 Task: Find connections with filter location Dibba Al-Fujairah with filter topic #Entrepreneurshipwith filter profile language French with filter current company IBM with filter school Awadesh Pratap Singh University, Rewa with filter industry Hospitality with filter service category Auto Insurance with filter keywords title Marketing Consultant
Action: Mouse moved to (293, 231)
Screenshot: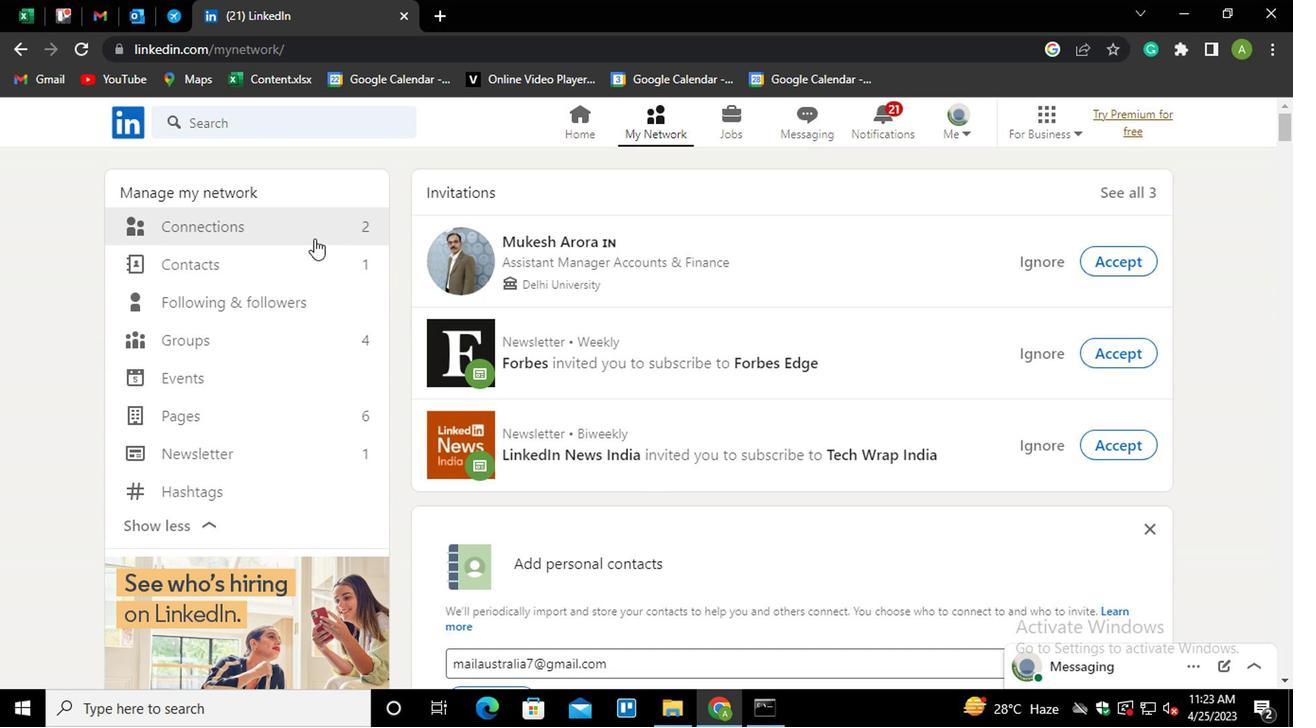 
Action: Mouse pressed left at (293, 231)
Screenshot: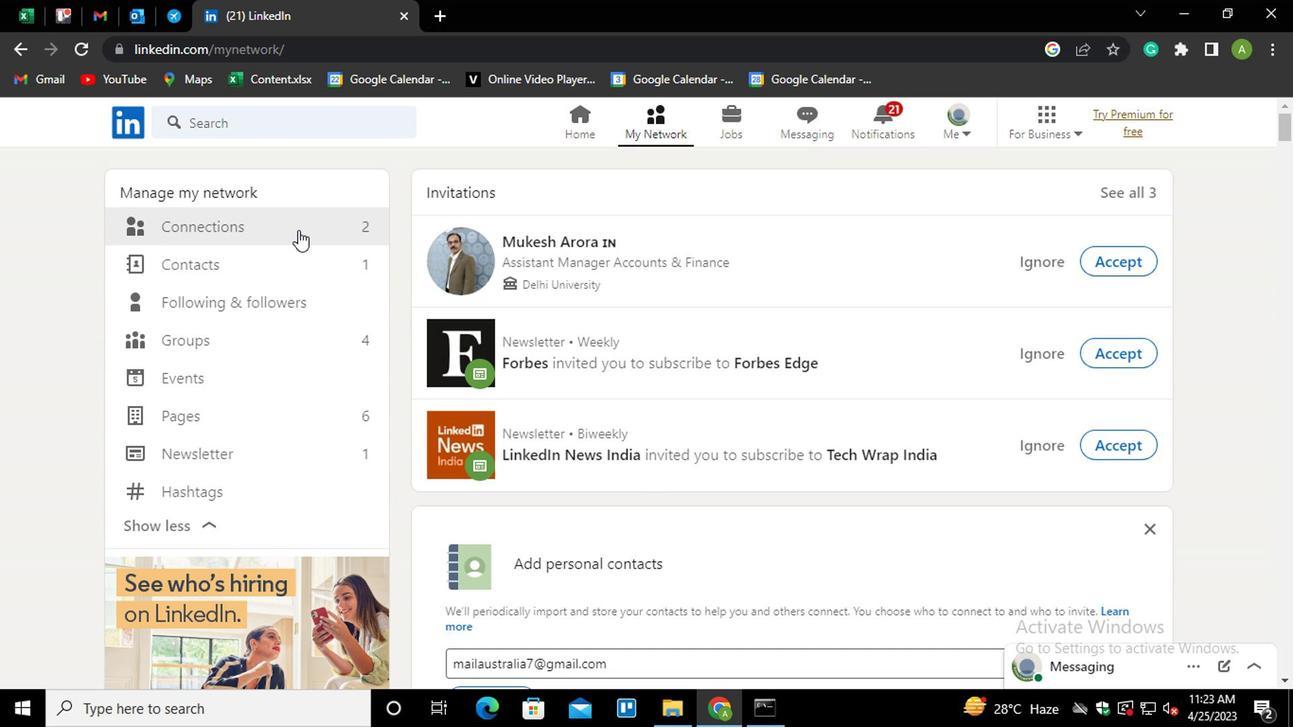 
Action: Mouse moved to (768, 226)
Screenshot: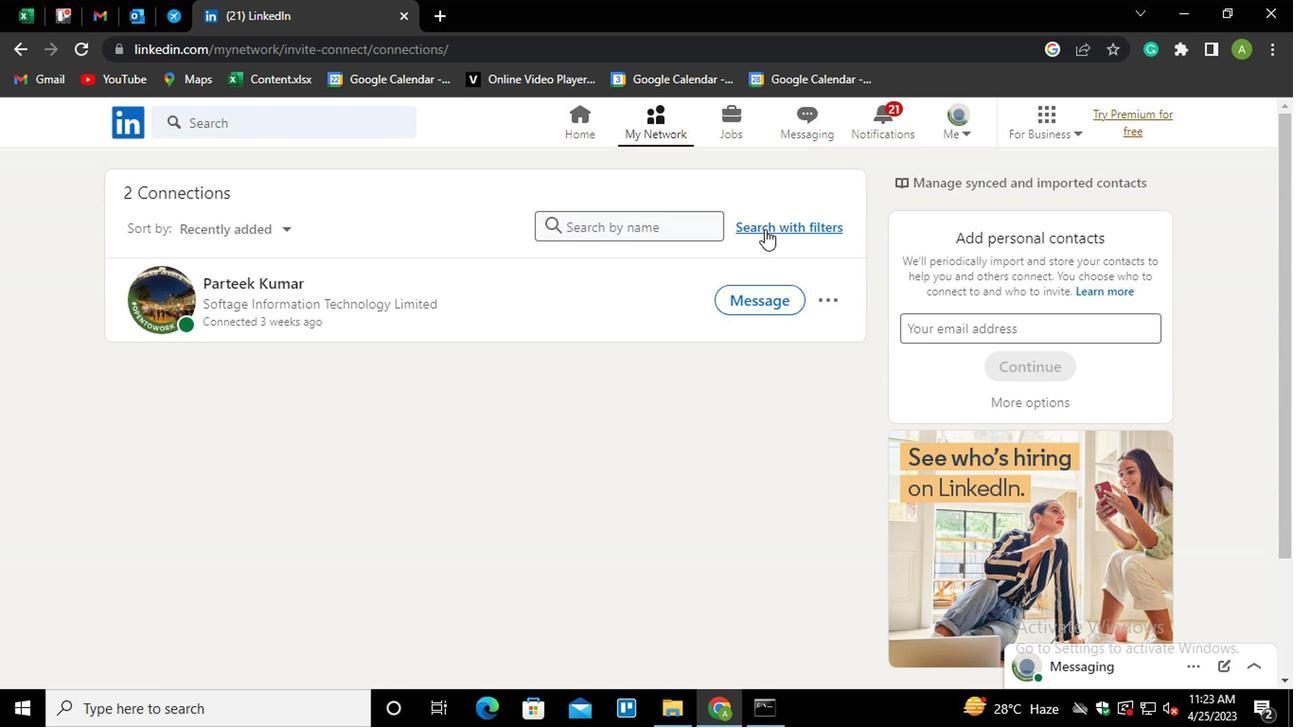 
Action: Mouse pressed left at (768, 226)
Screenshot: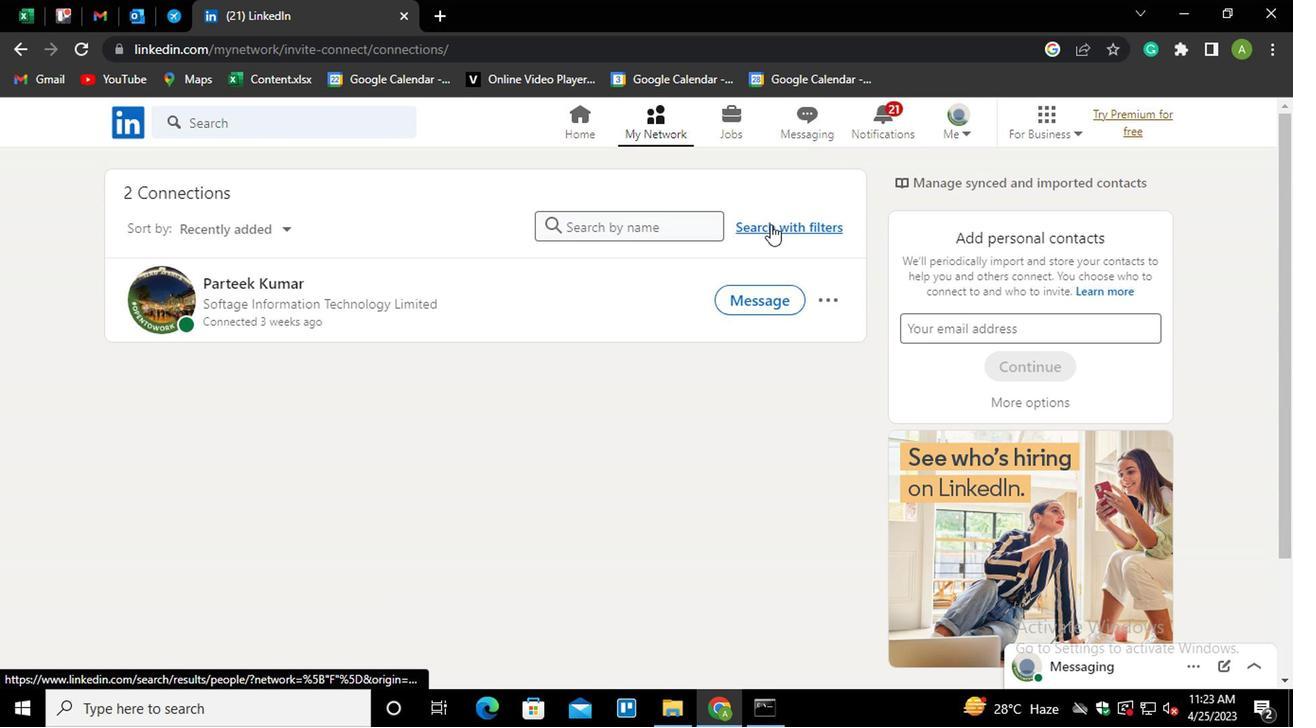 
Action: Mouse moved to (630, 179)
Screenshot: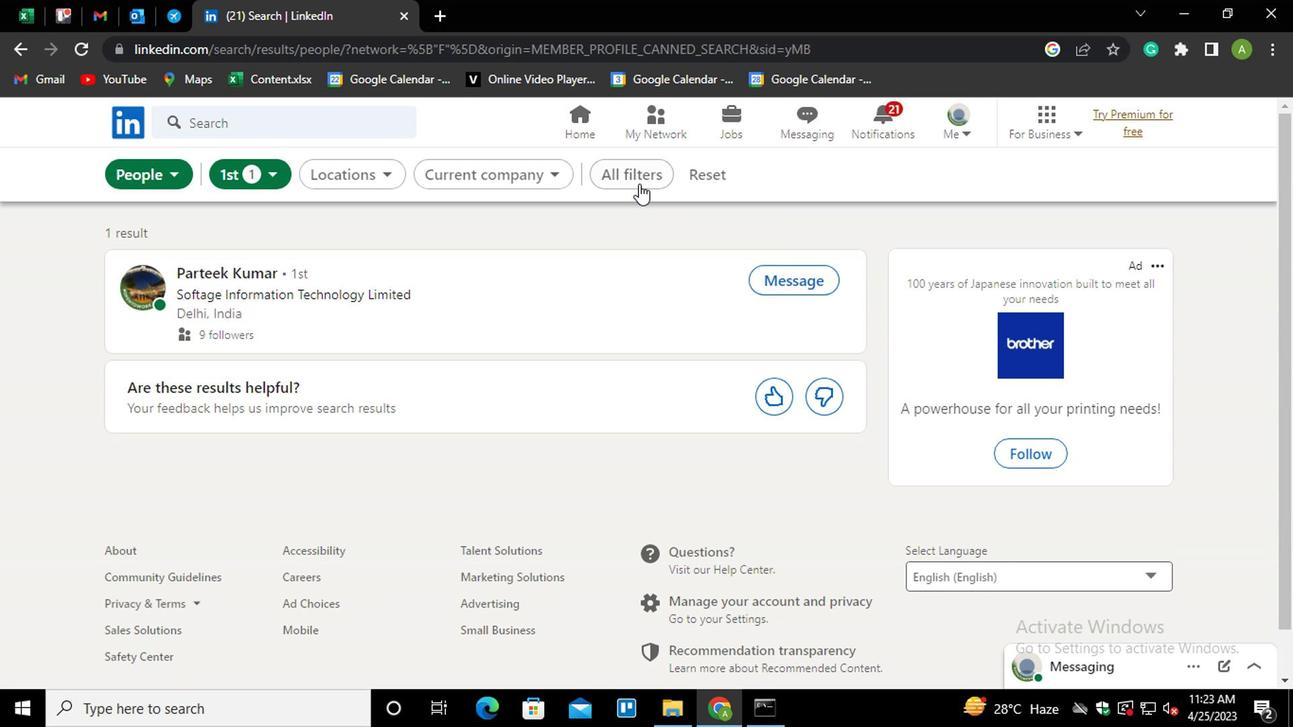 
Action: Mouse pressed left at (630, 179)
Screenshot: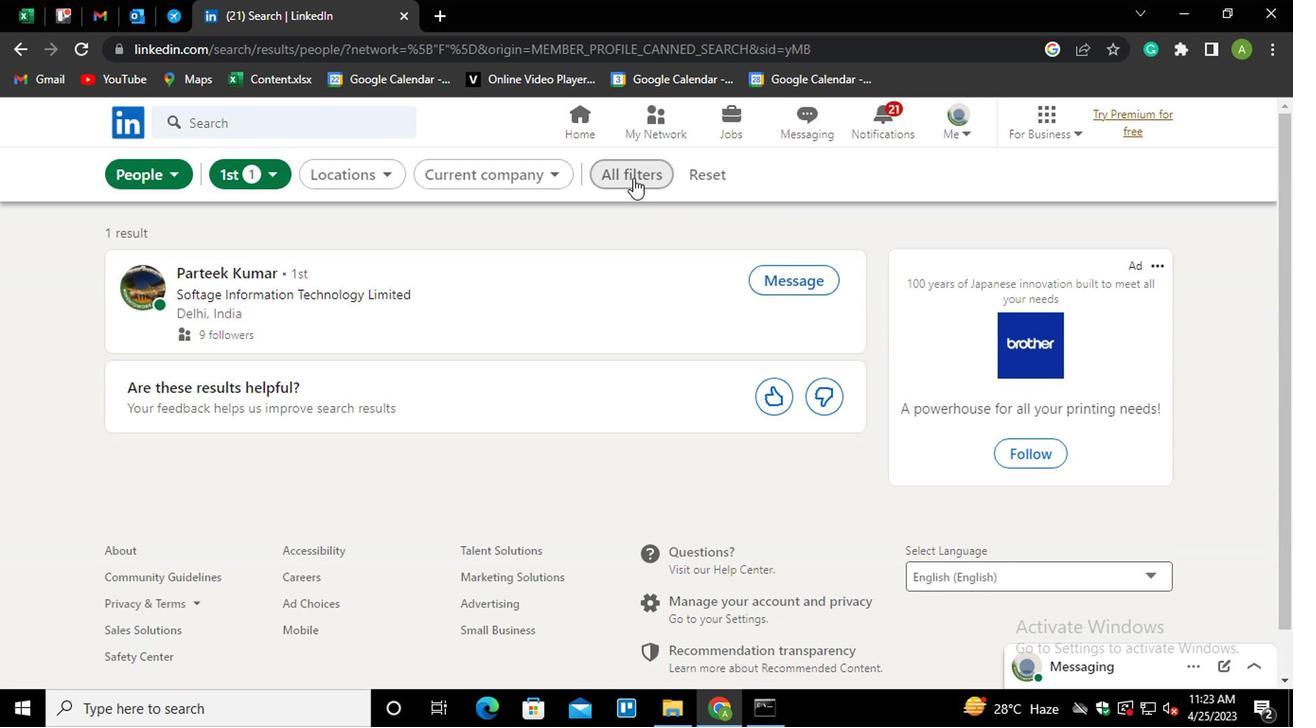 
Action: Mouse moved to (897, 462)
Screenshot: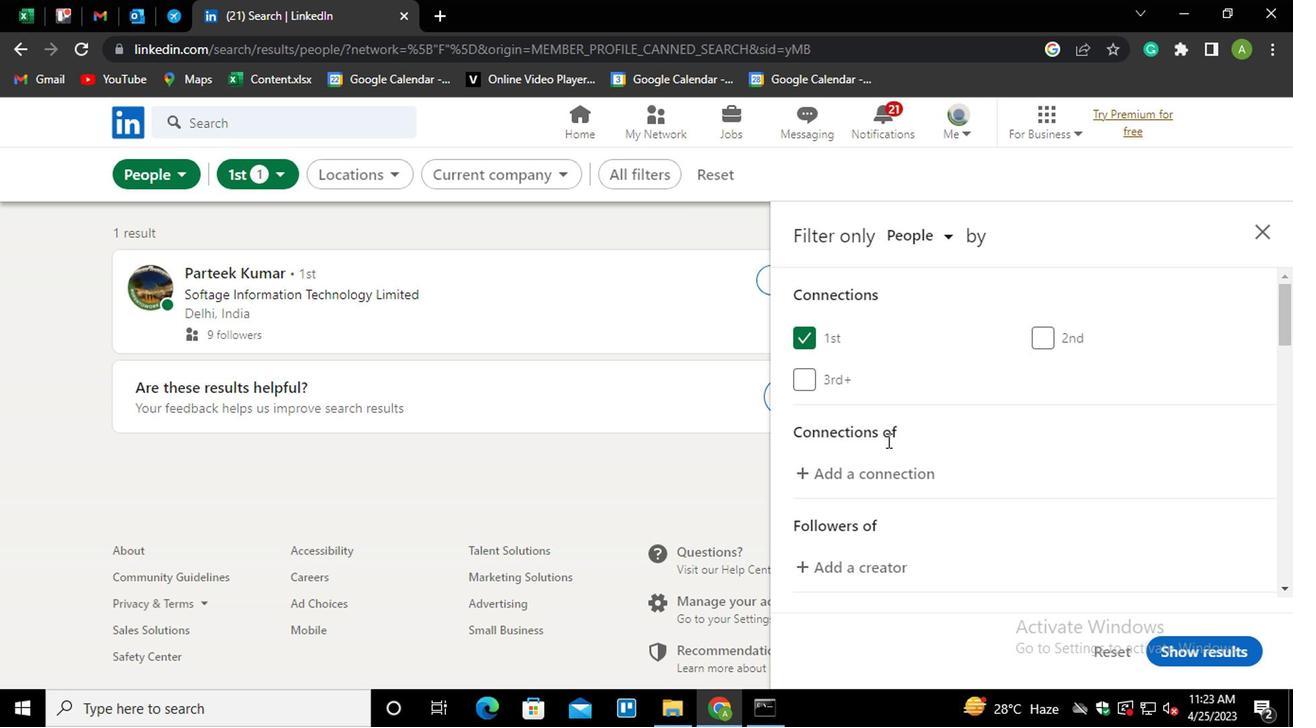 
Action: Mouse scrolled (897, 462) with delta (0, 0)
Screenshot: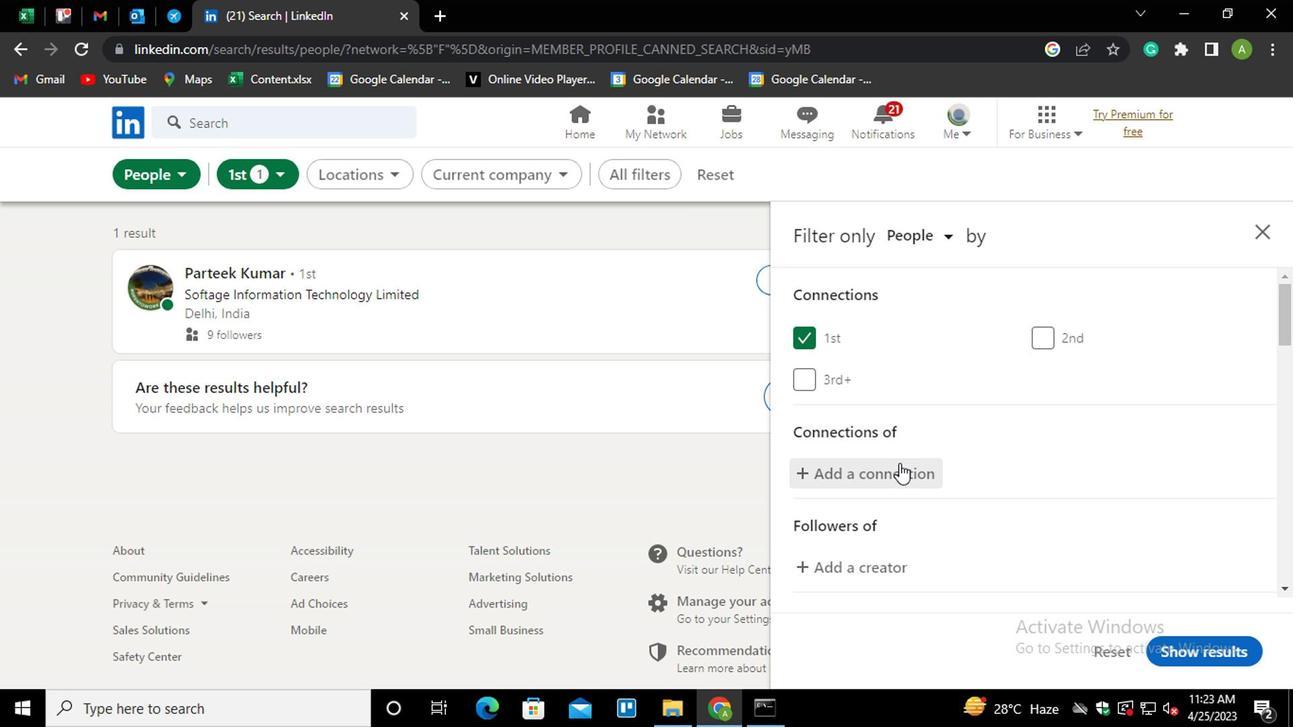 
Action: Mouse scrolled (897, 462) with delta (0, 0)
Screenshot: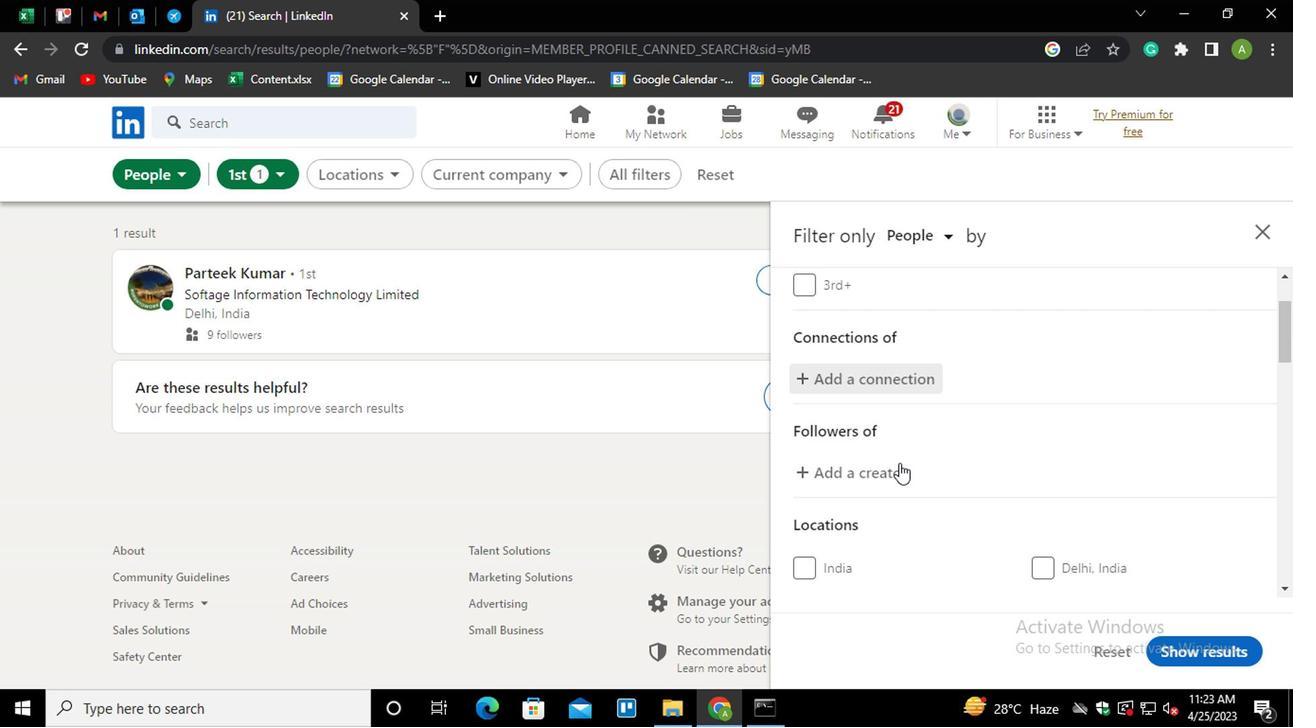 
Action: Mouse moved to (862, 553)
Screenshot: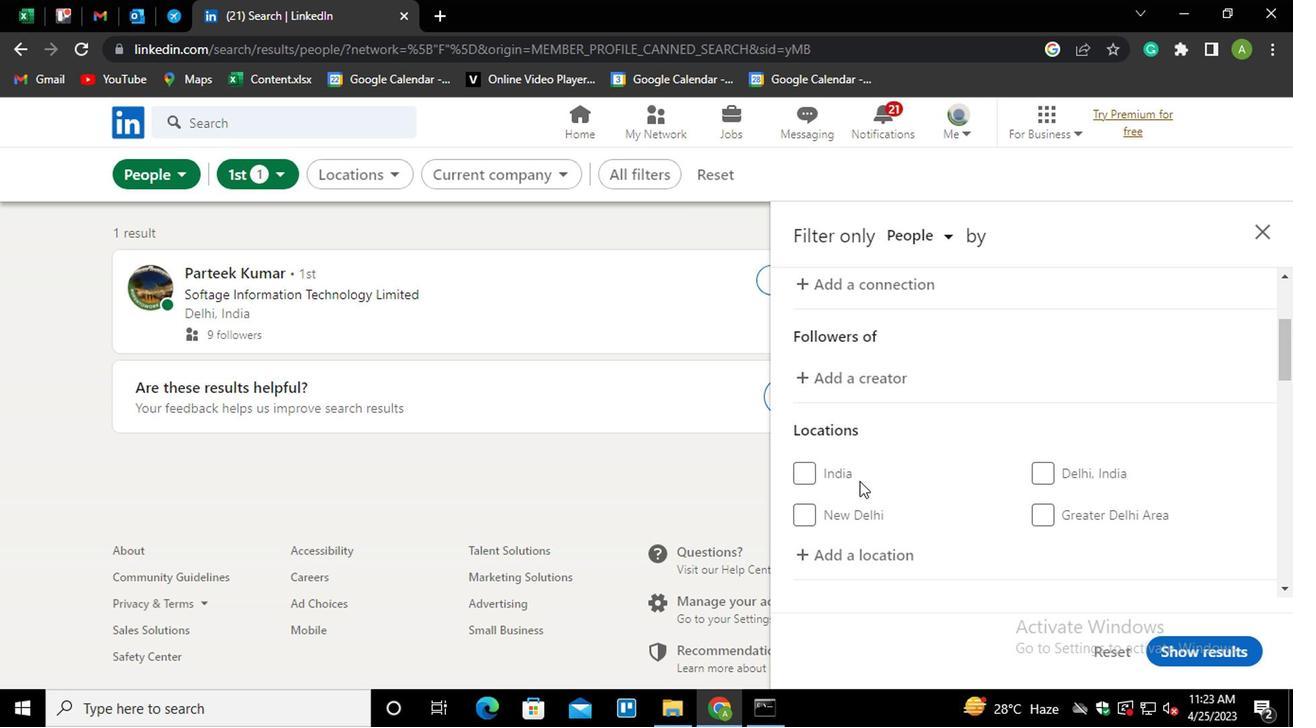 
Action: Mouse pressed left at (862, 553)
Screenshot: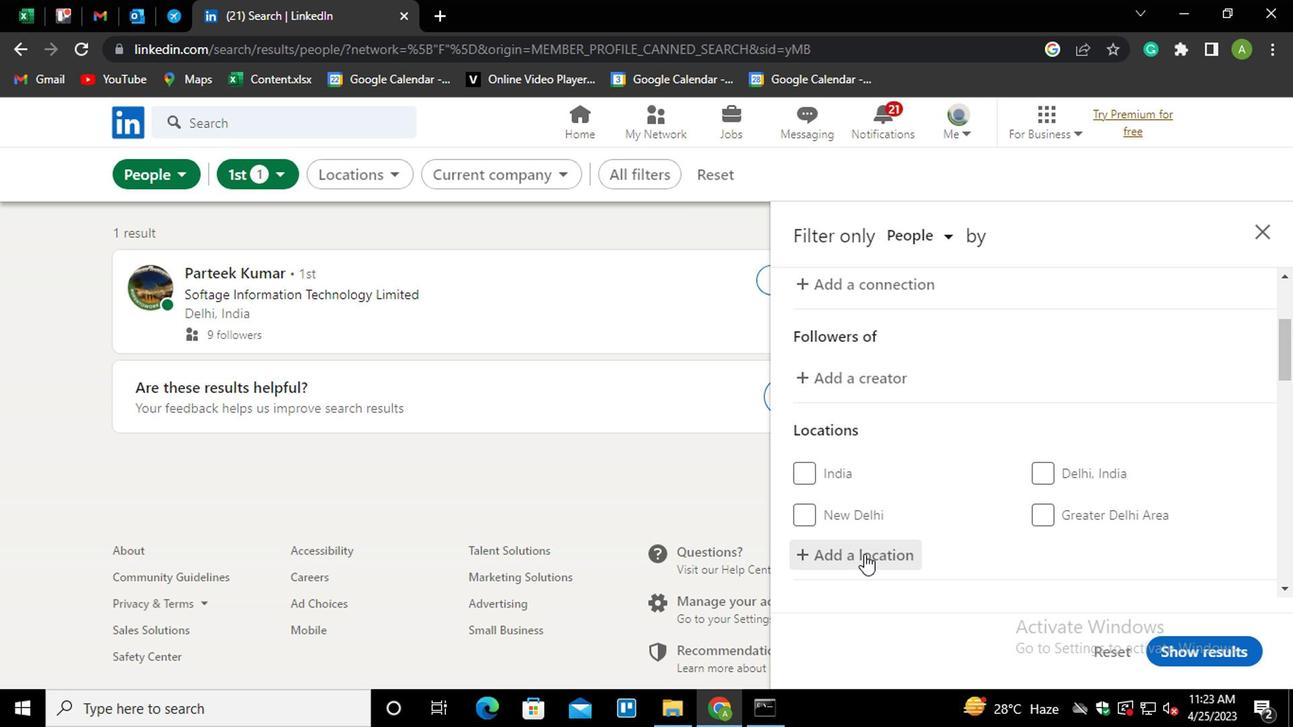 
Action: Key pressed <Key.shift>DUBA
Screenshot: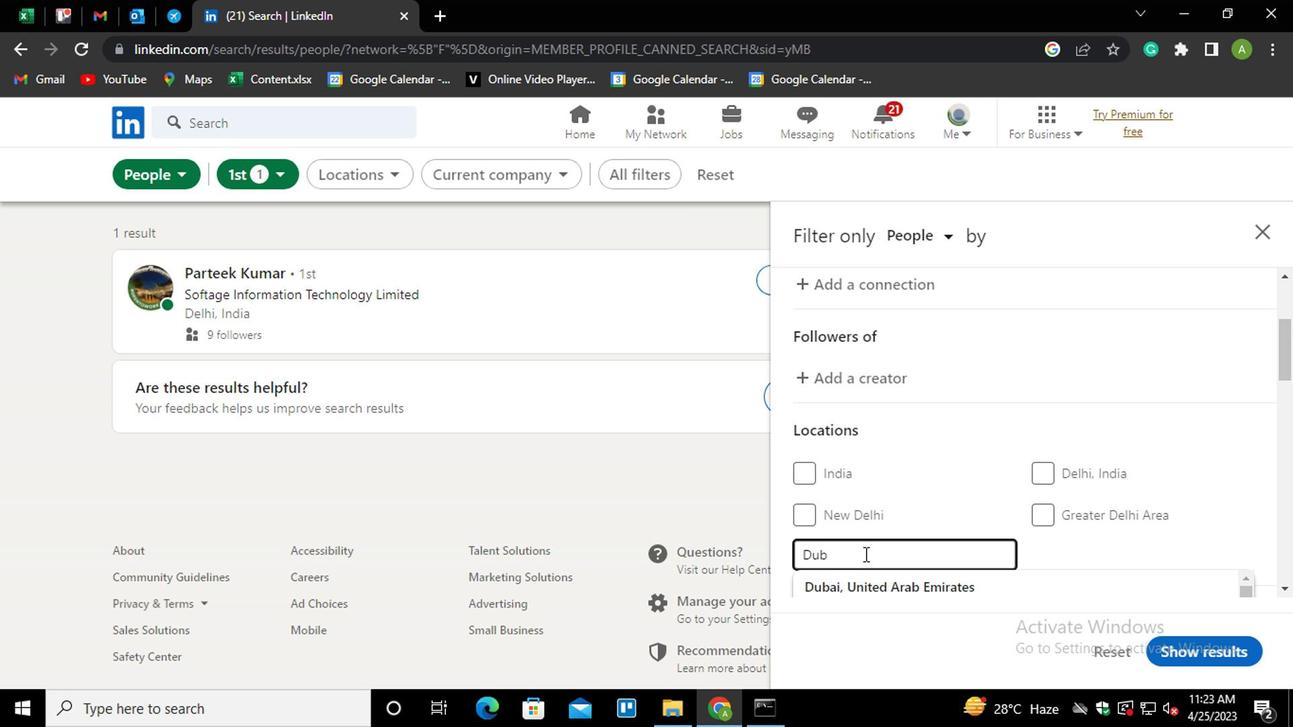 
Action: Mouse moved to (890, 539)
Screenshot: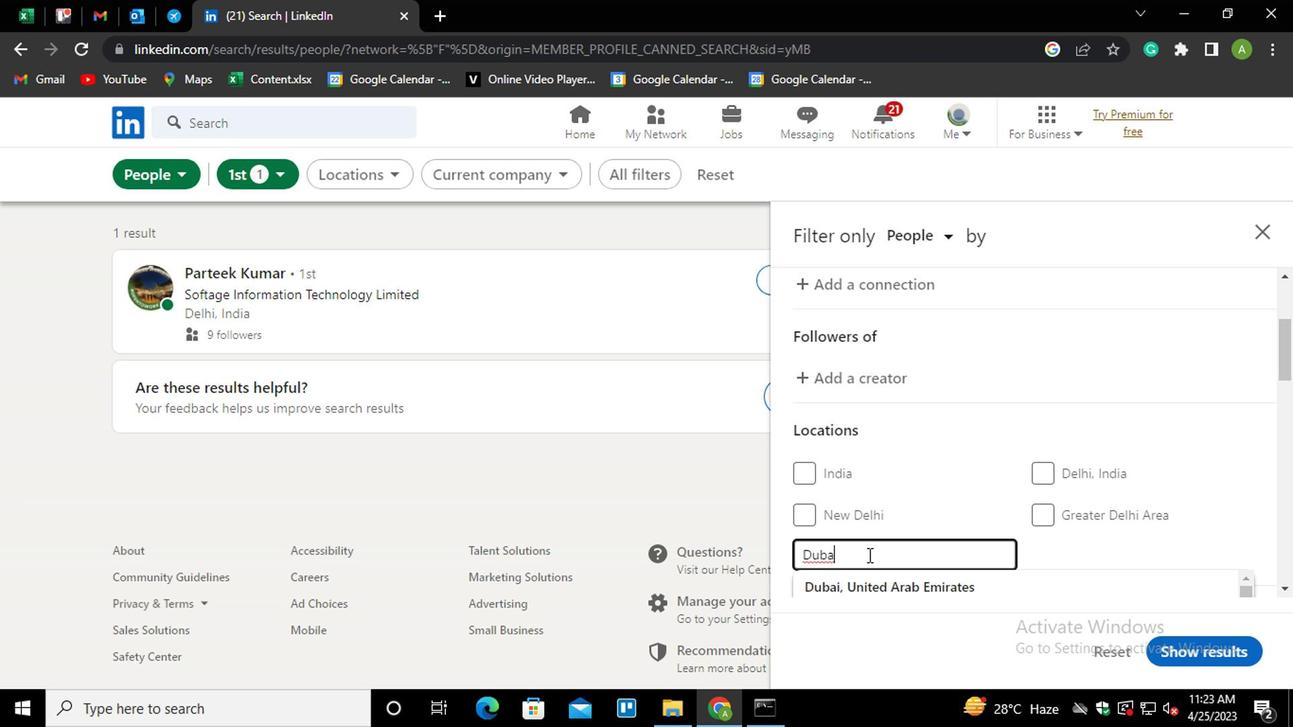 
Action: Mouse scrolled (890, 539) with delta (0, 0)
Screenshot: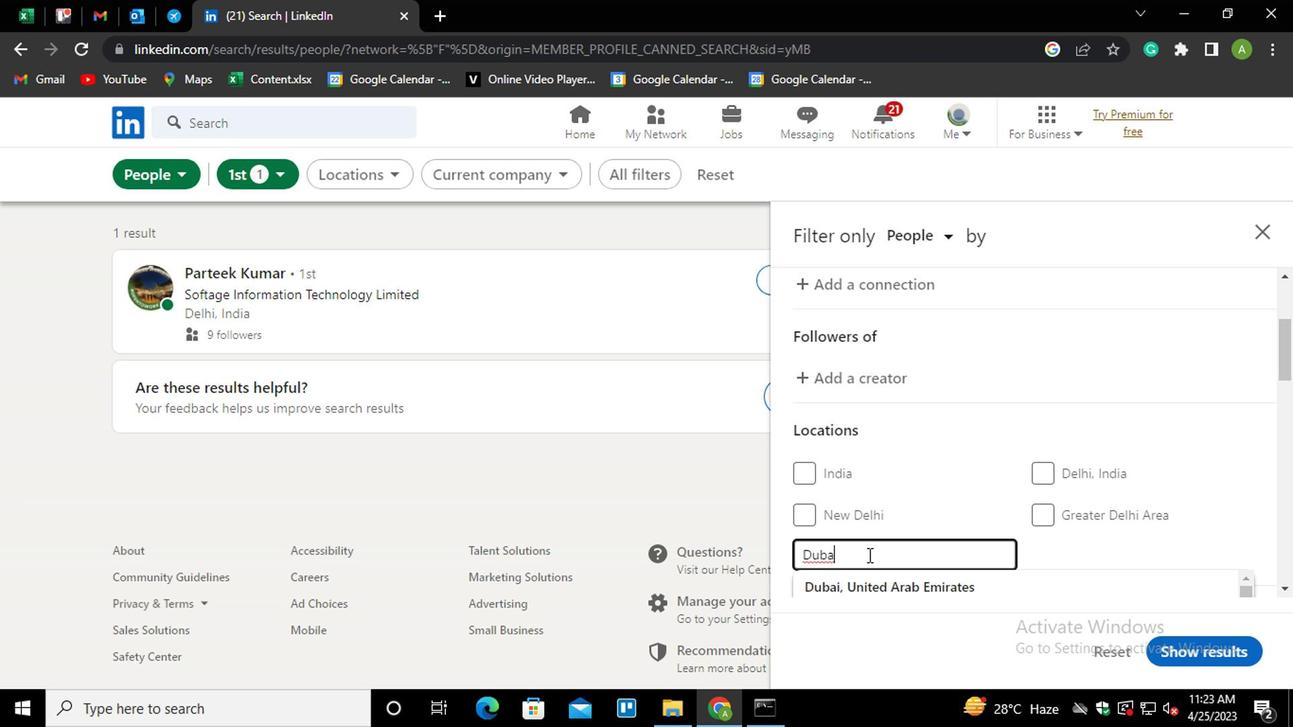 
Action: Mouse moved to (890, 537)
Screenshot: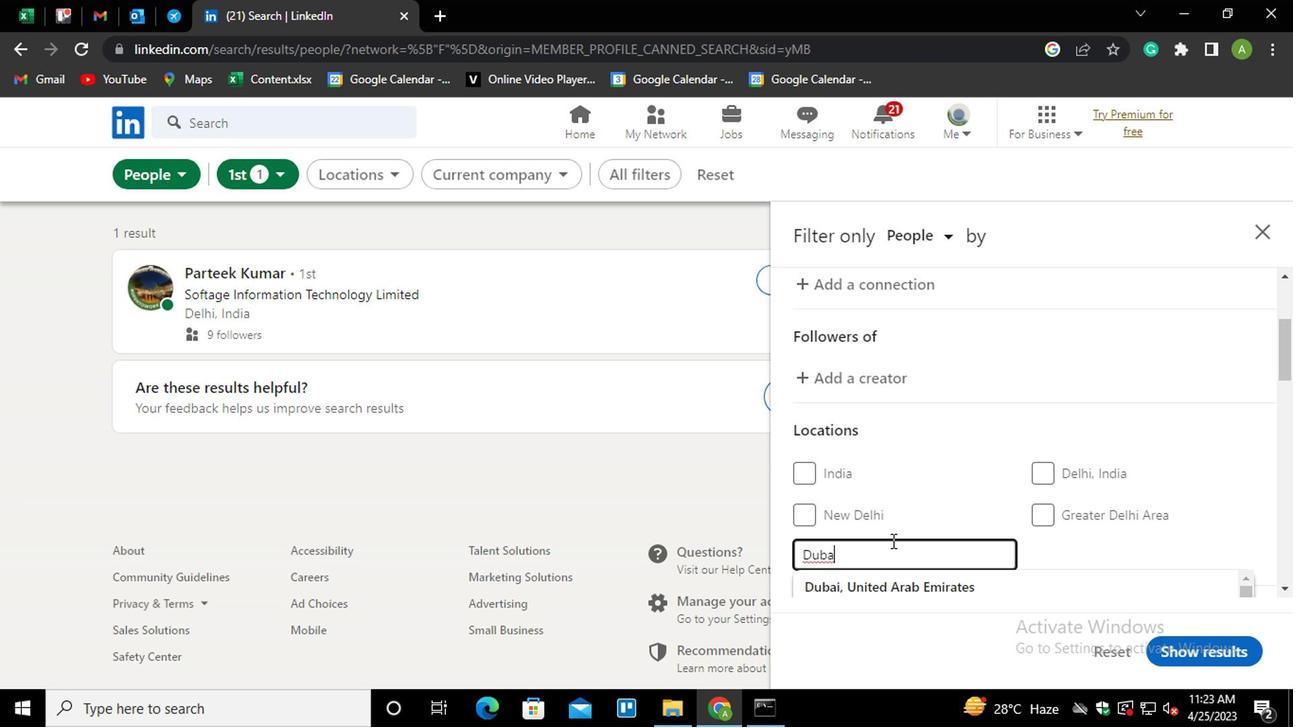 
Action: Mouse scrolled (890, 536) with delta (0, 0)
Screenshot: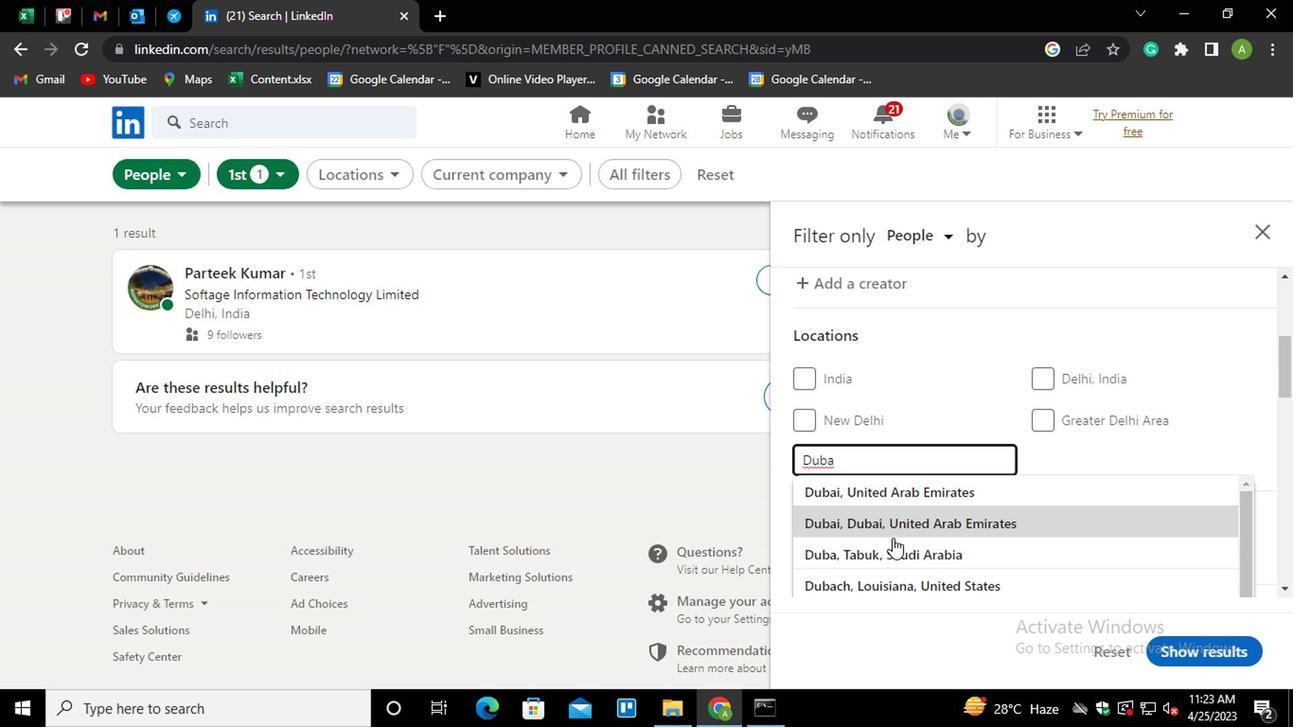 
Action: Mouse moved to (913, 520)
Screenshot: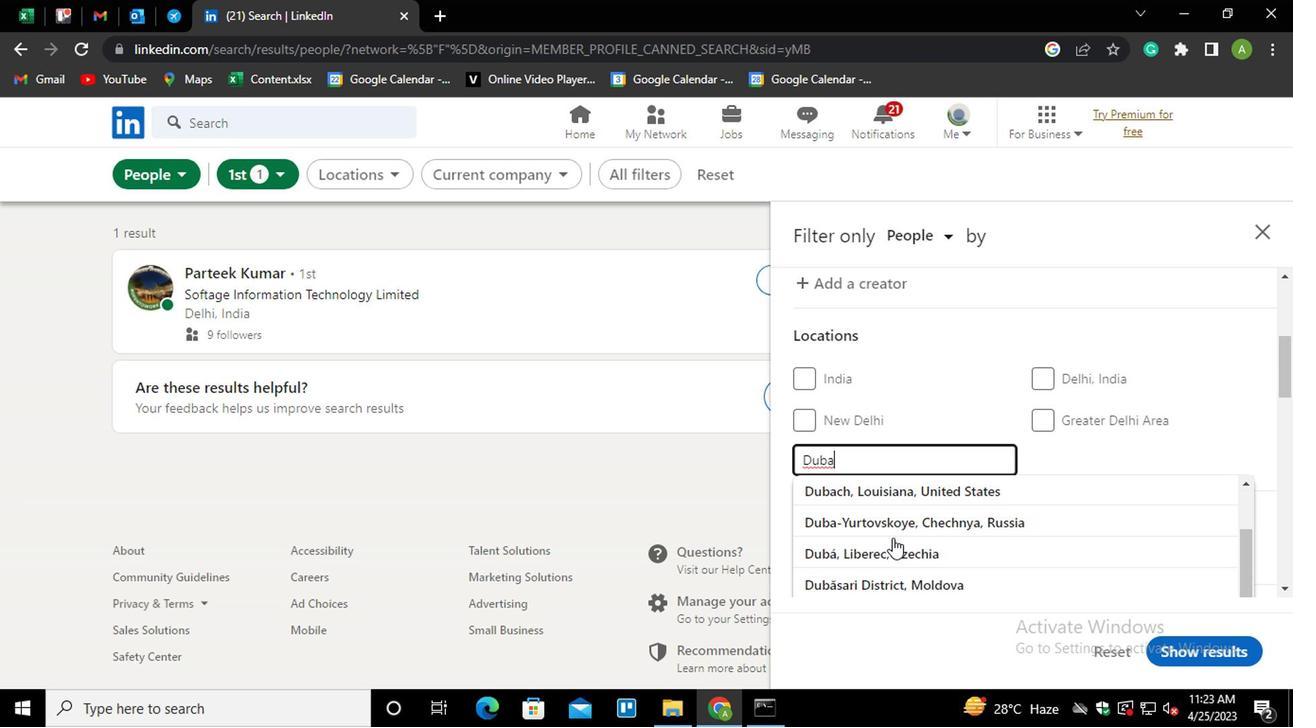 
Action: Mouse scrolled (913, 522) with delta (0, 1)
Screenshot: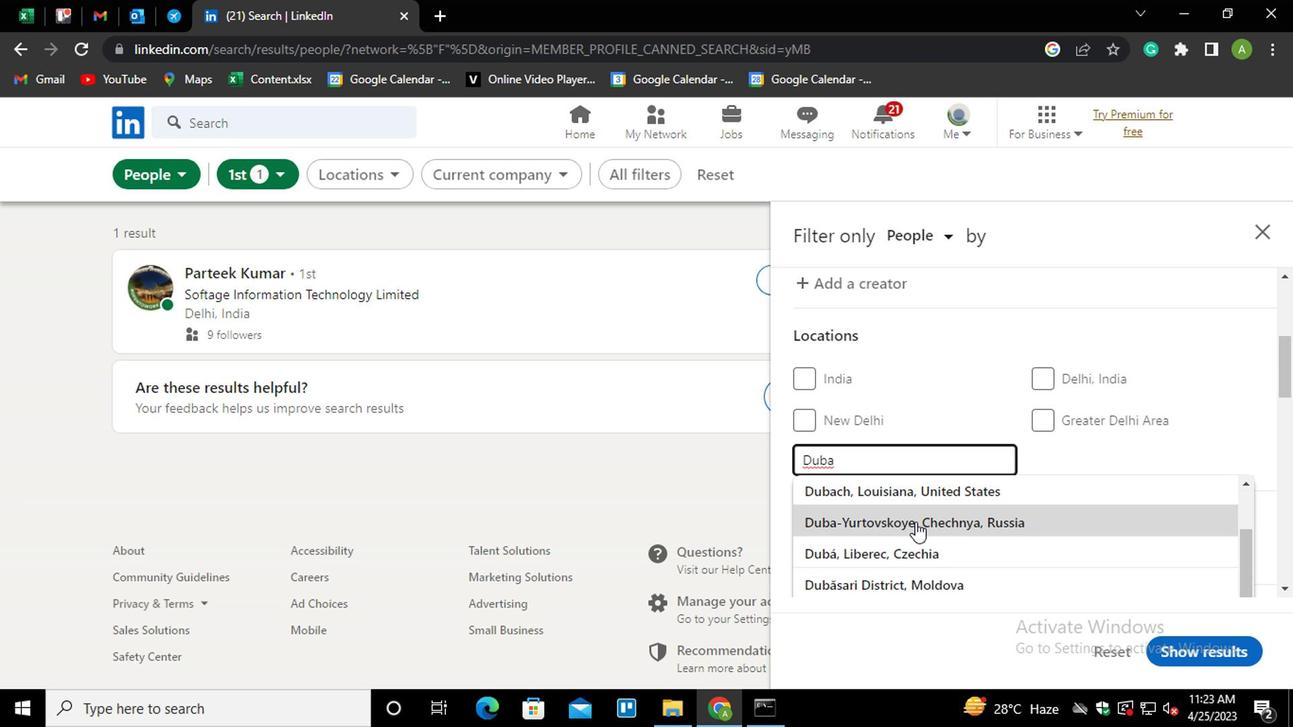 
Action: Mouse moved to (952, 524)
Screenshot: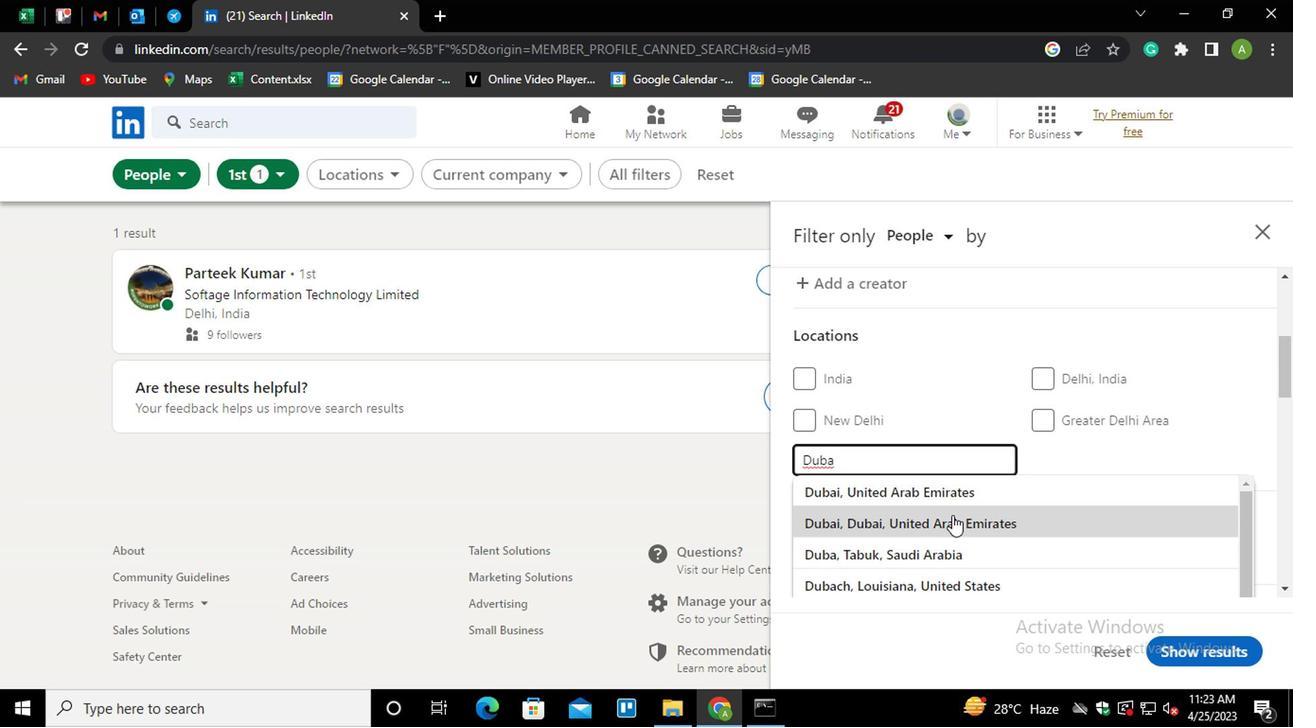
Action: Mouse scrolled (952, 522) with delta (0, -1)
Screenshot: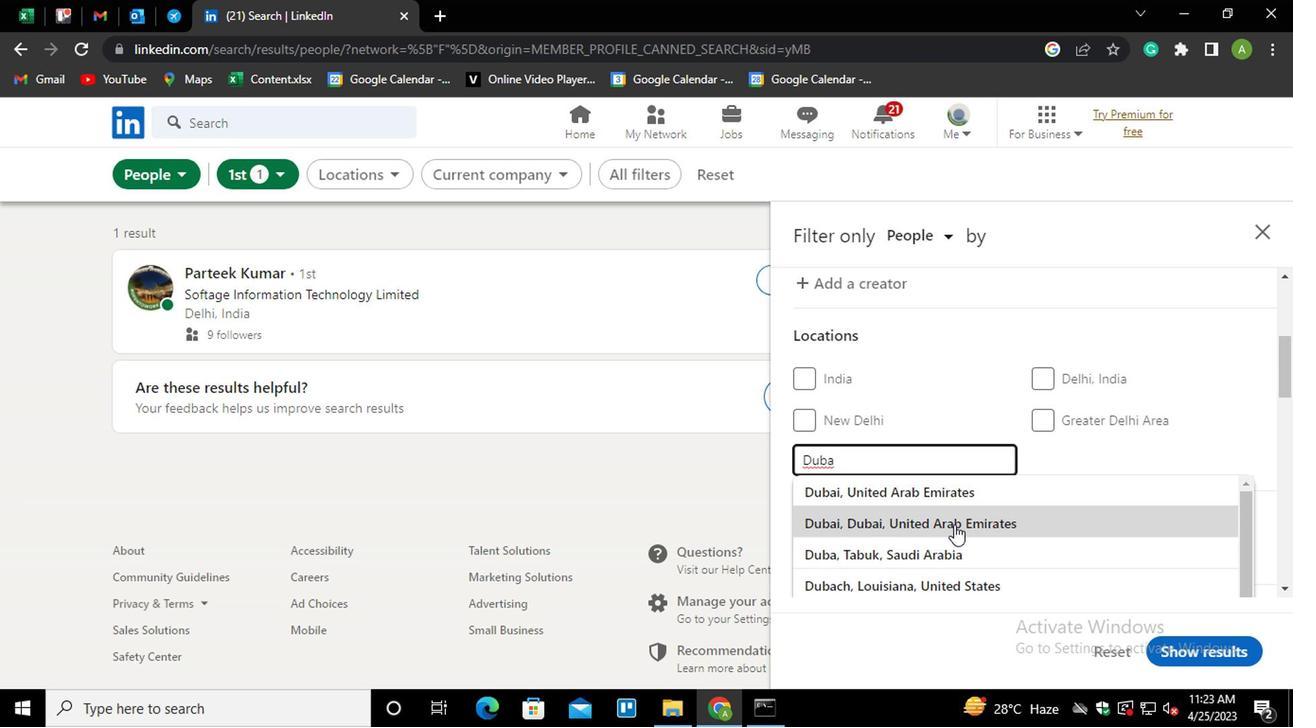 
Action: Mouse scrolled (952, 522) with delta (0, -1)
Screenshot: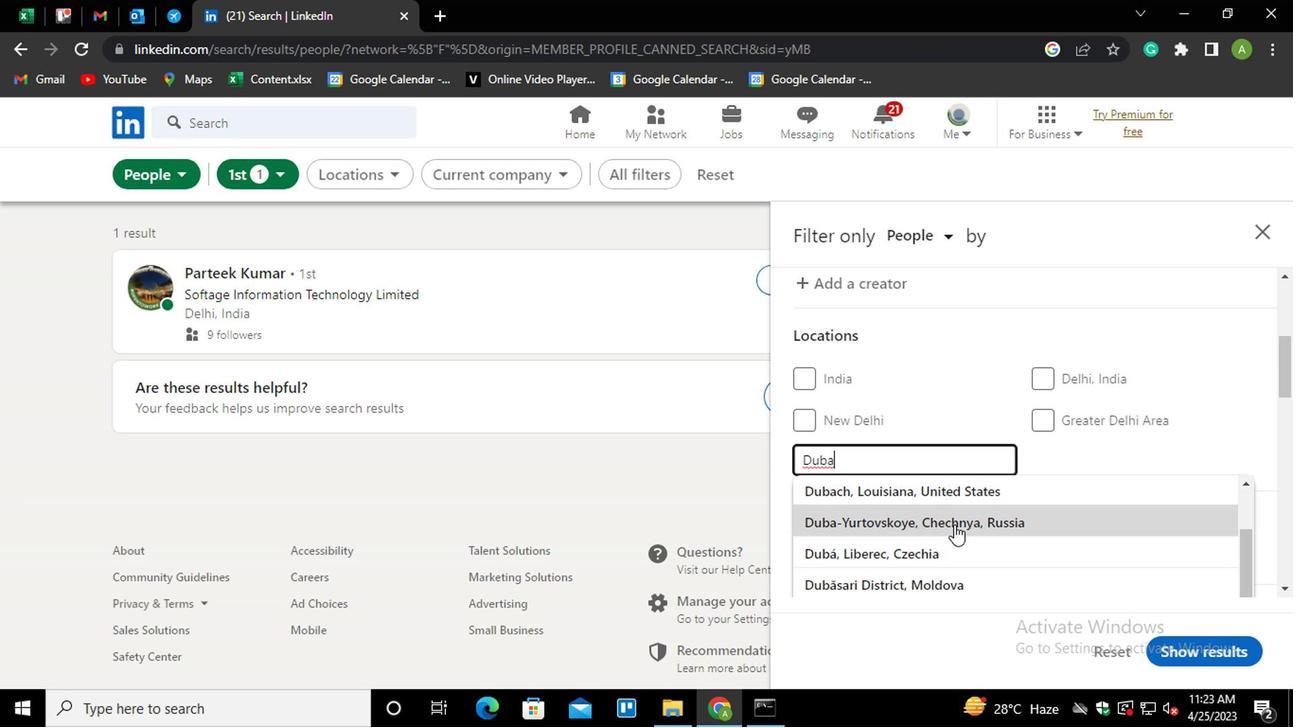 
Action: Mouse moved to (888, 460)
Screenshot: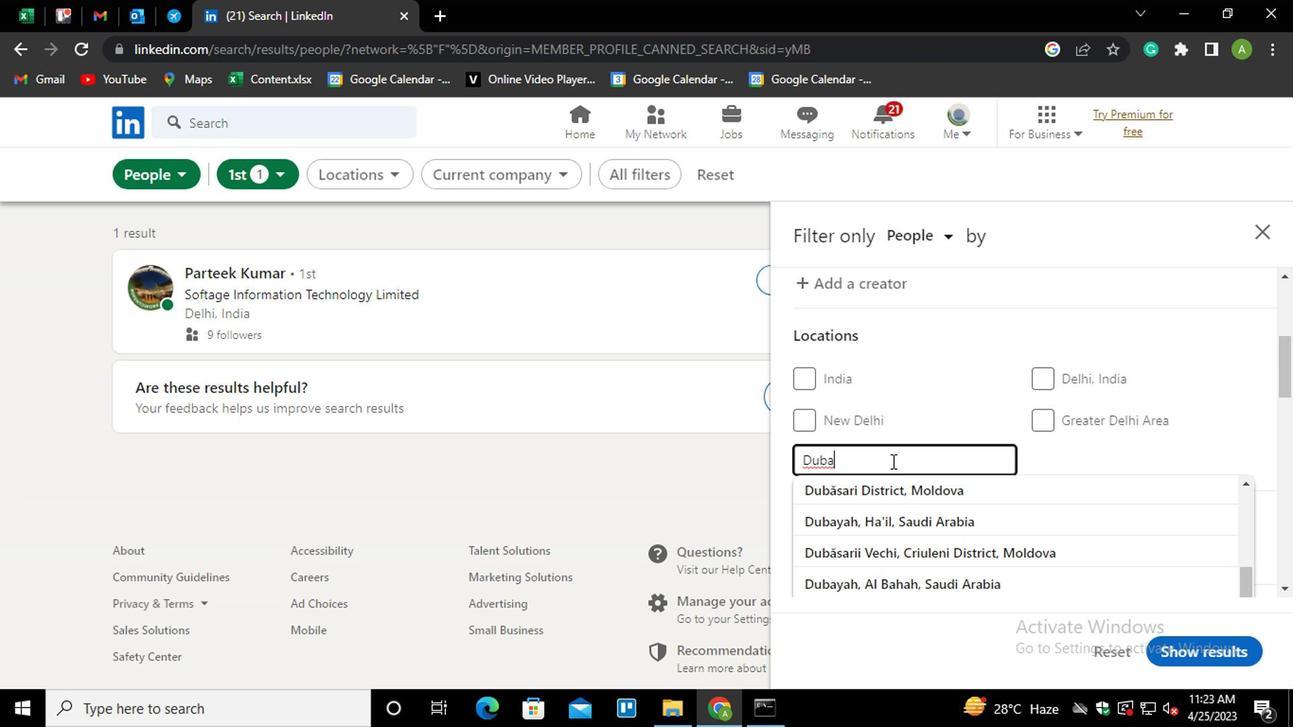
Action: Key pressed BA<Key.backspace><Key.backspace><Key.backspace>BA<Key.space><Key.shift>AL-<Key.shift_r><Key.shift_r><Key.shift_r><Key.shift_r><Key.shift_r><Key.shift_r><Key.shift_r><Key.shift_r><Key.shift_r><Key.shift_r><Key.shift_r><Key.shift_r><Key.shift_r><Key.shift_r><Key.shift_r><Key.shift_r>FUJARAH
Screenshot: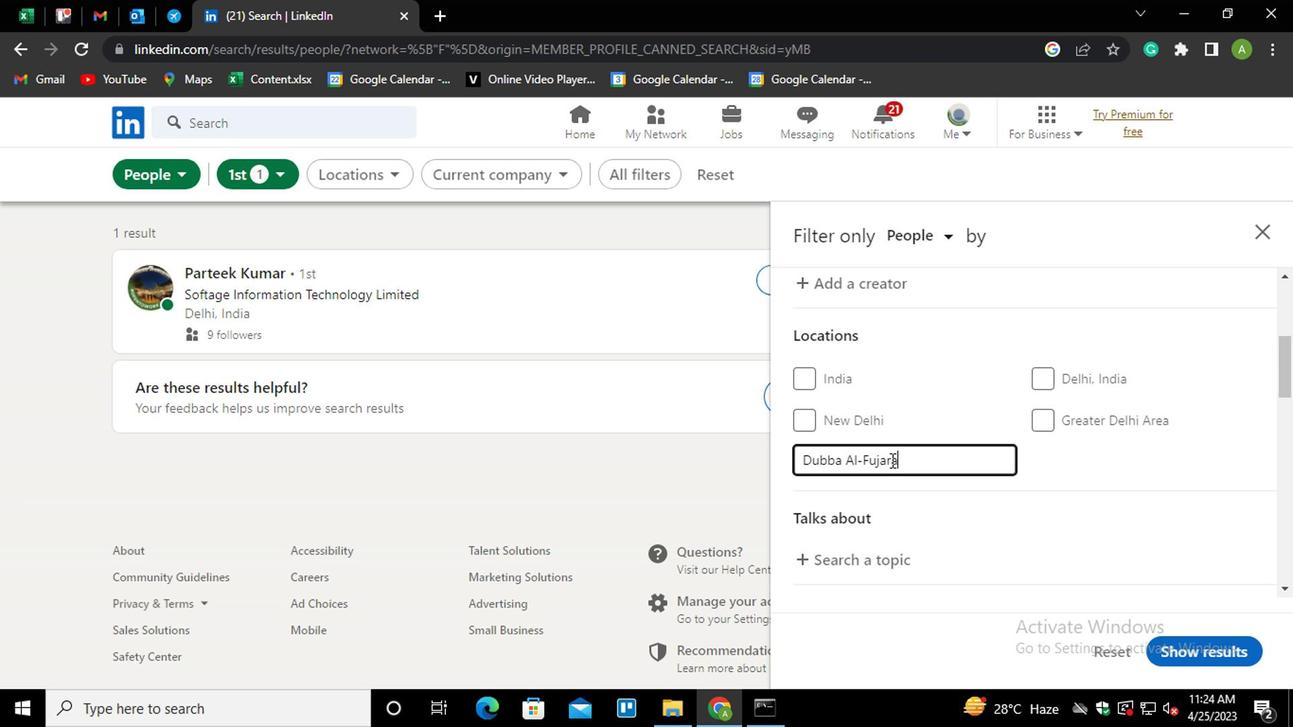 
Action: Mouse moved to (1171, 505)
Screenshot: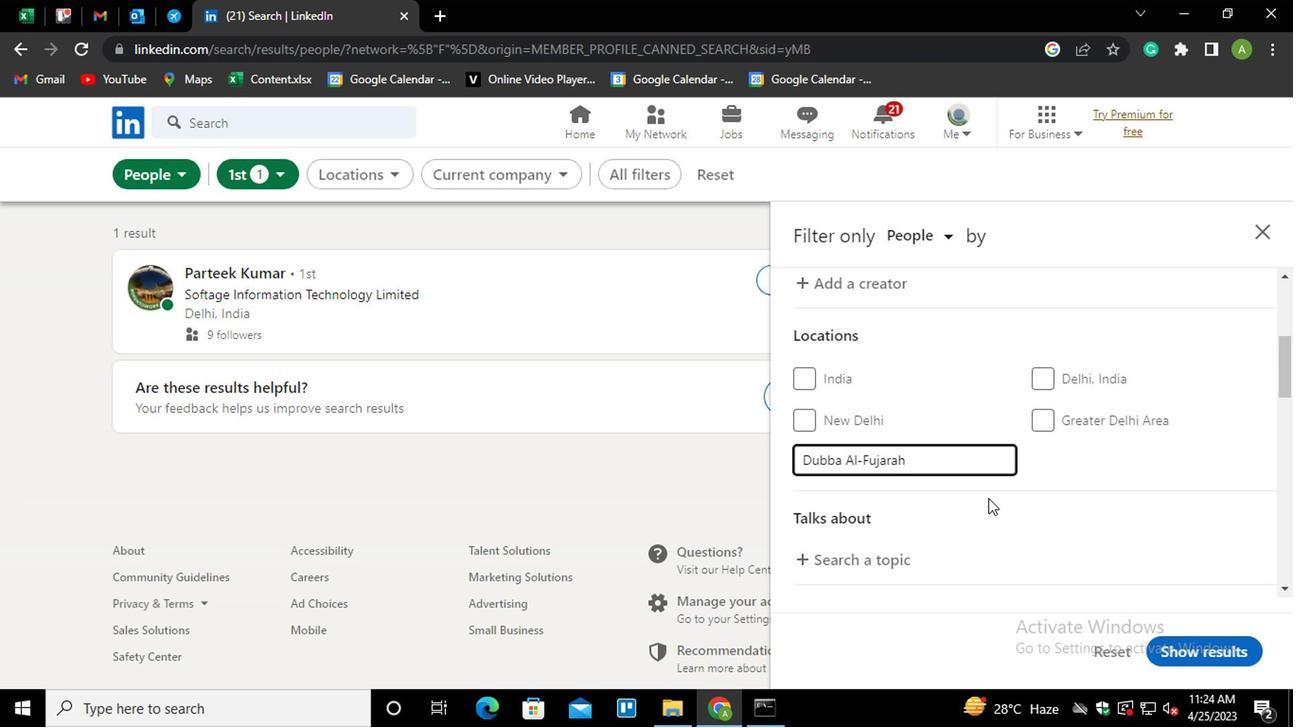 
Action: Mouse pressed left at (1171, 505)
Screenshot: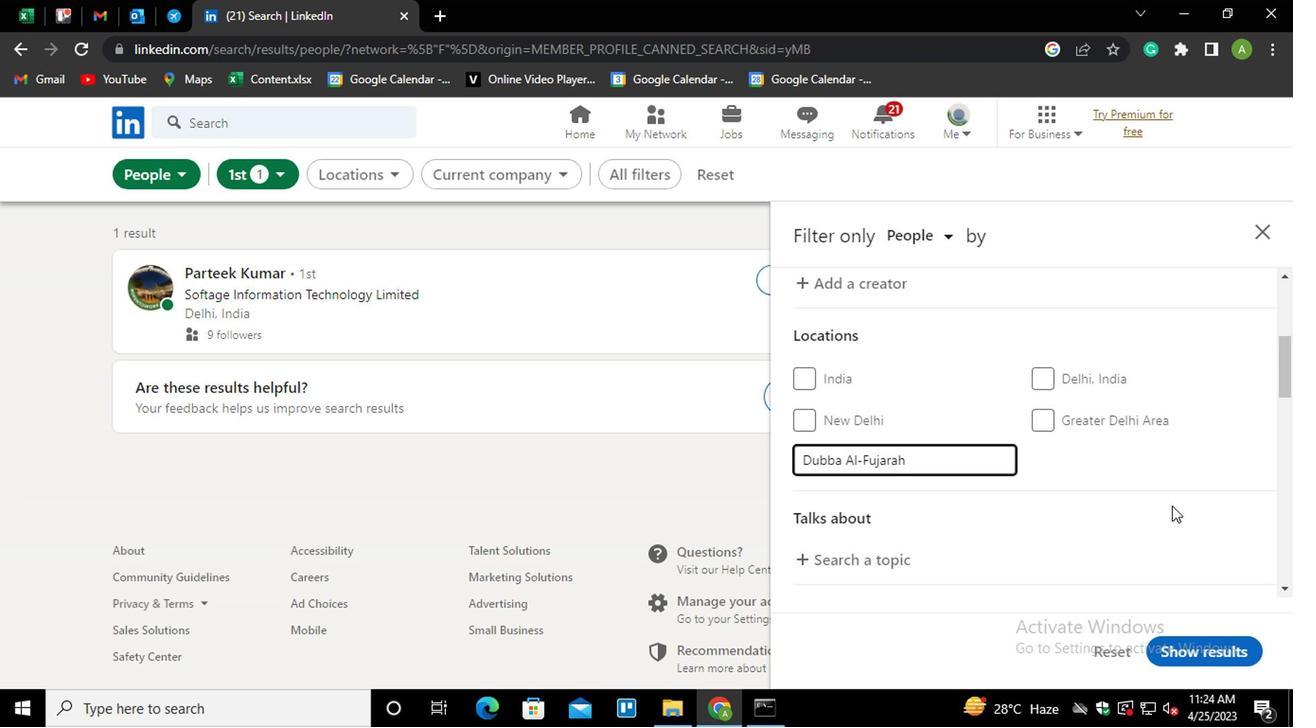 
Action: Mouse moved to (1164, 480)
Screenshot: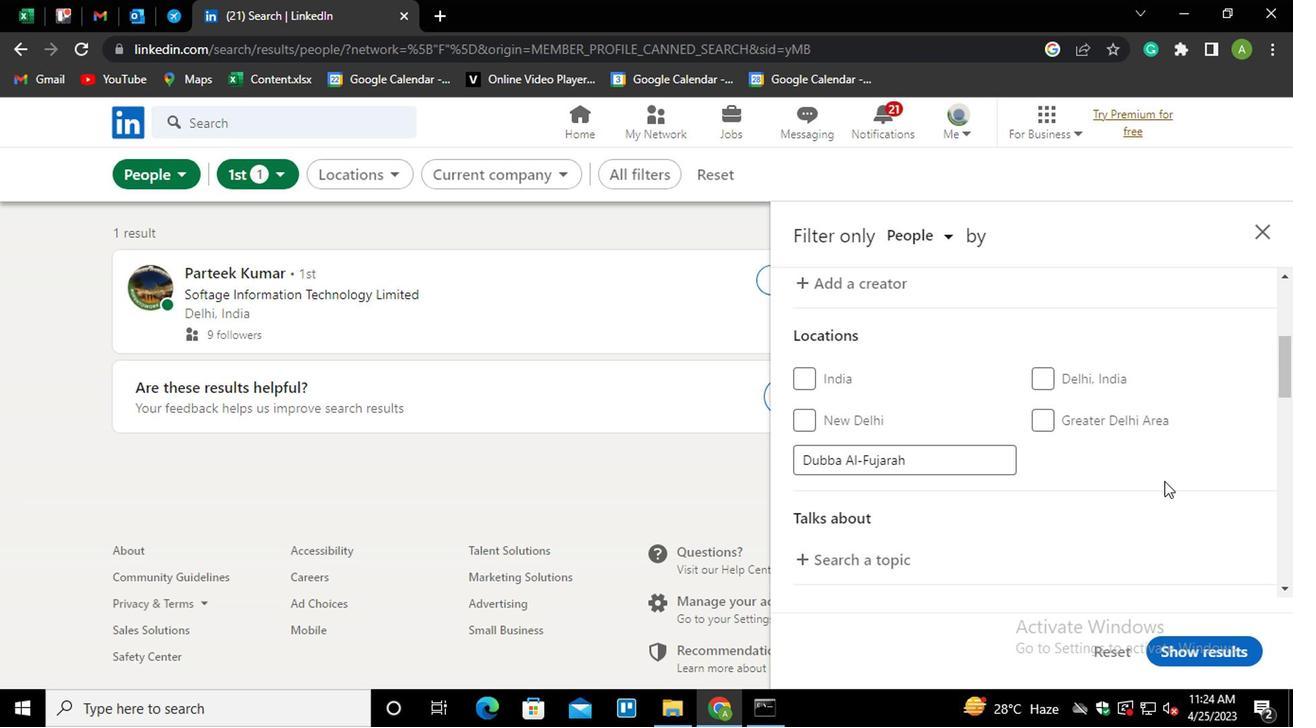 
Action: Mouse scrolled (1164, 479) with delta (0, 0)
Screenshot: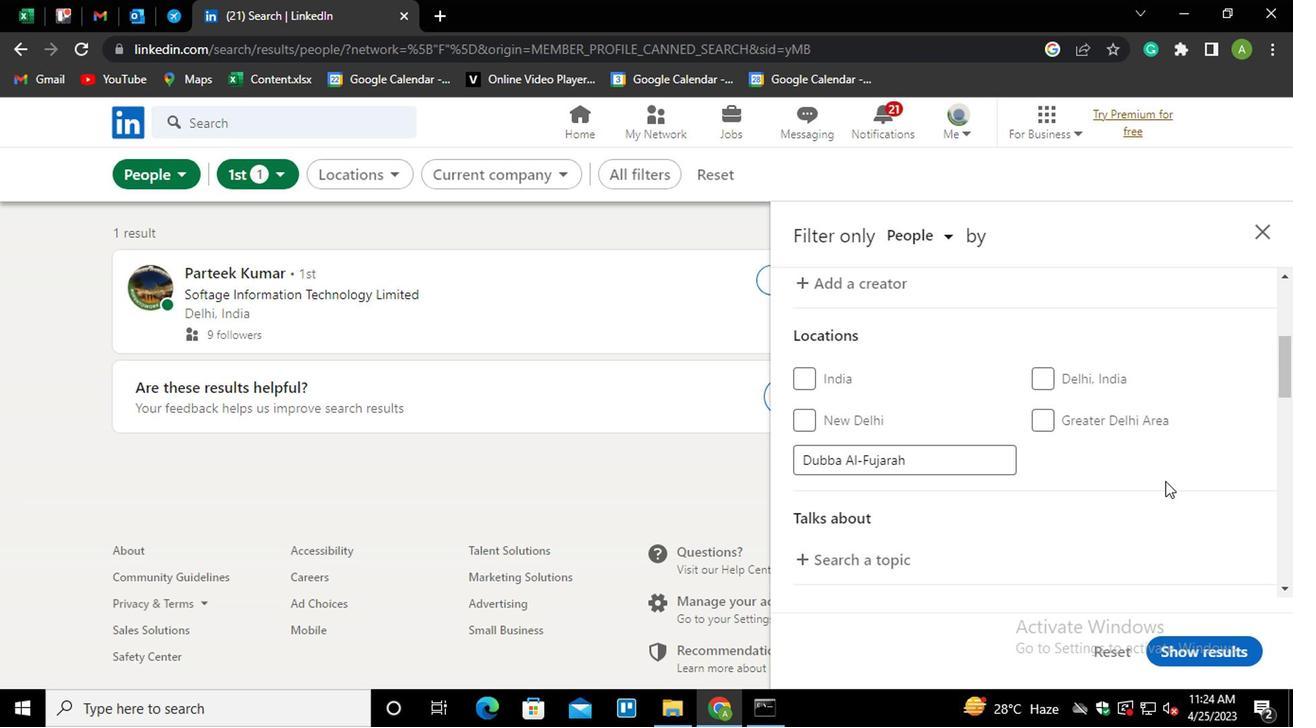 
Action: Mouse moved to (933, 464)
Screenshot: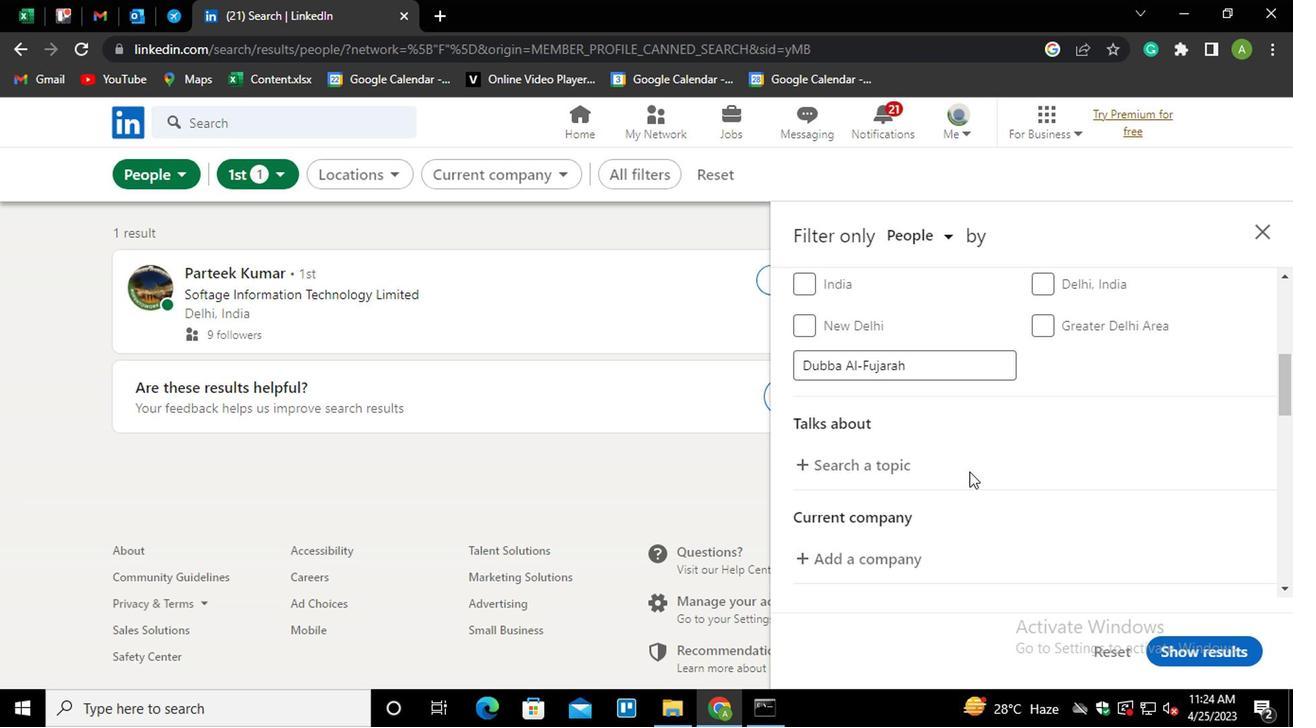 
Action: Mouse pressed left at (933, 464)
Screenshot: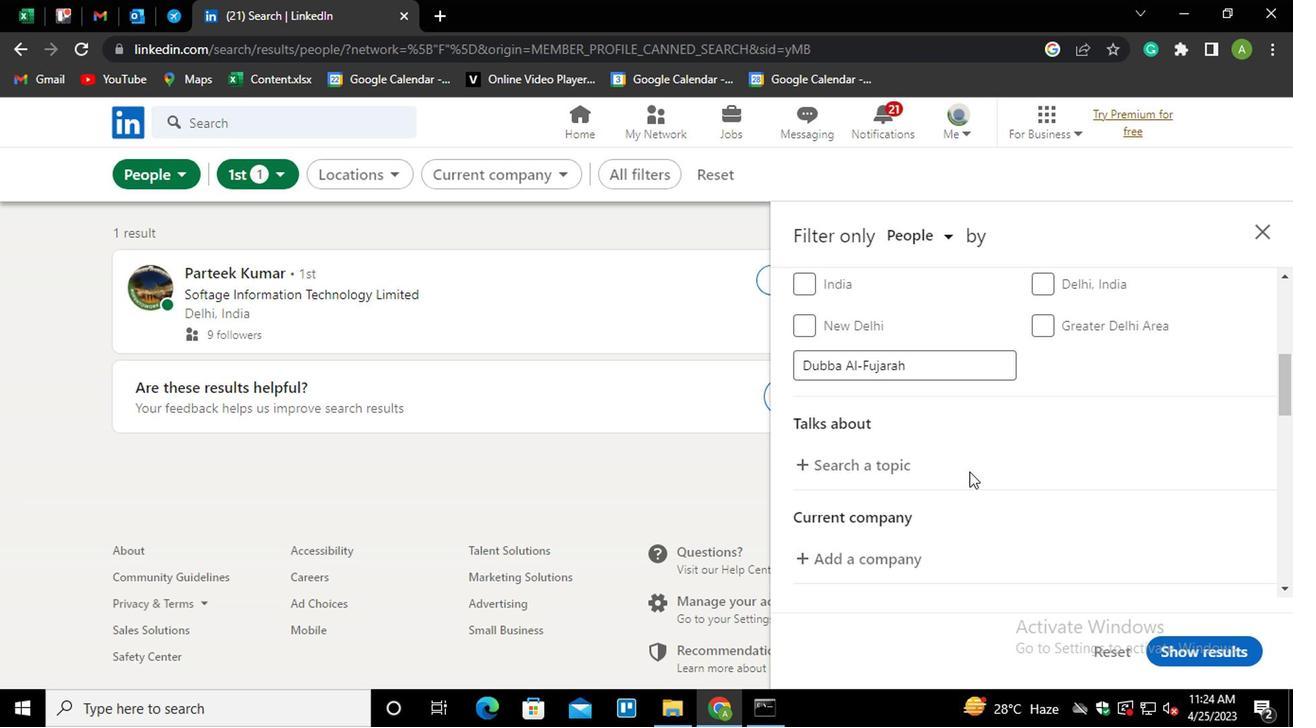 
Action: Mouse moved to (888, 469)
Screenshot: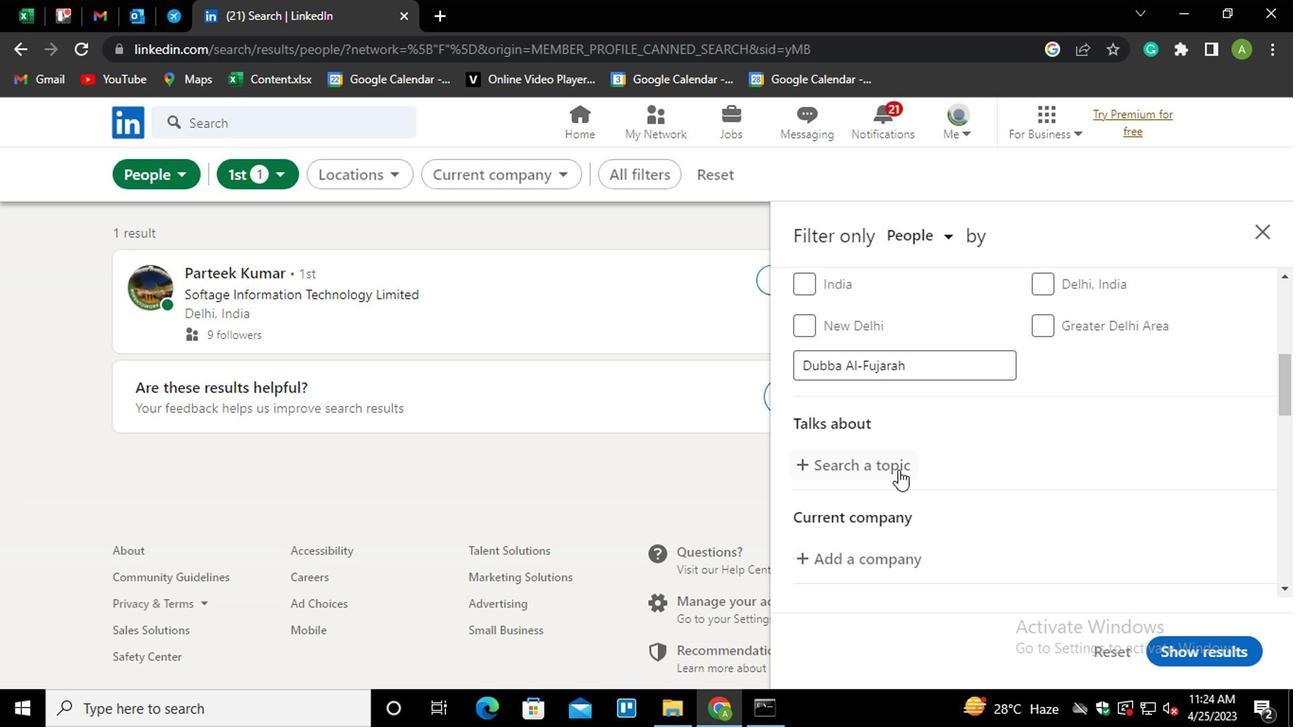 
Action: Mouse pressed left at (888, 469)
Screenshot: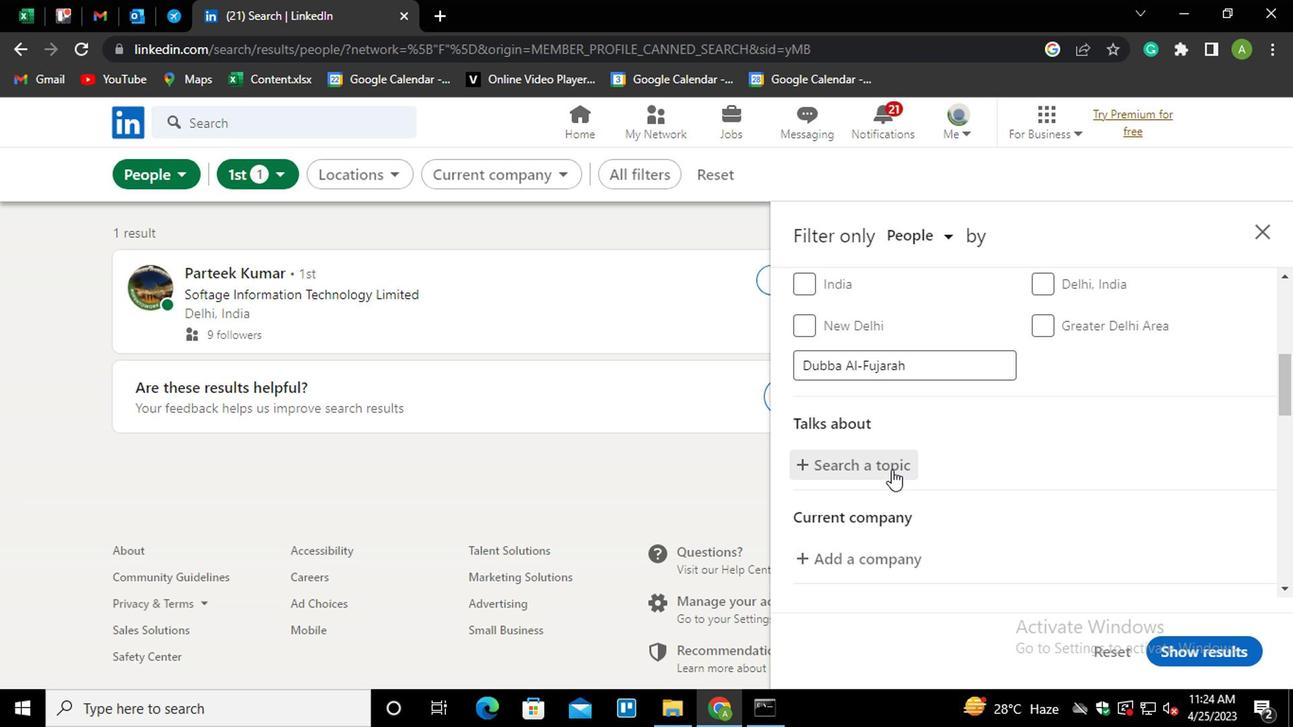 
Action: Key pressed <Key.shift>#<Key.shift>ENTERPRENEURSHIPWITH
Screenshot: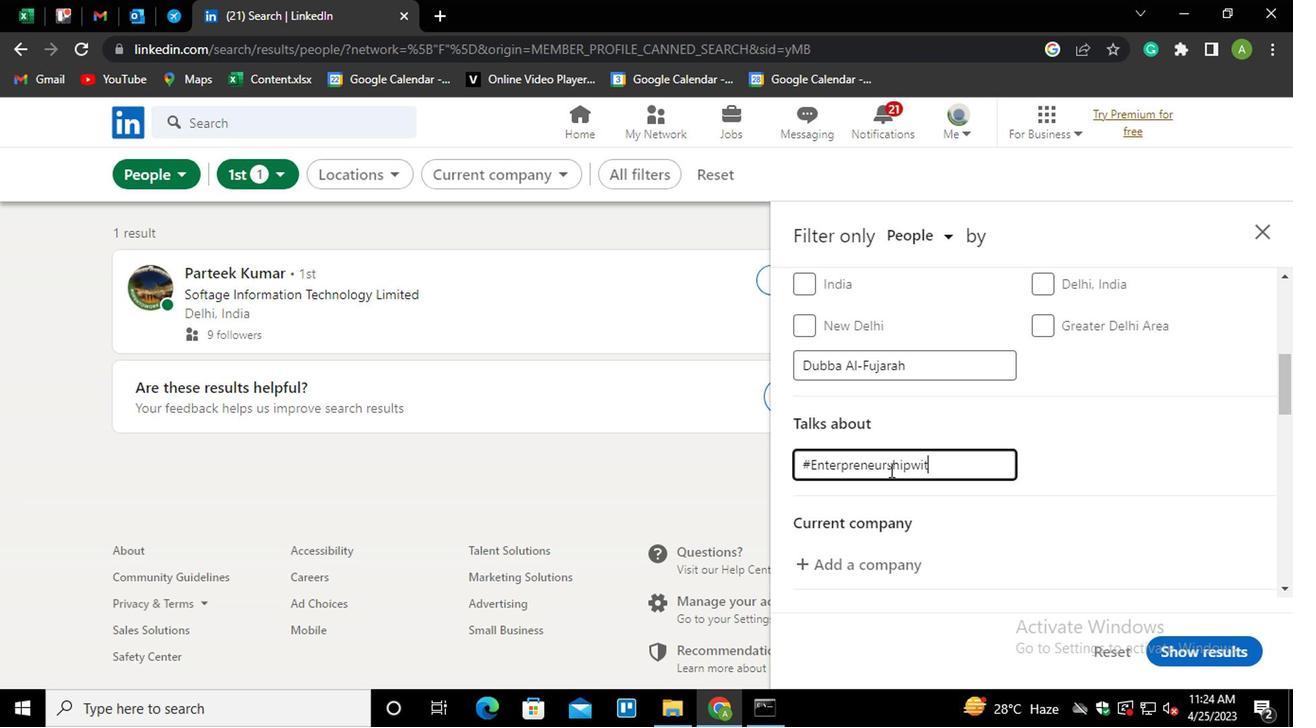 
Action: Mouse moved to (1084, 464)
Screenshot: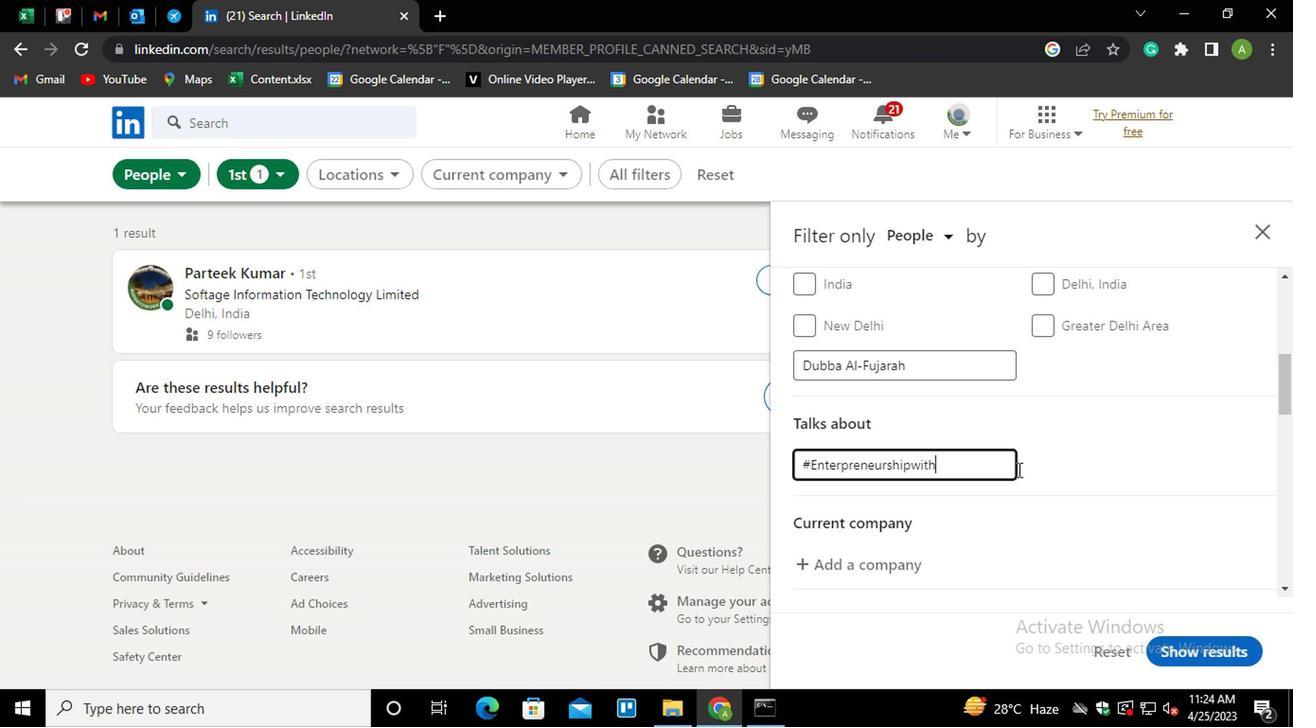 
Action: Mouse pressed left at (1084, 464)
Screenshot: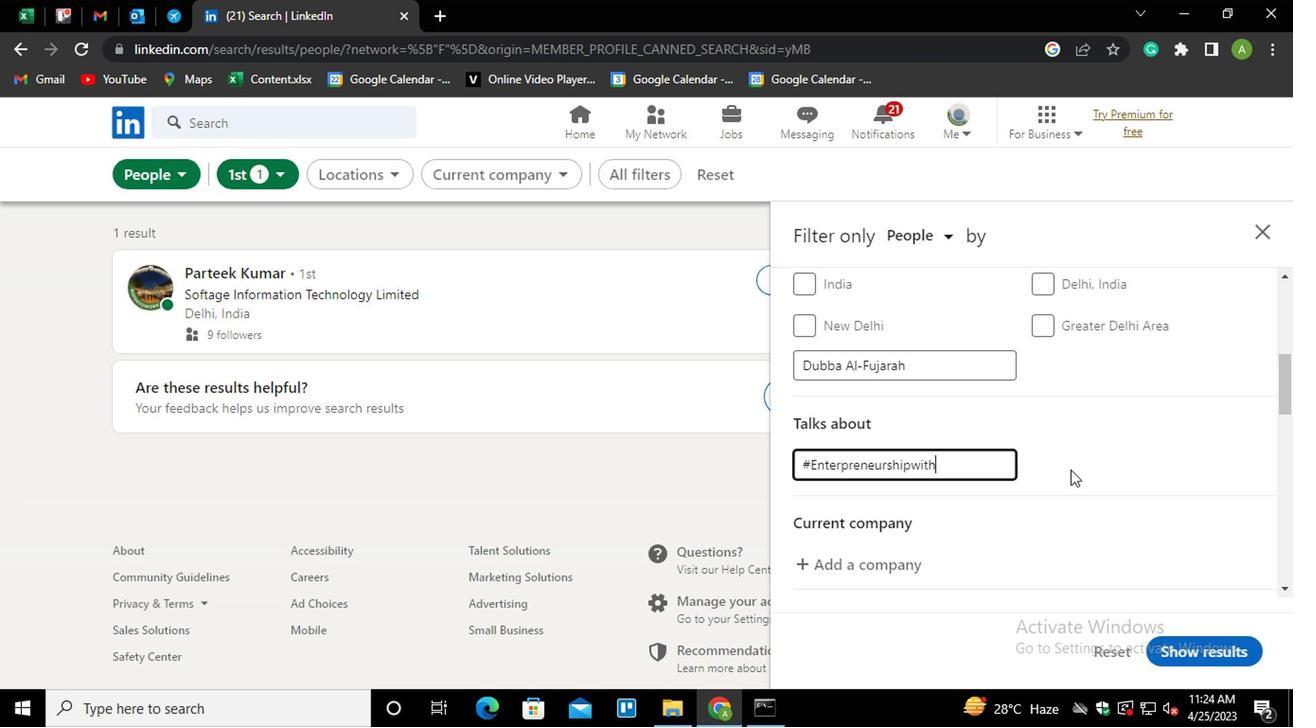 
Action: Mouse moved to (1090, 462)
Screenshot: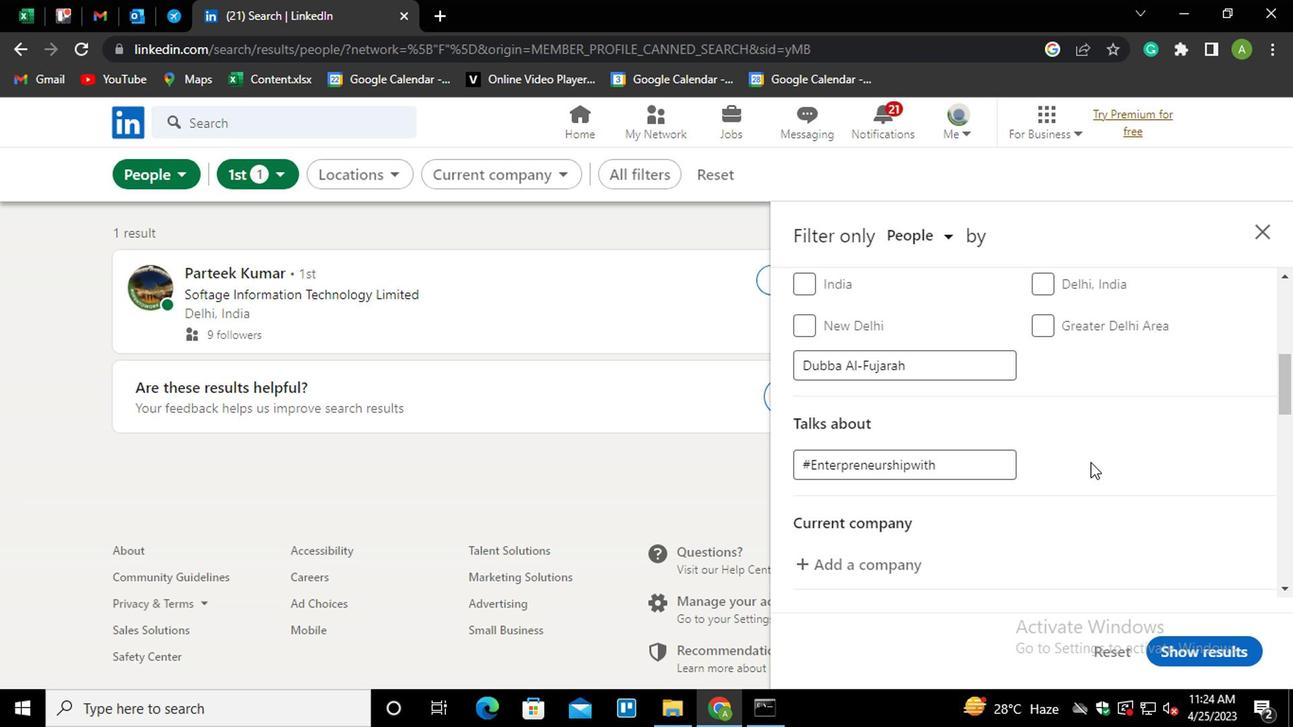 
Action: Mouse scrolled (1090, 460) with delta (0, -1)
Screenshot: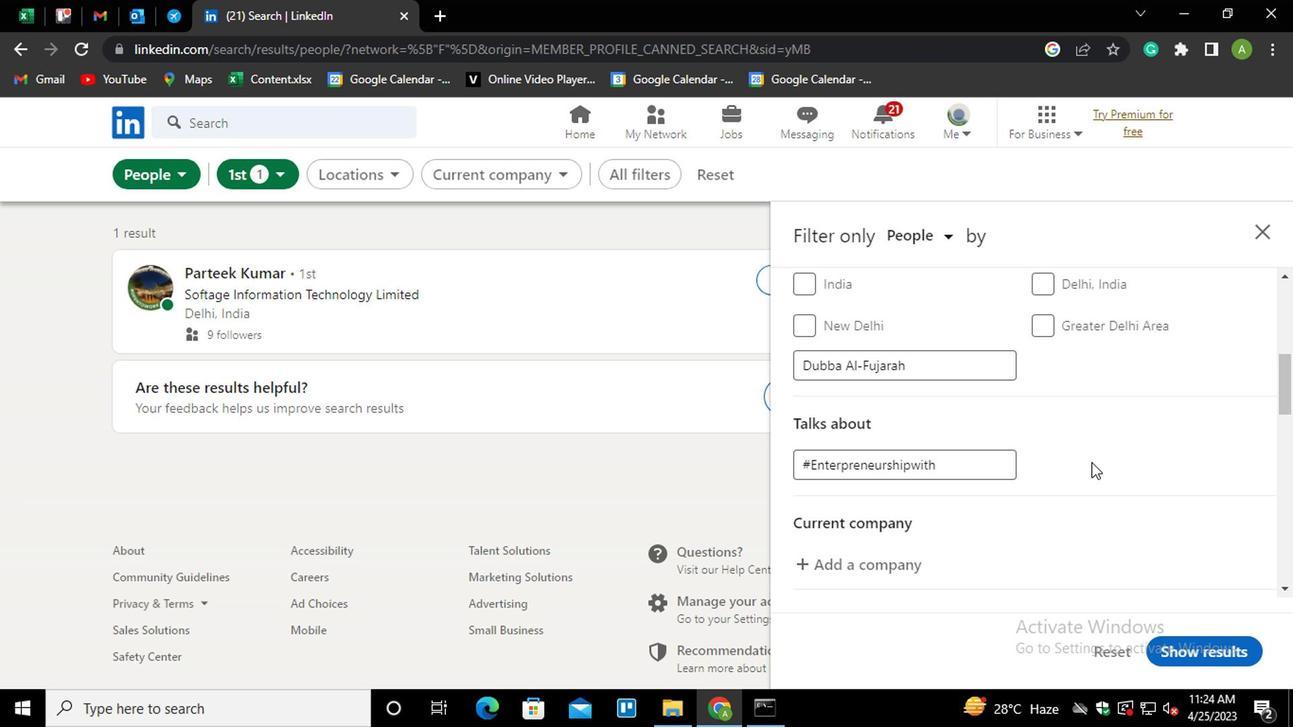 
Action: Mouse scrolled (1090, 460) with delta (0, -1)
Screenshot: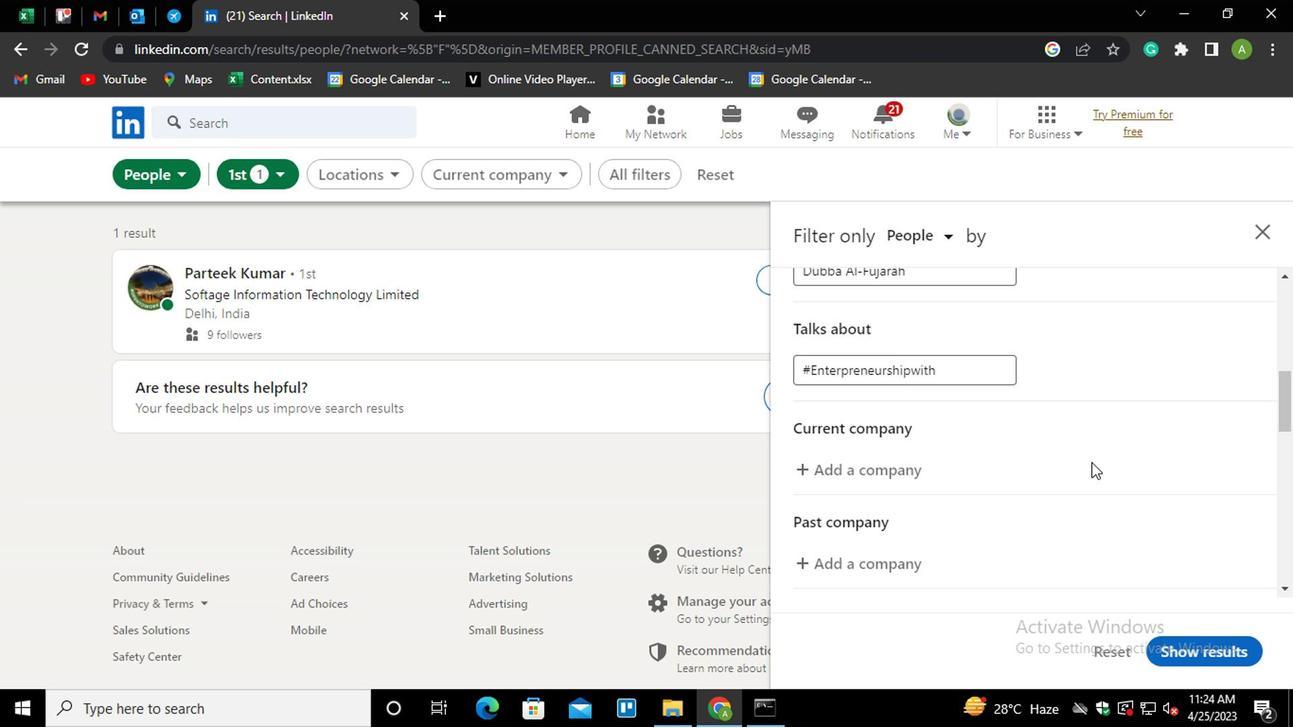 
Action: Mouse scrolled (1090, 460) with delta (0, -1)
Screenshot: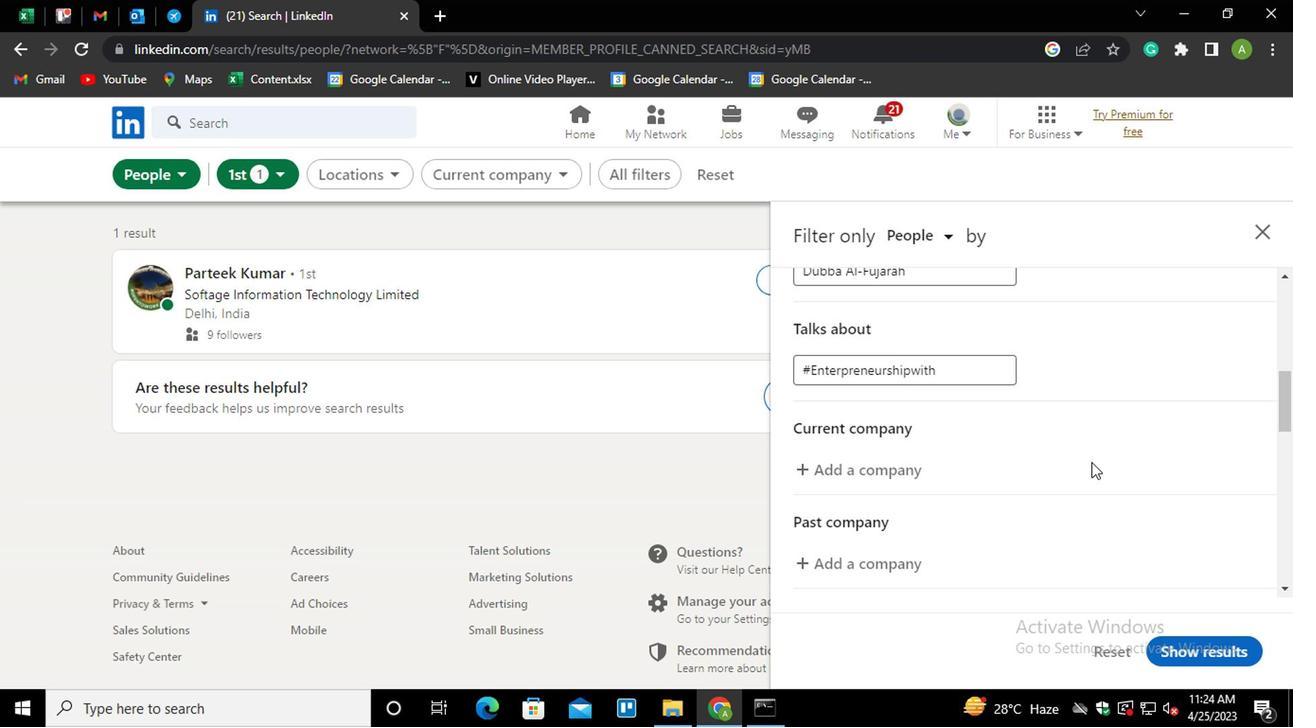 
Action: Mouse moved to (981, 444)
Screenshot: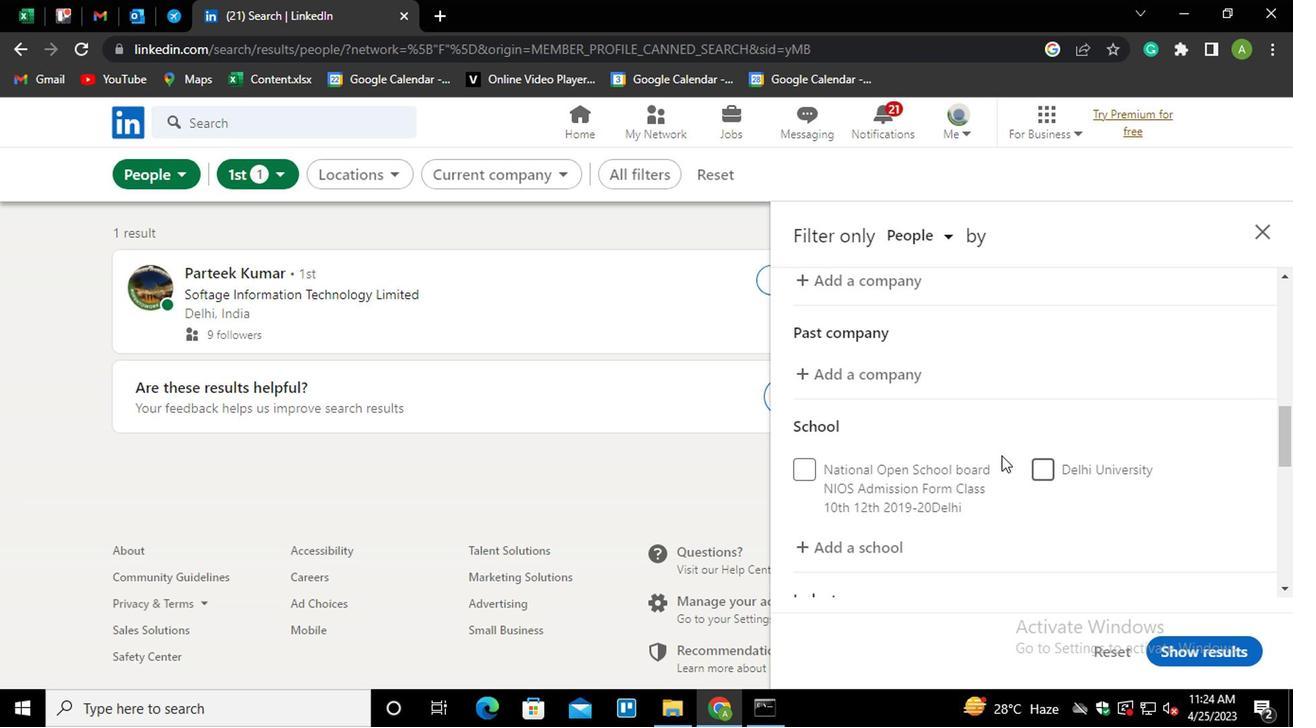 
Action: Mouse scrolled (981, 444) with delta (0, 0)
Screenshot: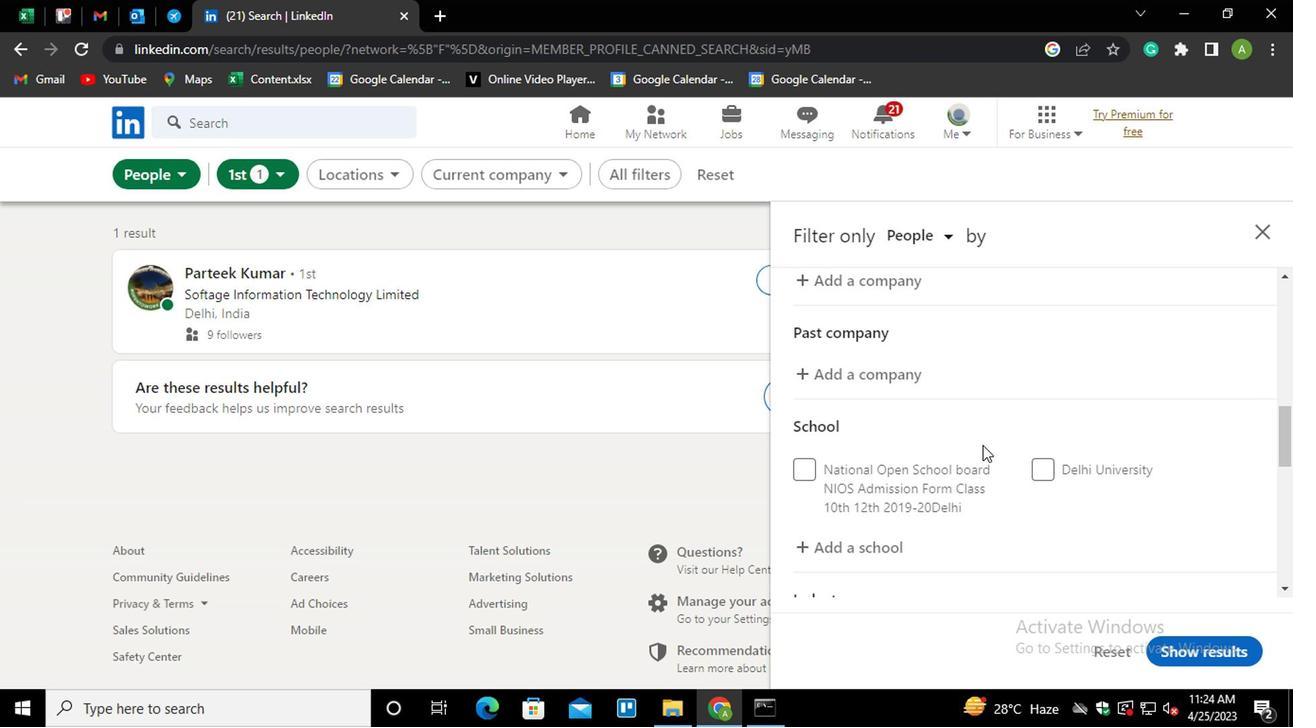 
Action: Mouse scrolled (981, 444) with delta (0, 0)
Screenshot: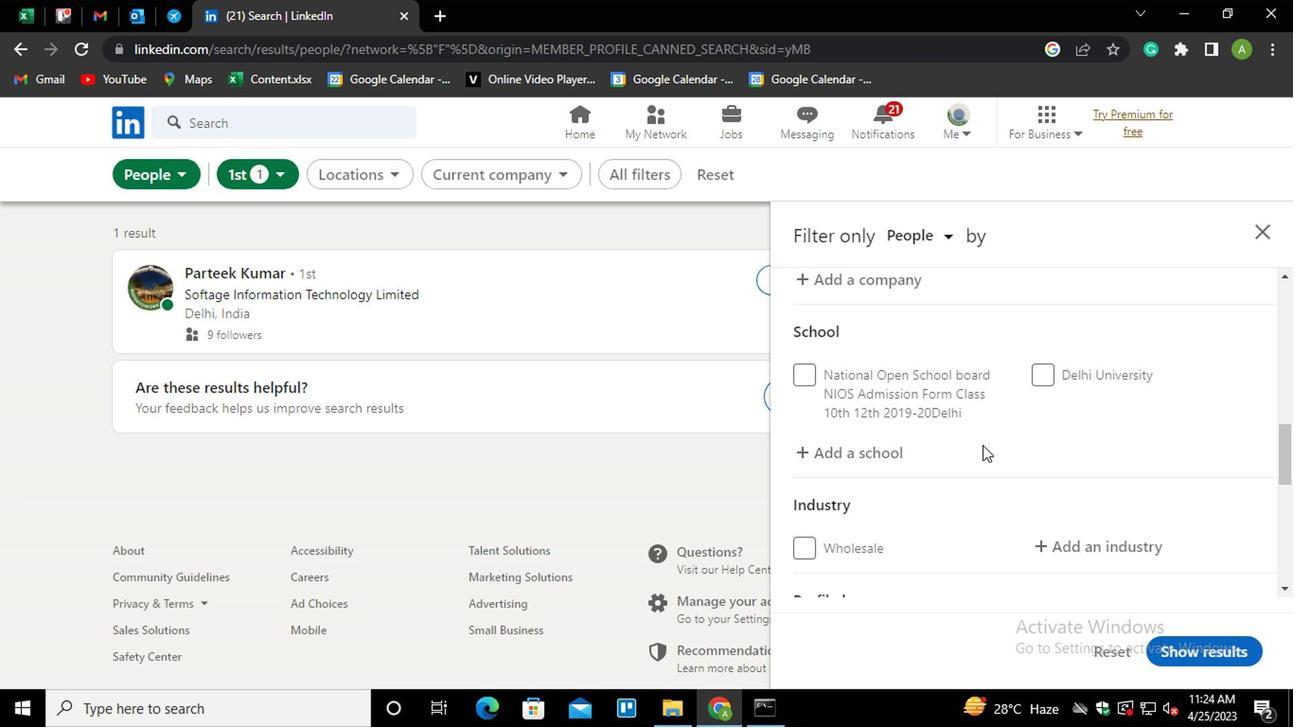 
Action: Mouse scrolled (981, 444) with delta (0, 0)
Screenshot: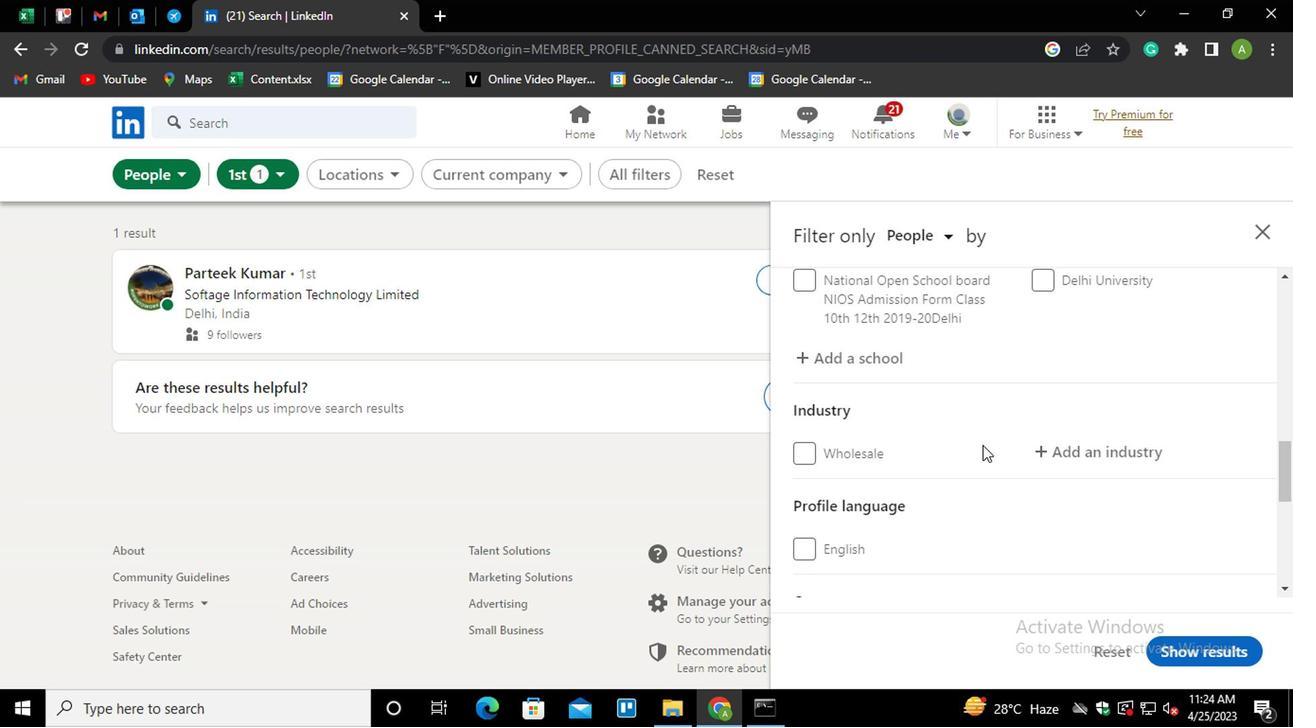 
Action: Mouse scrolled (981, 446) with delta (0, 1)
Screenshot: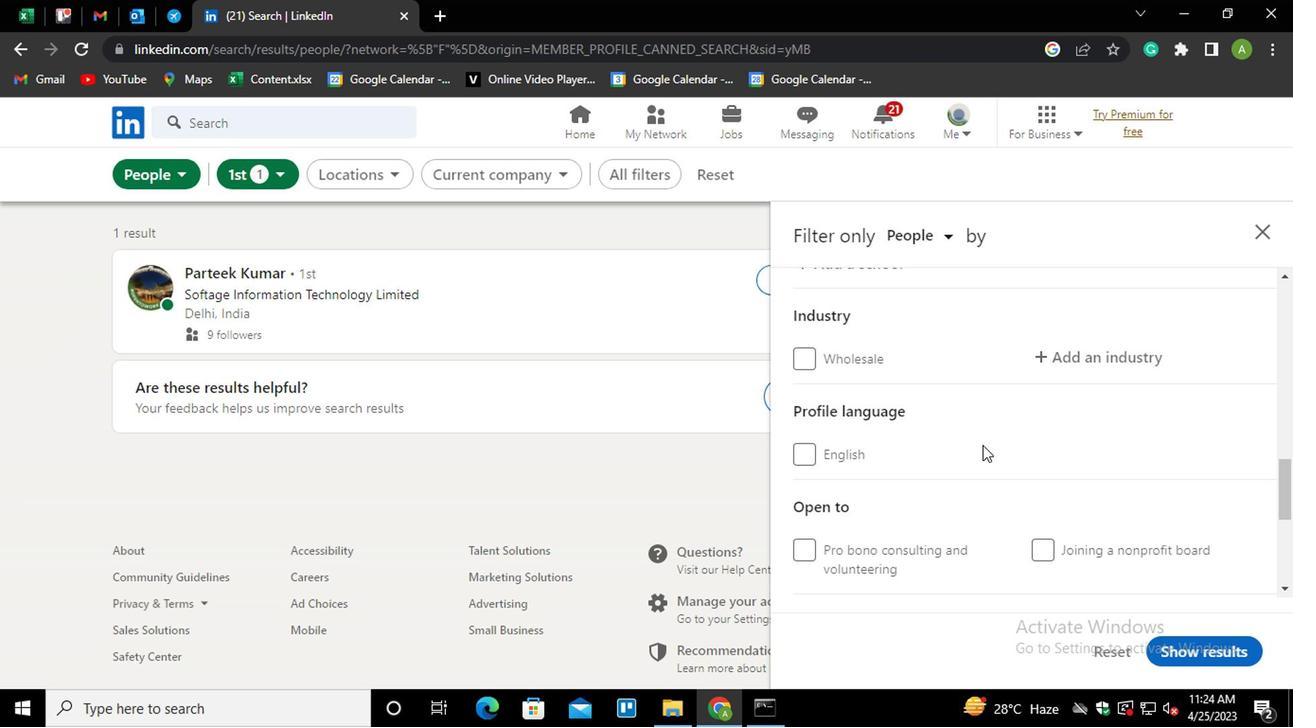 
Action: Mouse scrolled (981, 446) with delta (0, 1)
Screenshot: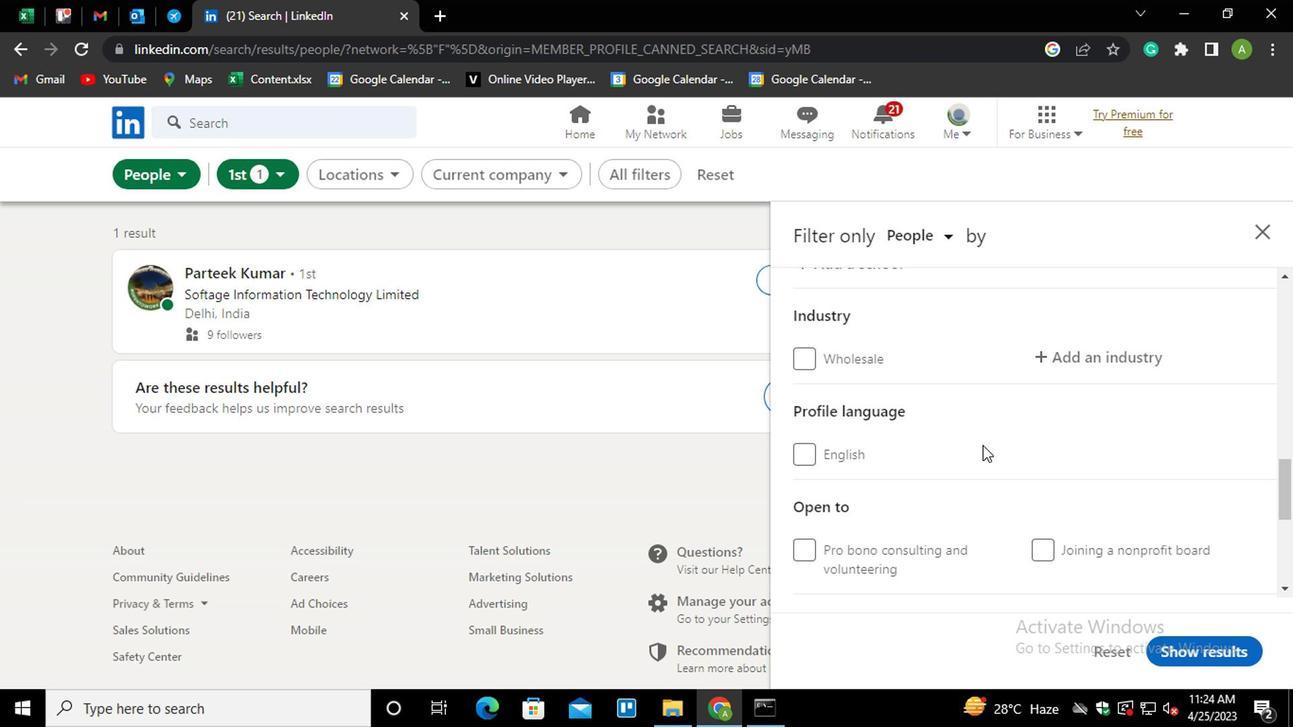 
Action: Mouse scrolled (981, 446) with delta (0, 1)
Screenshot: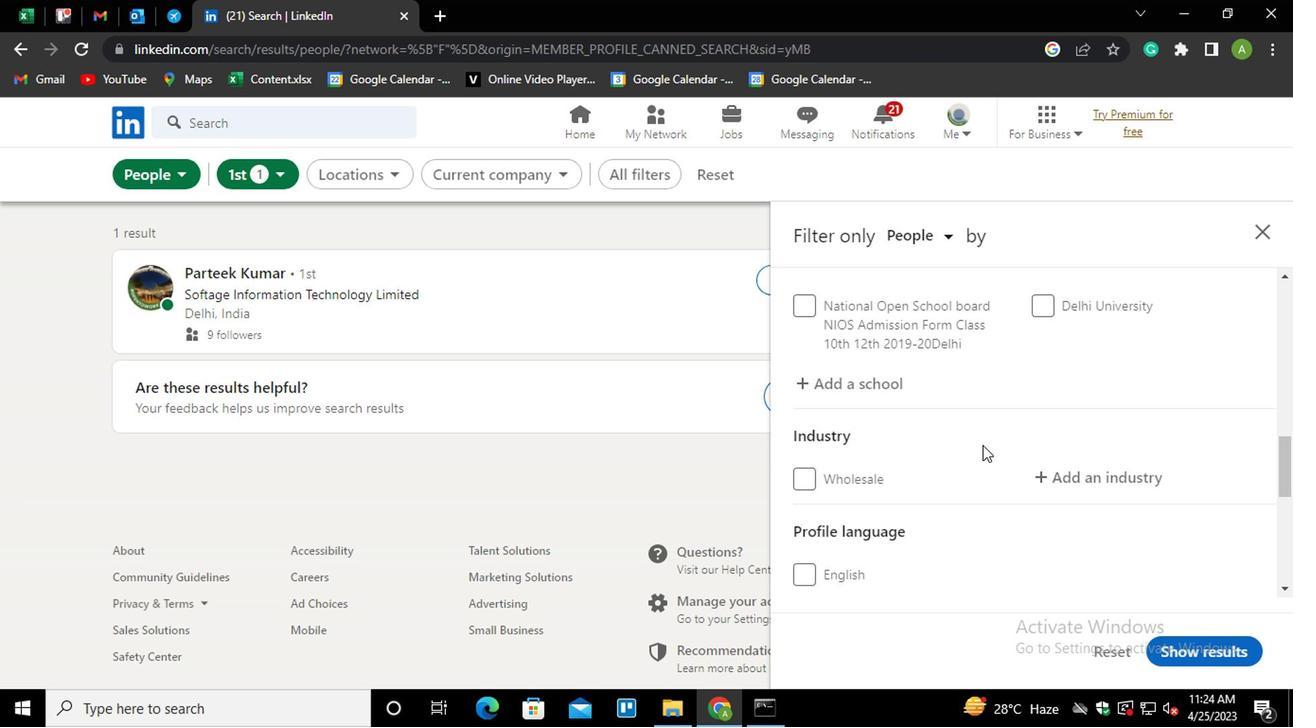 
Action: Mouse scrolled (981, 446) with delta (0, 1)
Screenshot: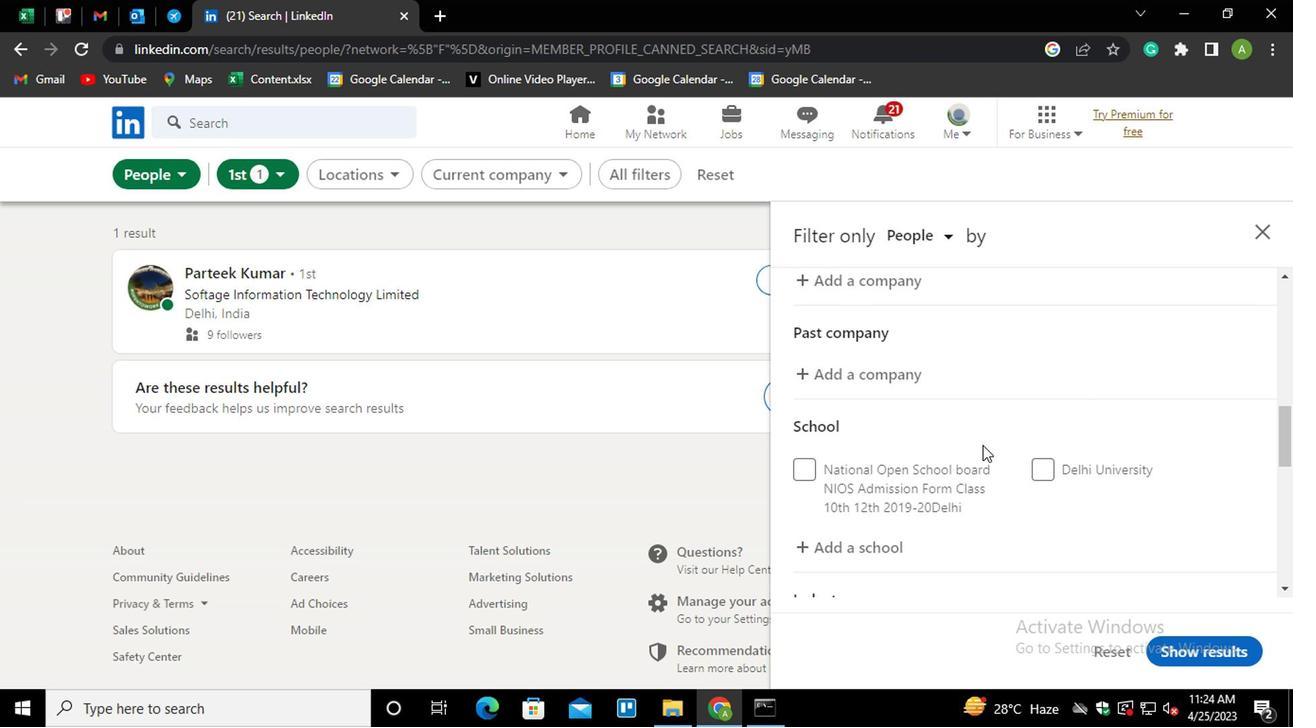 
Action: Mouse moved to (911, 379)
Screenshot: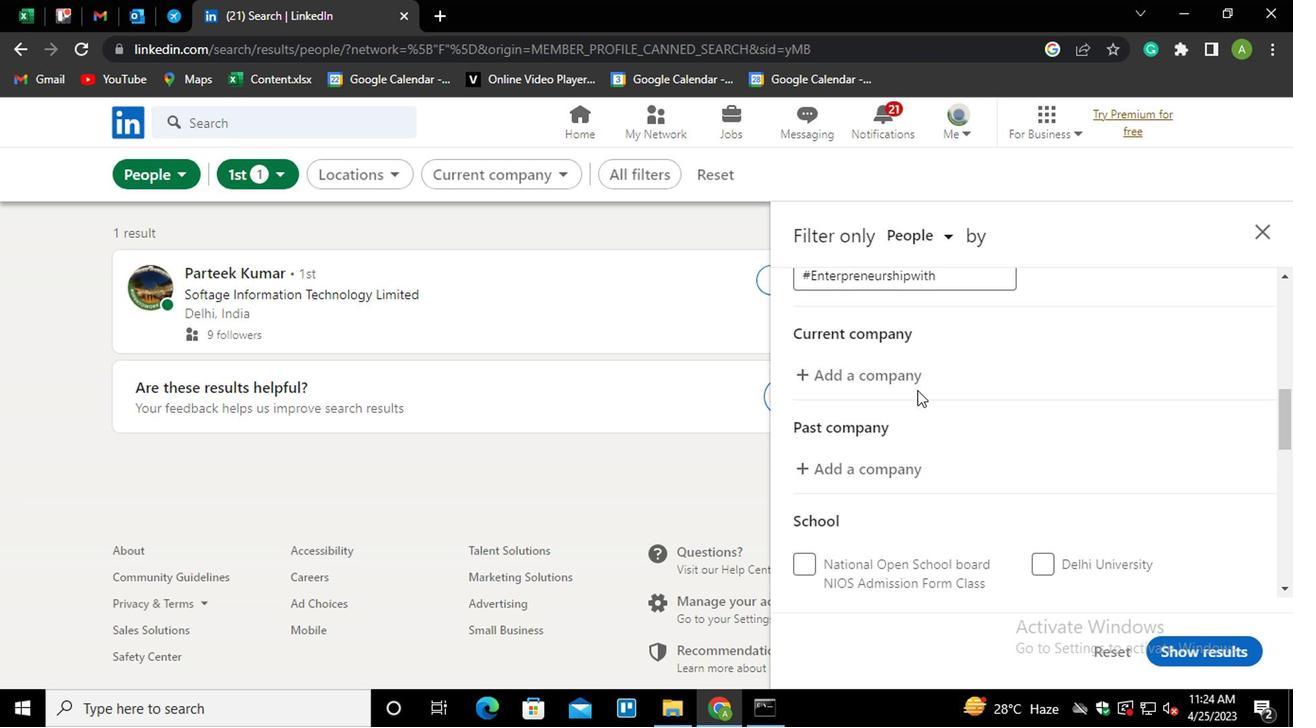 
Action: Mouse pressed left at (911, 379)
Screenshot: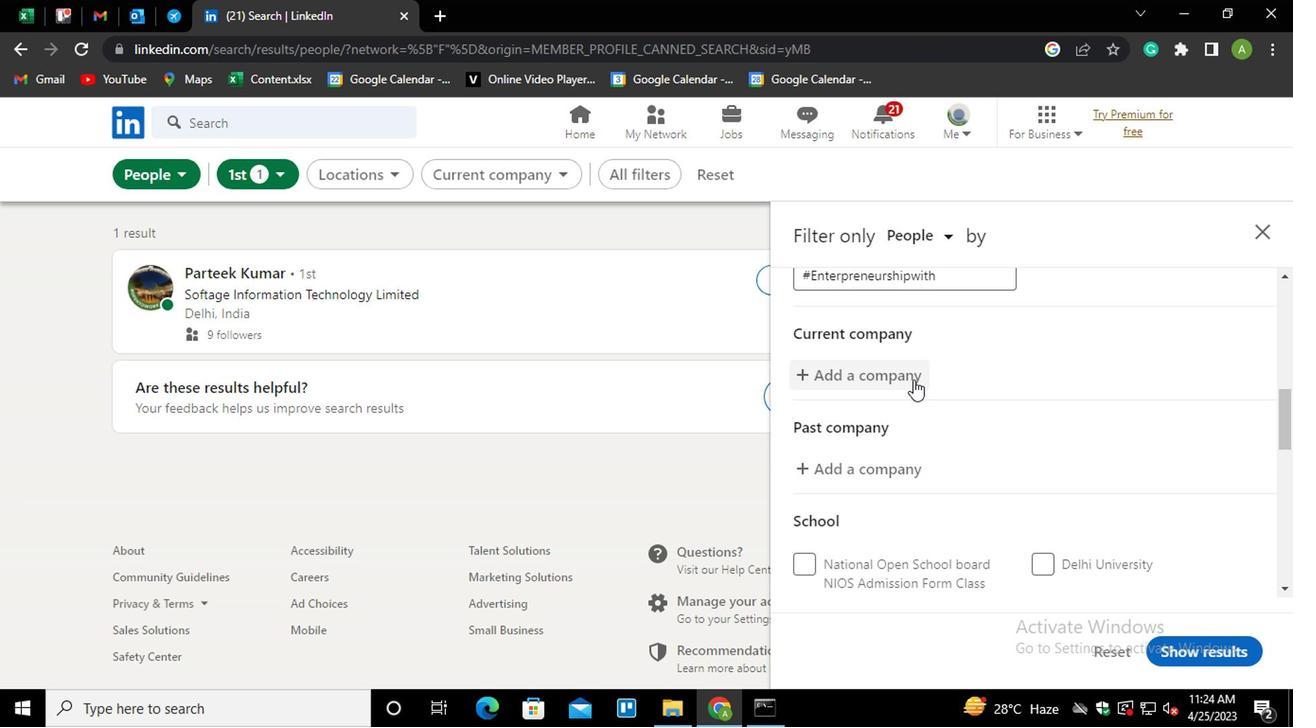 
Action: Mouse moved to (909, 378)
Screenshot: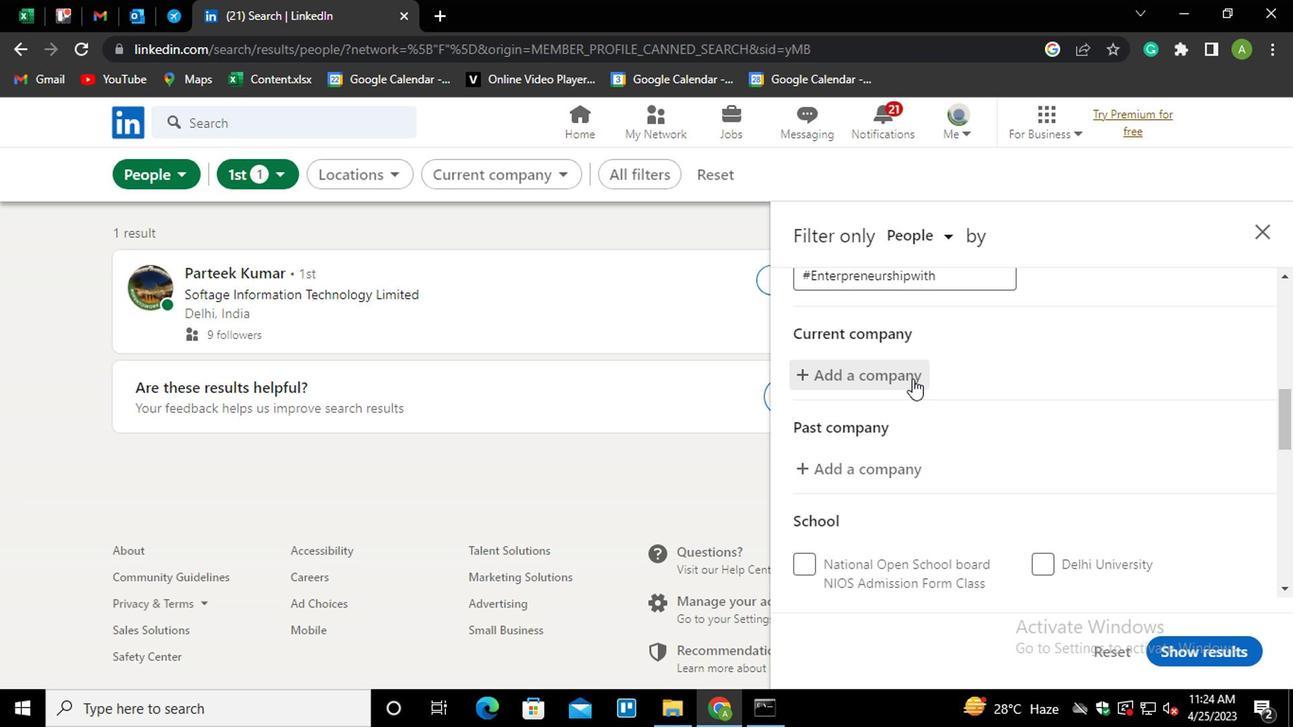 
Action: Key pressed <Key.shift>IBM<Key.down>
Screenshot: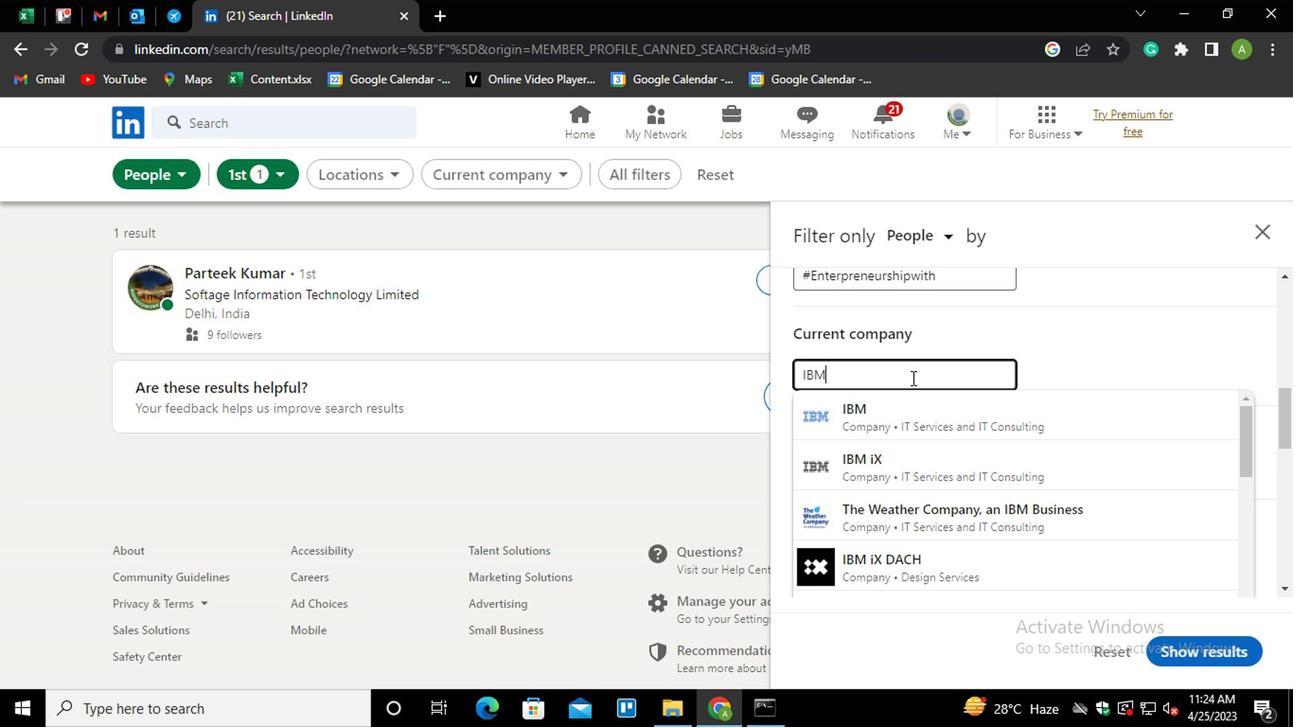 
Action: Mouse moved to (909, 378)
Screenshot: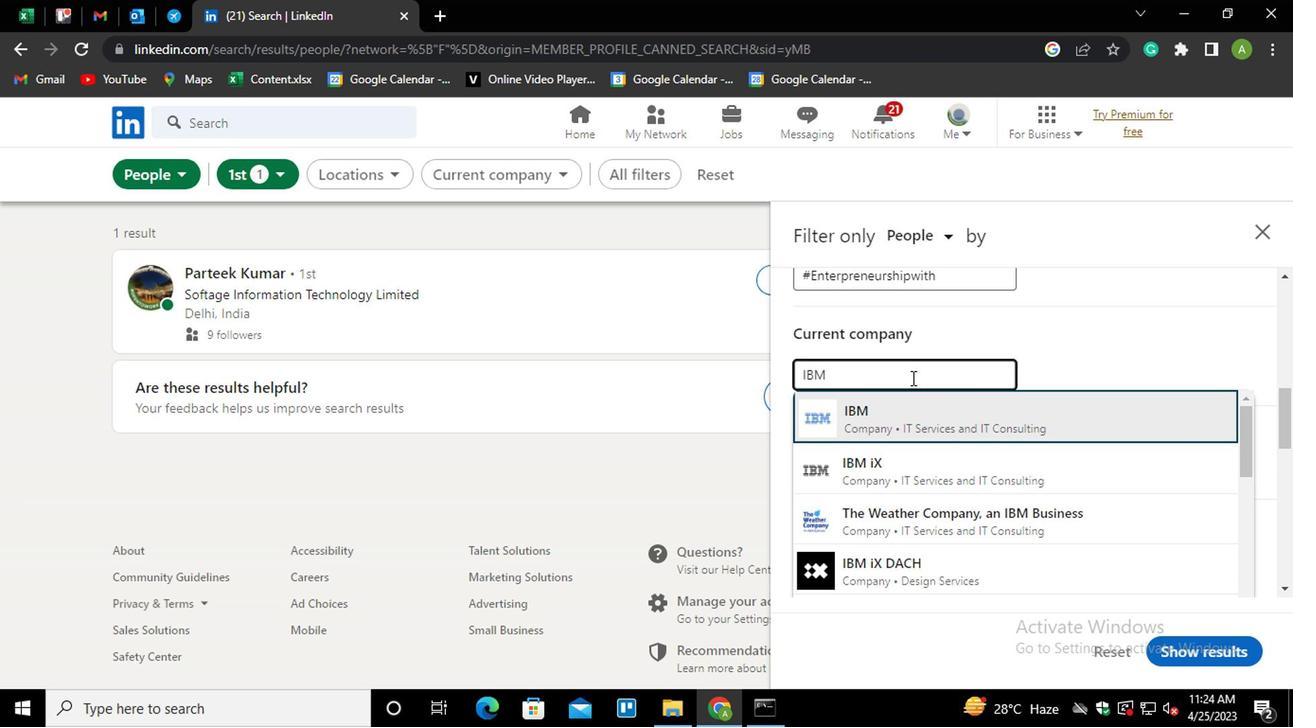 
Action: Key pressed <Key.enter>
Screenshot: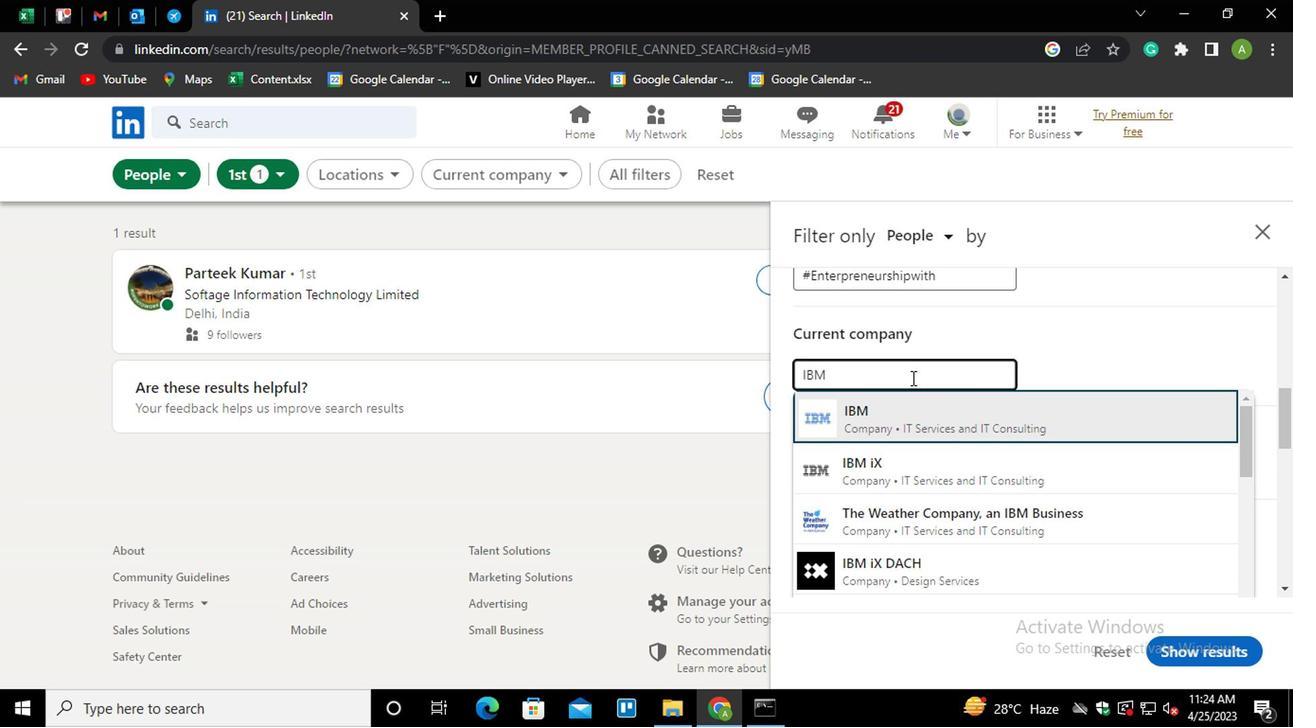 
Action: Mouse moved to (1013, 400)
Screenshot: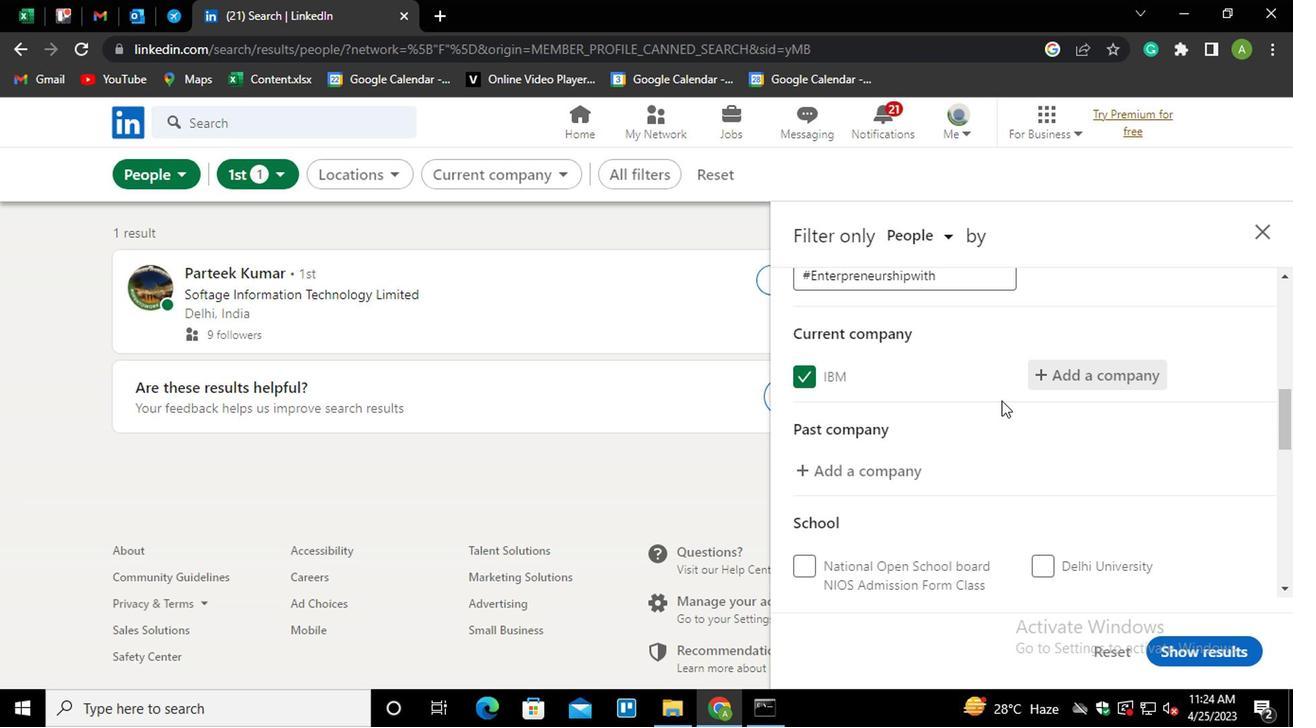 
Action: Mouse scrolled (1013, 399) with delta (0, -1)
Screenshot: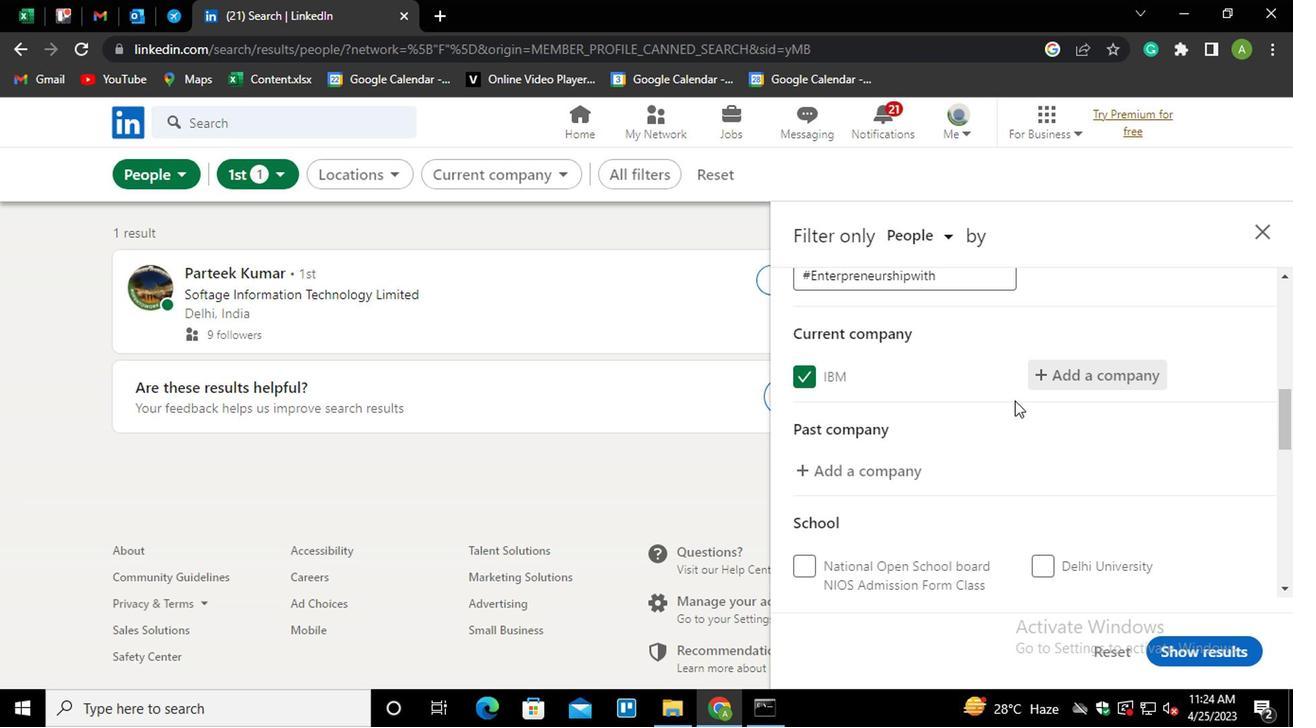 
Action: Mouse scrolled (1013, 399) with delta (0, -1)
Screenshot: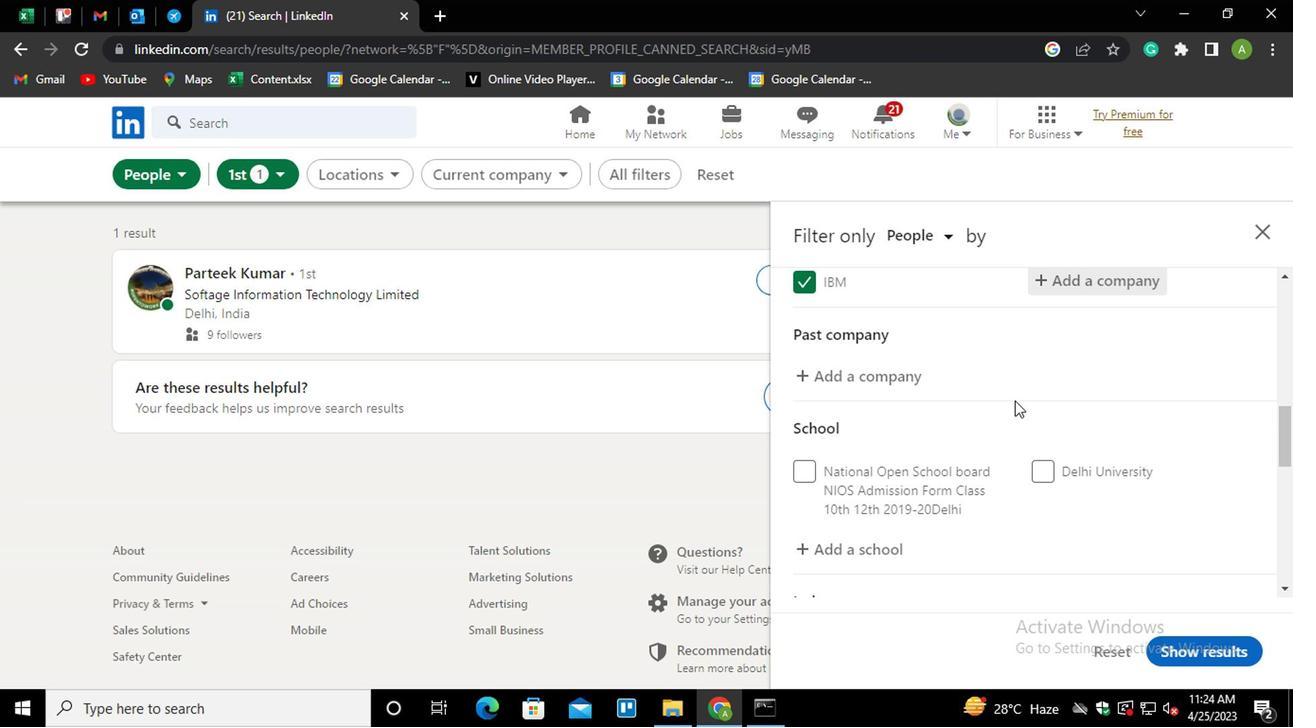 
Action: Mouse moved to (864, 455)
Screenshot: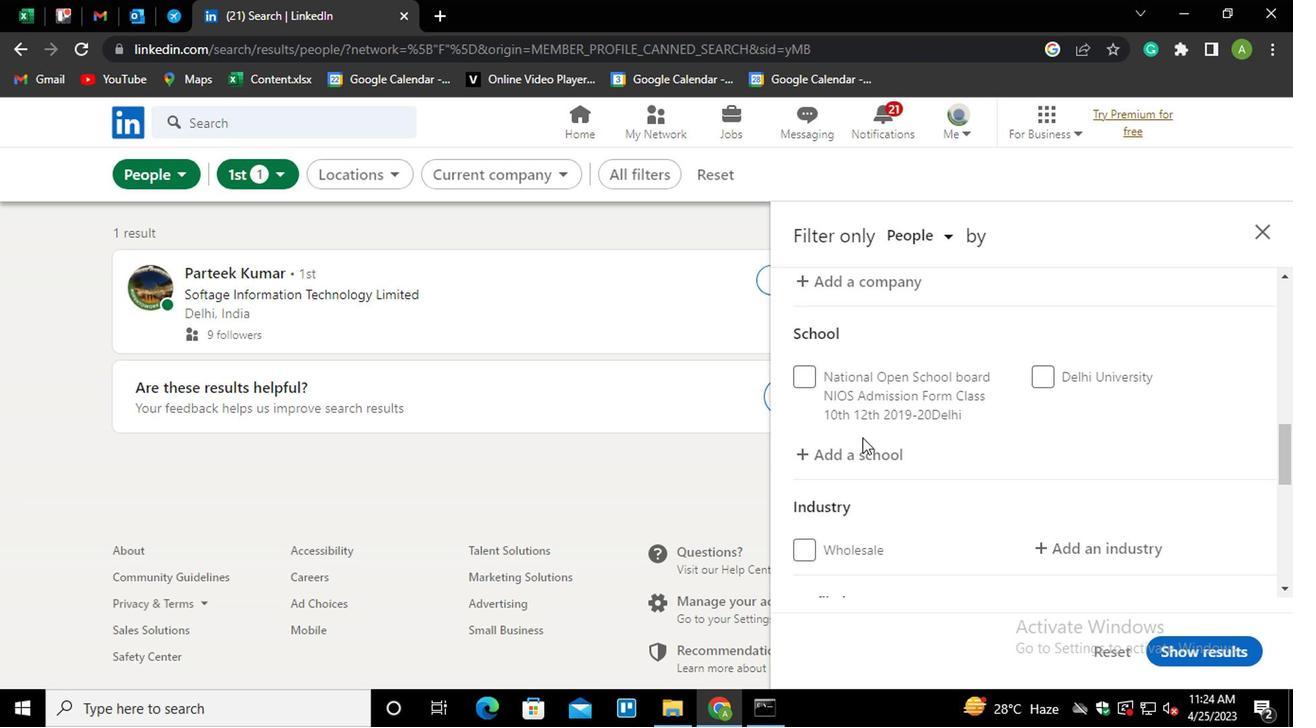 
Action: Mouse pressed left at (864, 455)
Screenshot: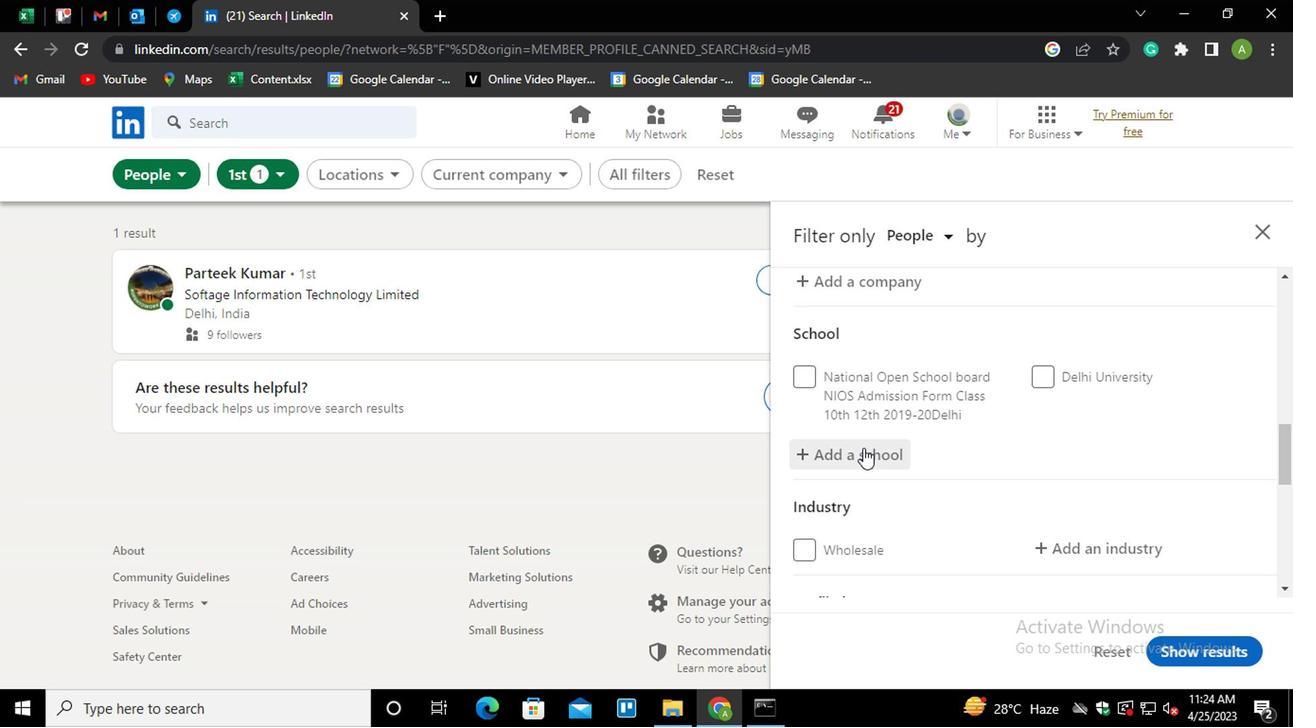 
Action: Mouse moved to (863, 458)
Screenshot: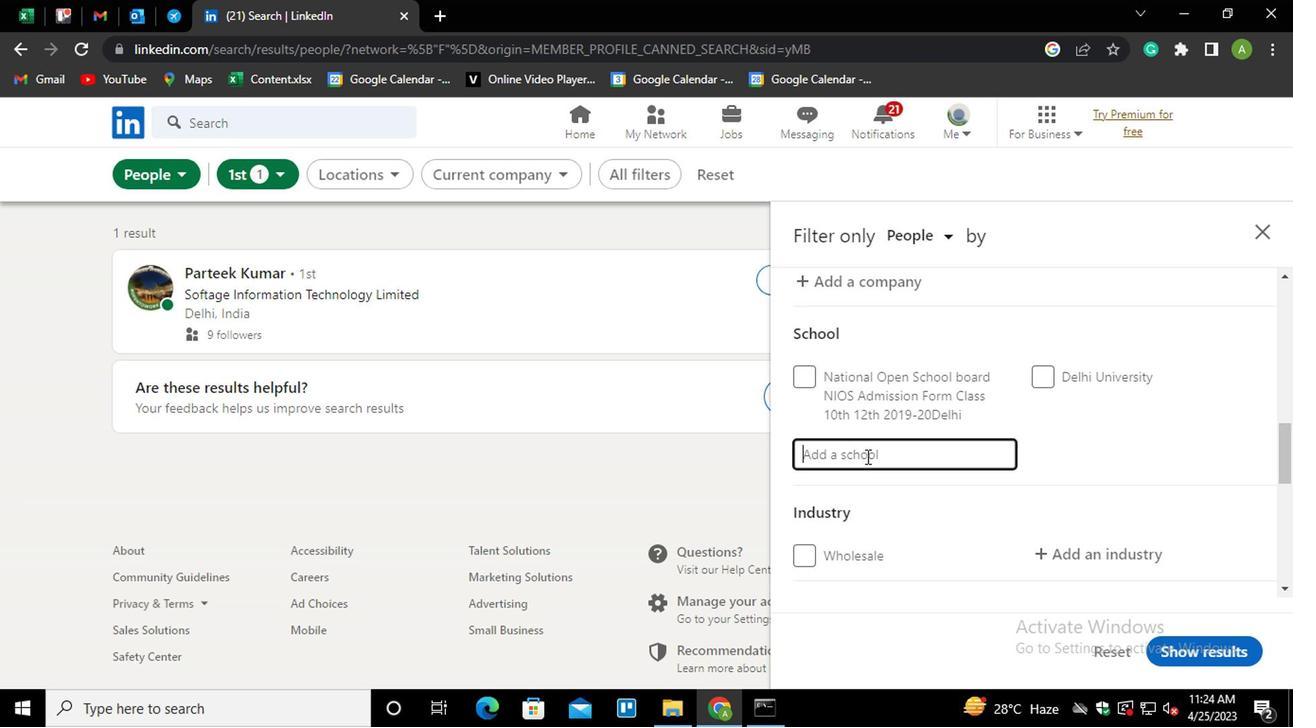 
Action: Key pressed <Key.shift>AWADES<Key.down><Key.enter>
Screenshot: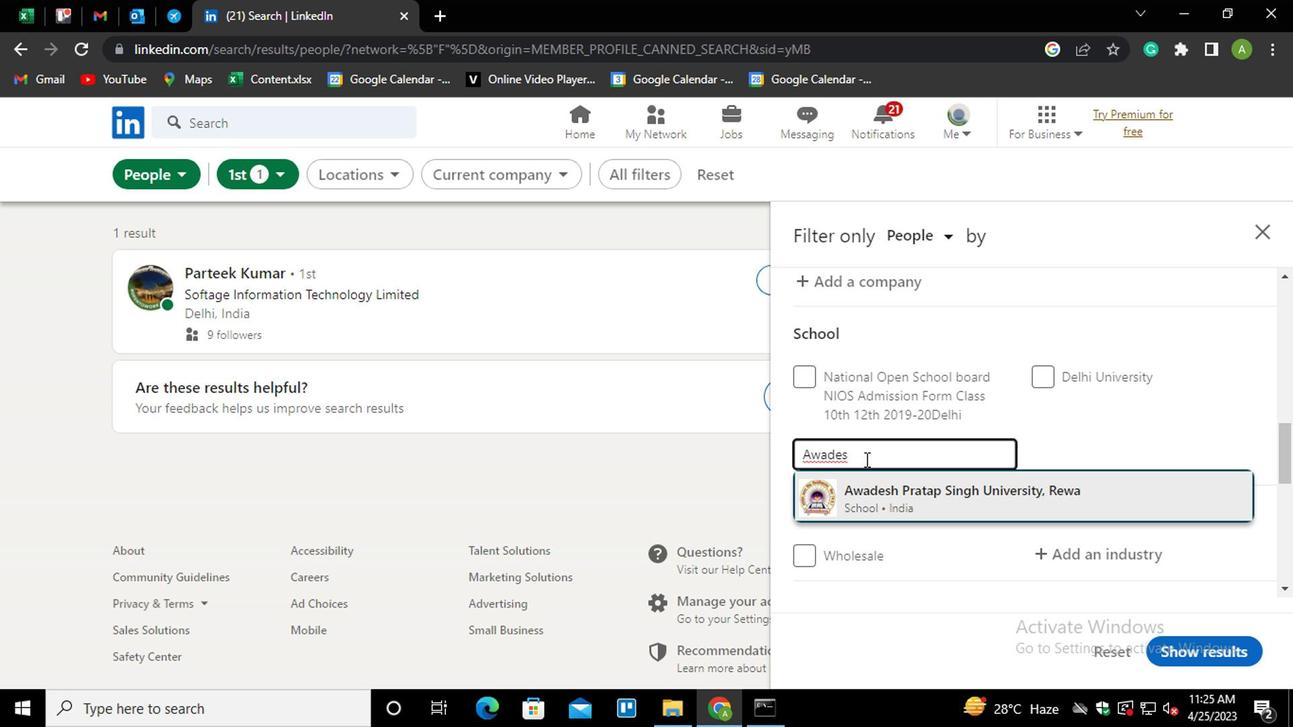 
Action: Mouse moved to (961, 498)
Screenshot: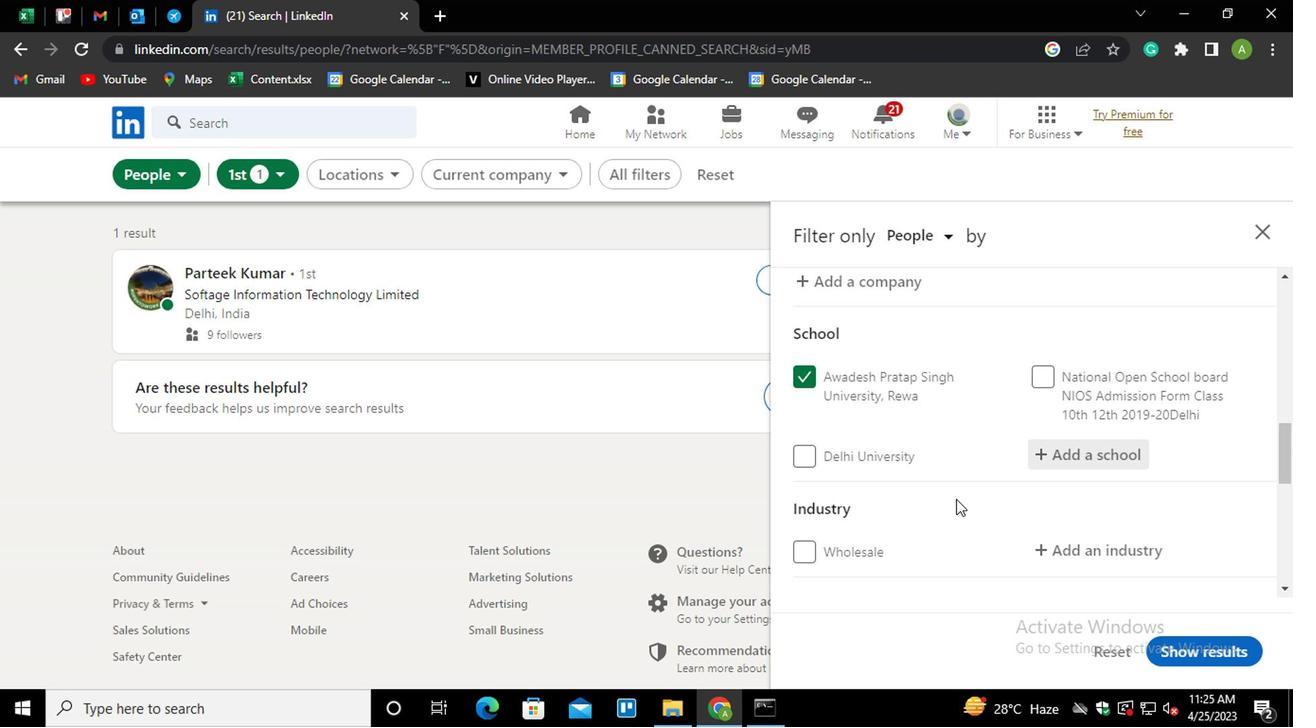 
Action: Mouse scrolled (961, 497) with delta (0, -1)
Screenshot: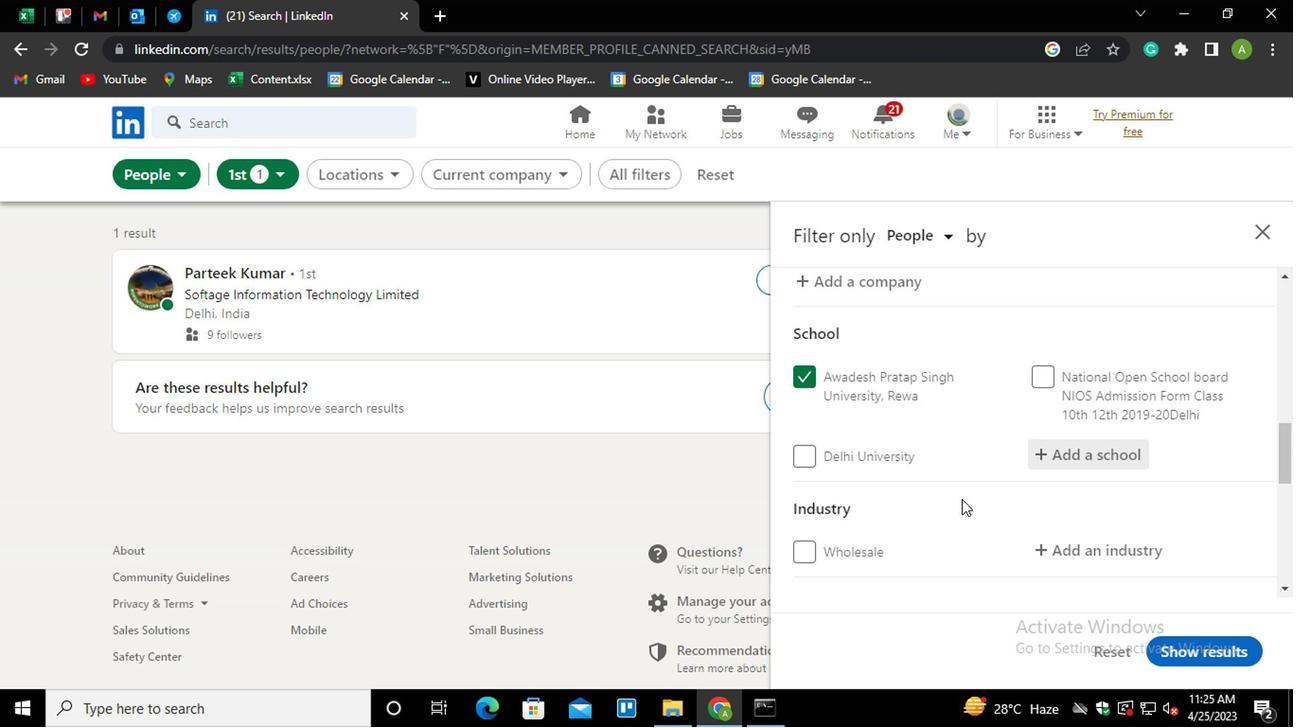 
Action: Mouse moved to (1052, 458)
Screenshot: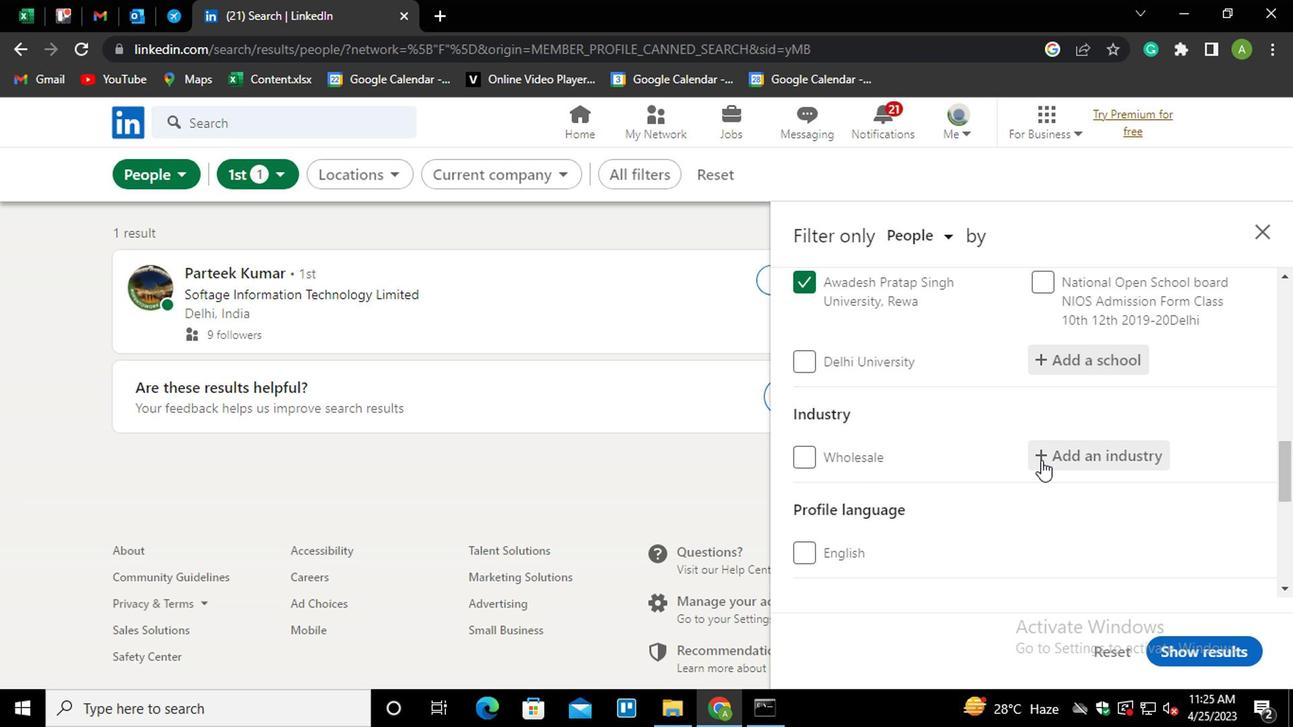 
Action: Mouse pressed left at (1052, 458)
Screenshot: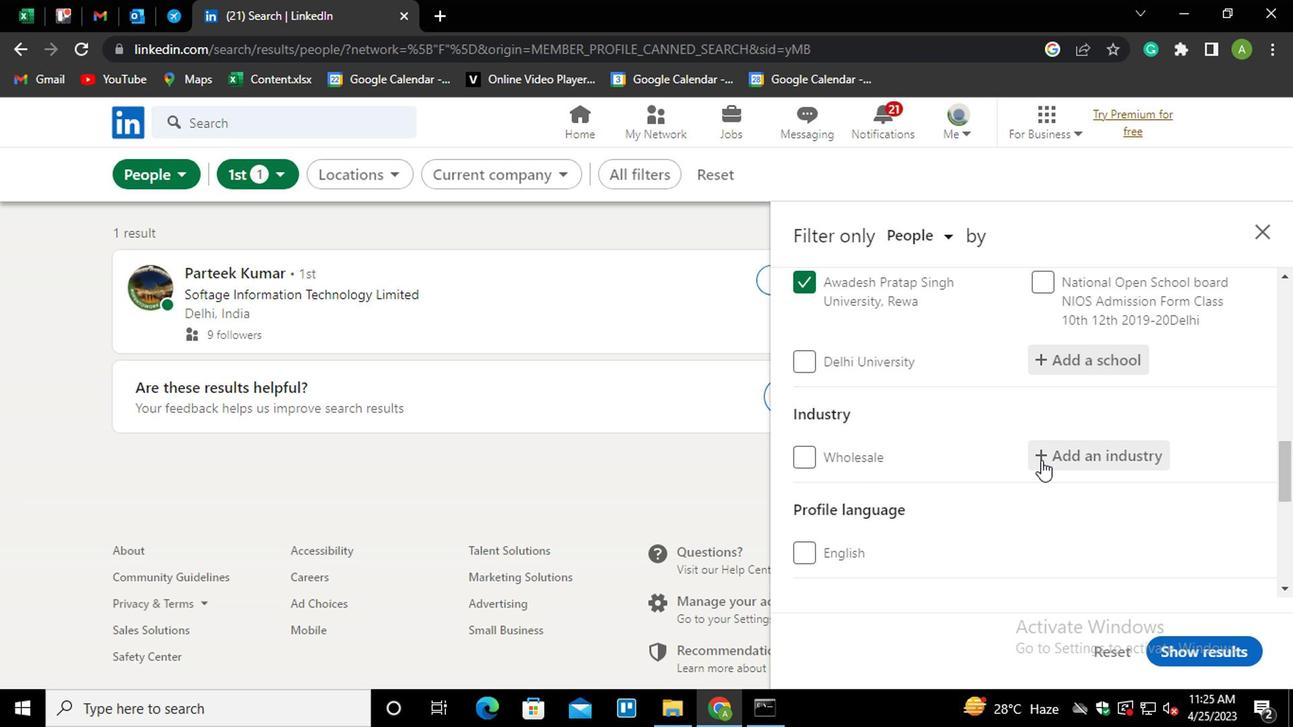 
Action: Mouse moved to (1073, 452)
Screenshot: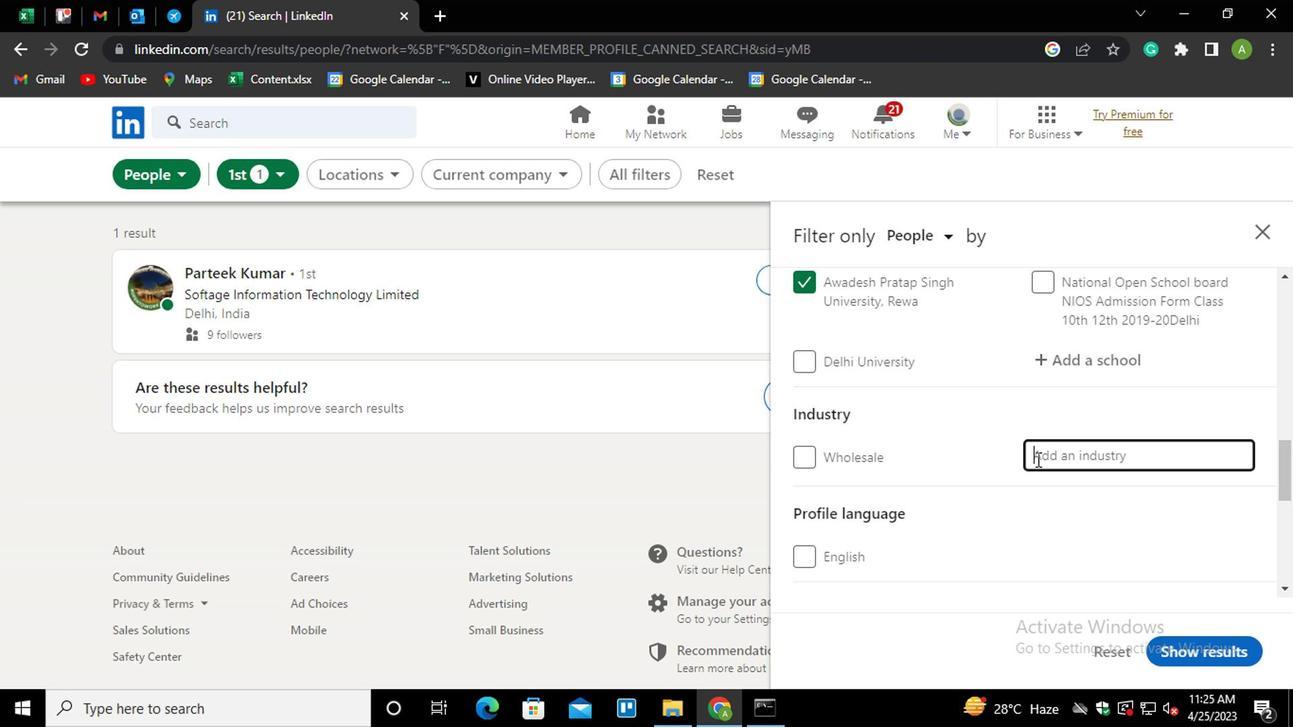 
Action: Mouse pressed left at (1073, 452)
Screenshot: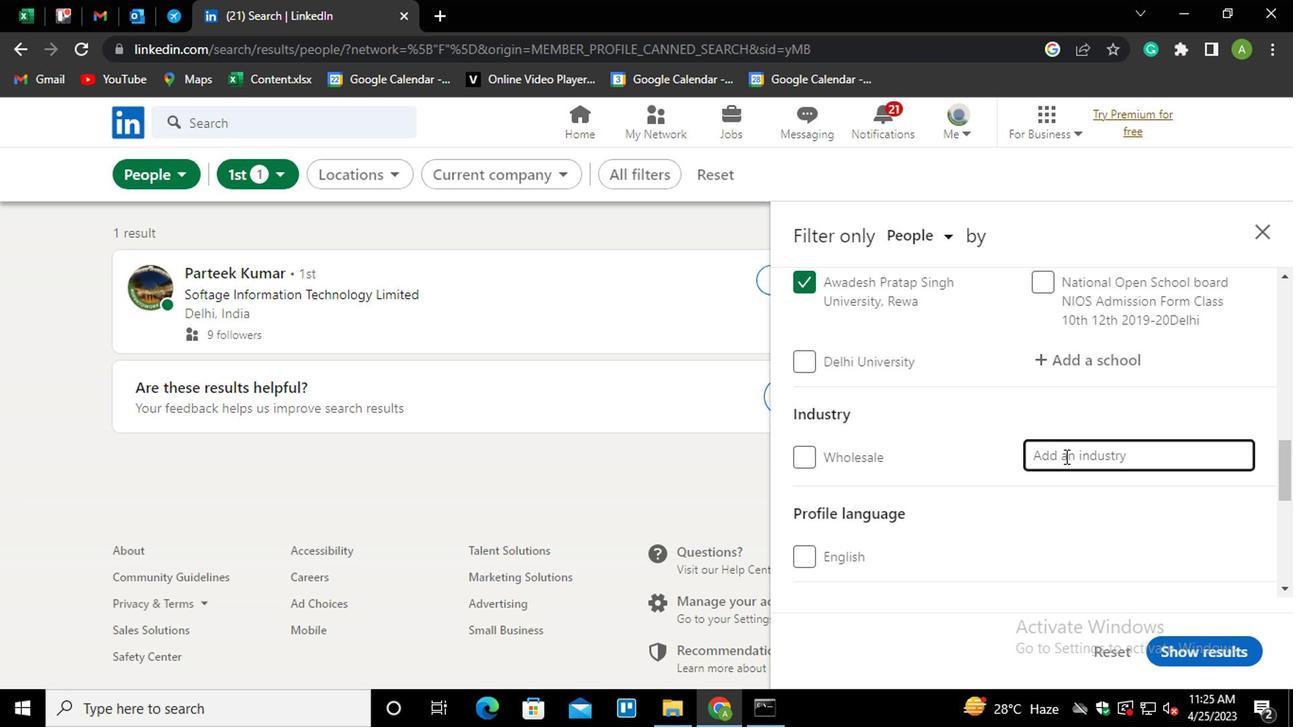 
Action: Key pressed <Key.shift>HOS<Key.down><Key.down><Key.enter>
Screenshot: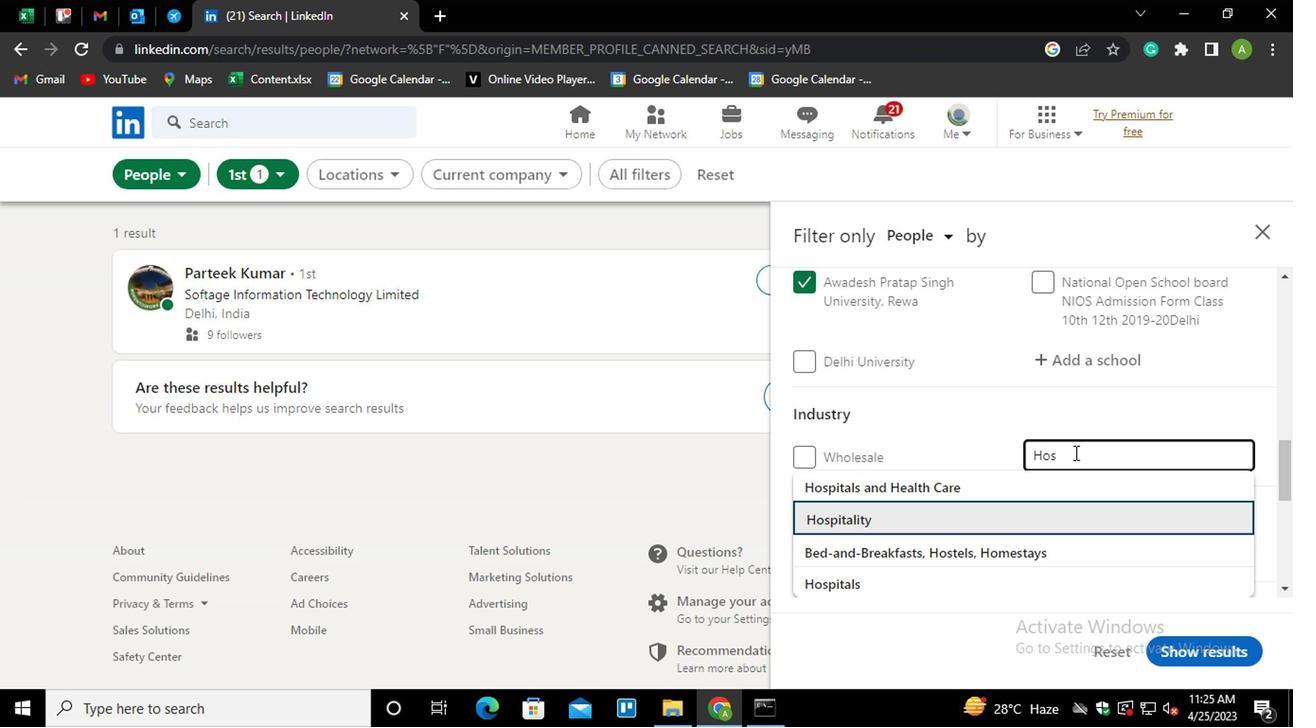 
Action: Mouse moved to (1121, 479)
Screenshot: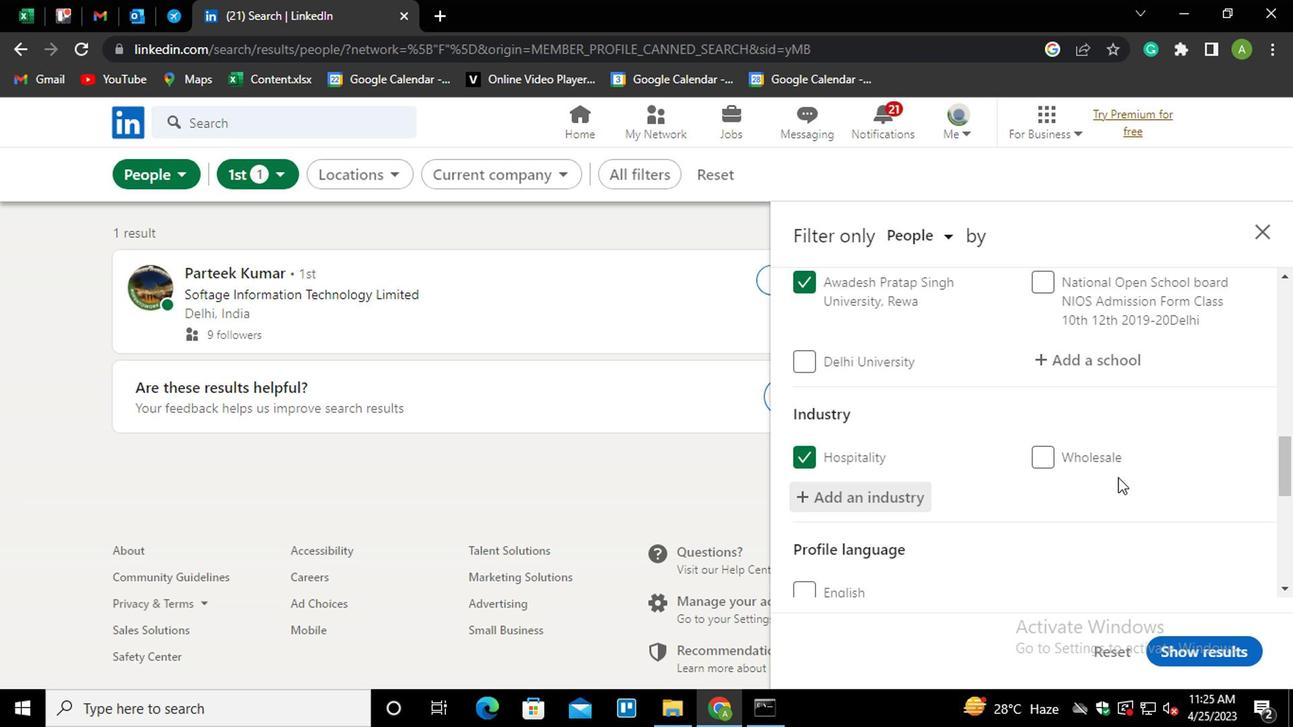 
Action: Mouse scrolled (1121, 477) with delta (0, -1)
Screenshot: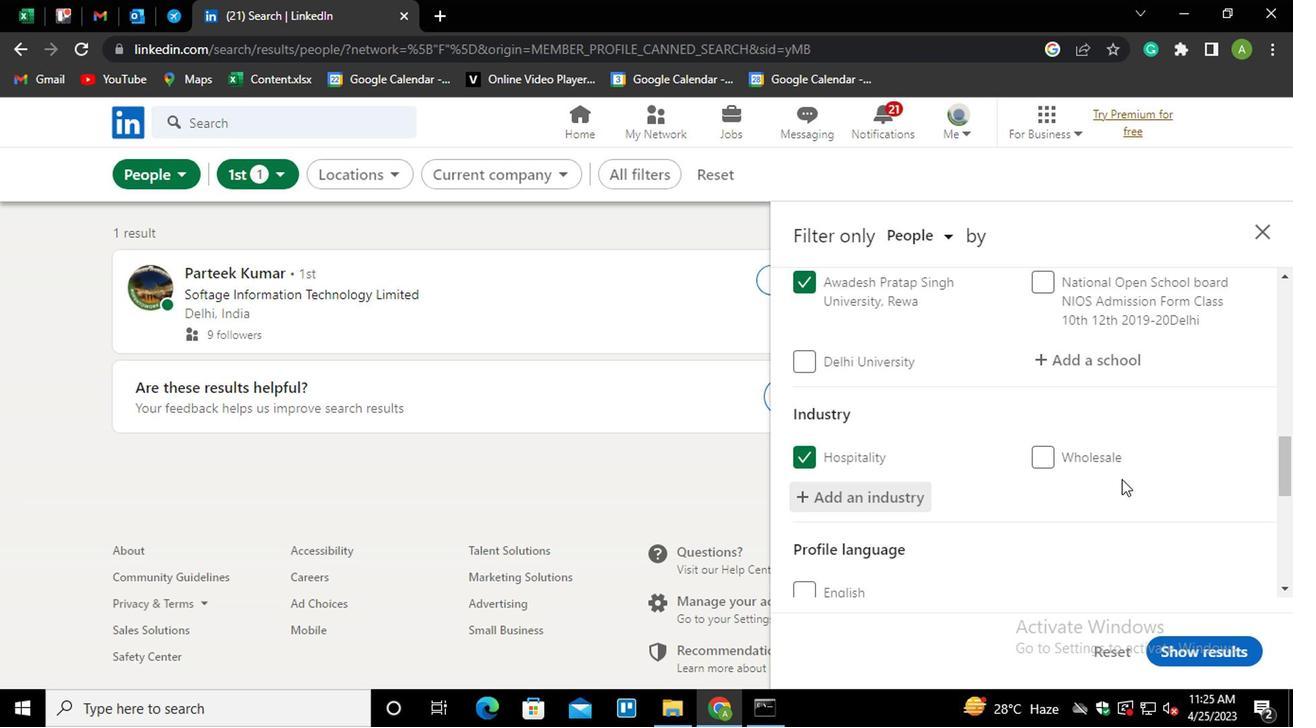 
Action: Mouse scrolled (1121, 477) with delta (0, -1)
Screenshot: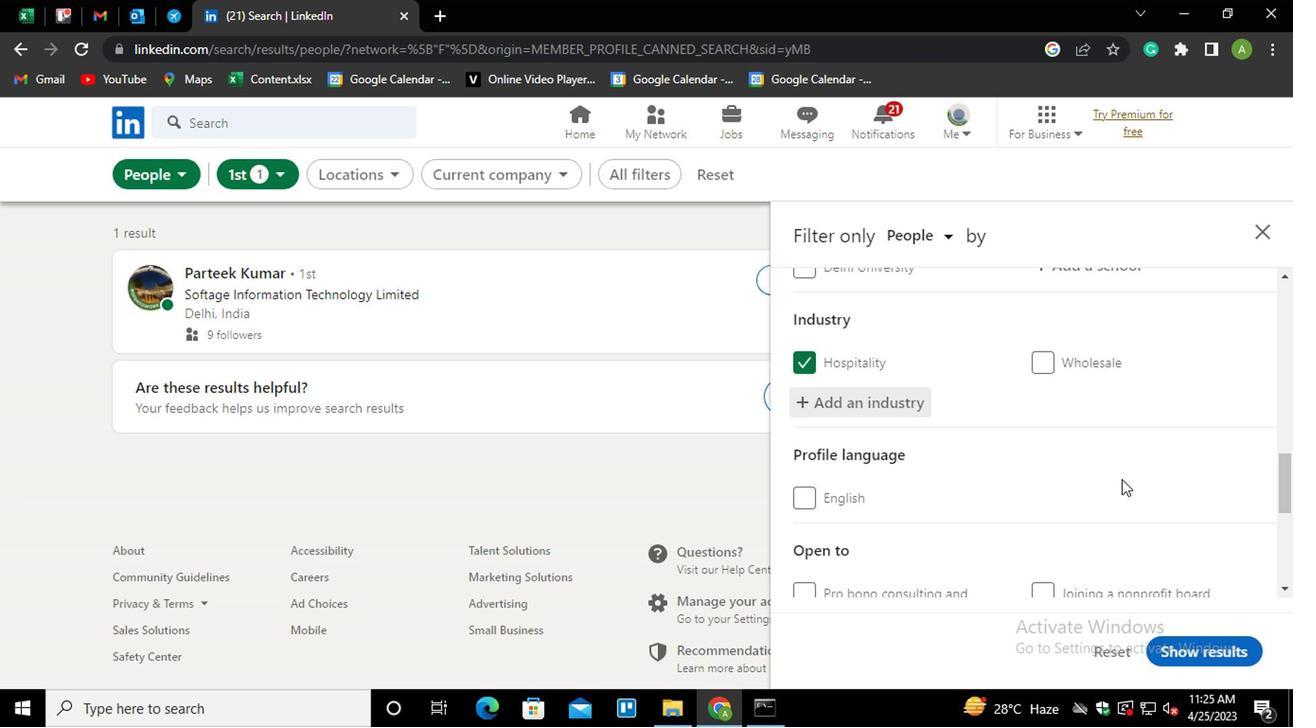 
Action: Mouse moved to (1119, 480)
Screenshot: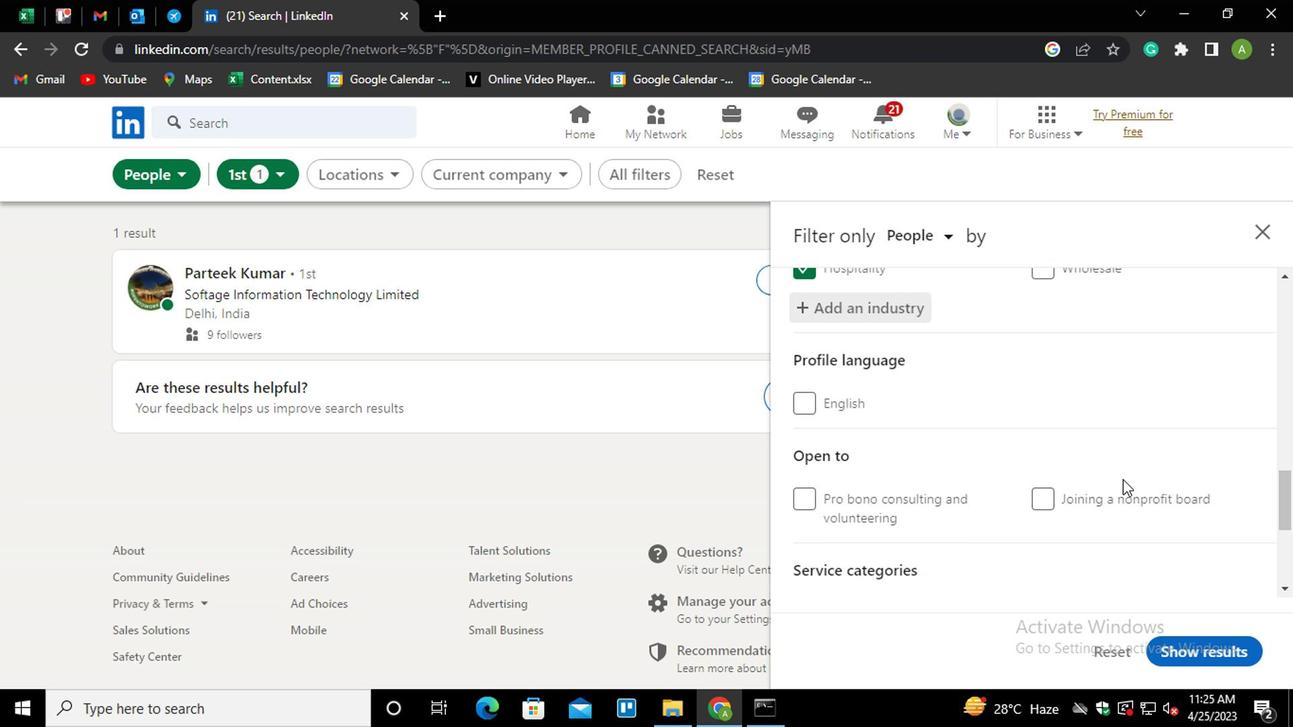 
Action: Mouse scrolled (1119, 479) with delta (0, 0)
Screenshot: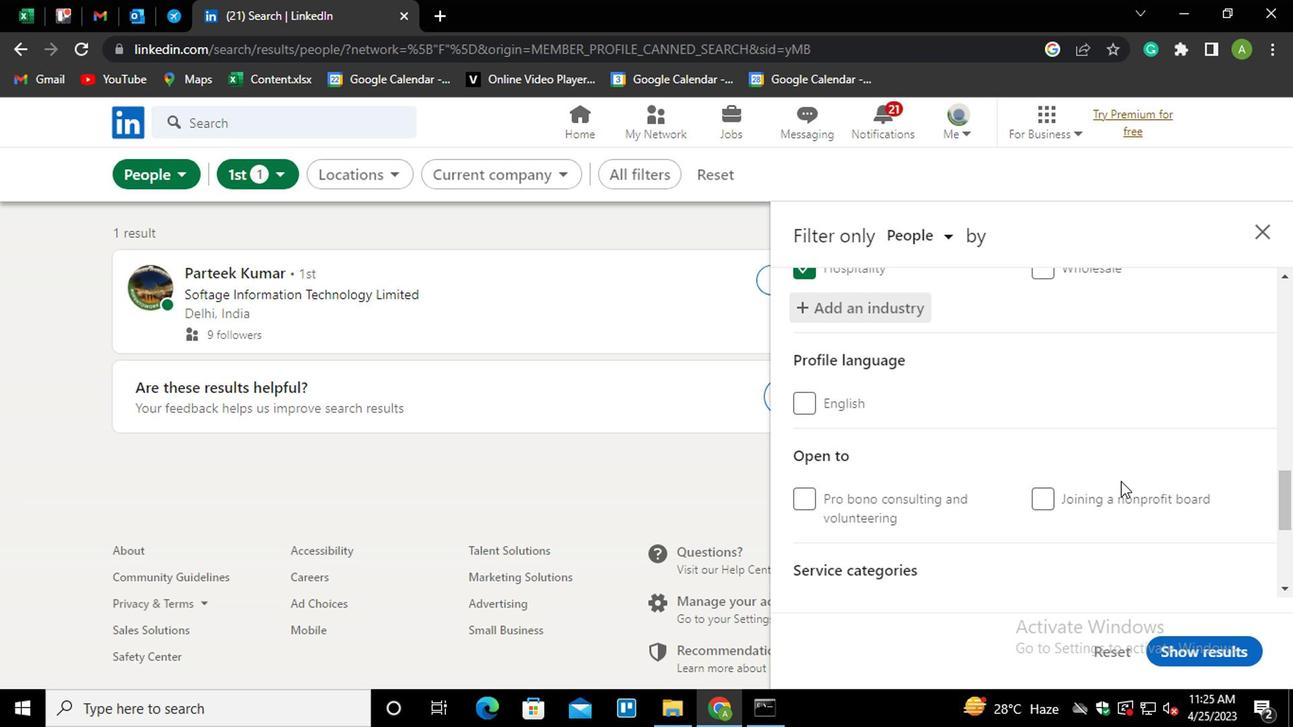 
Action: Mouse moved to (882, 510)
Screenshot: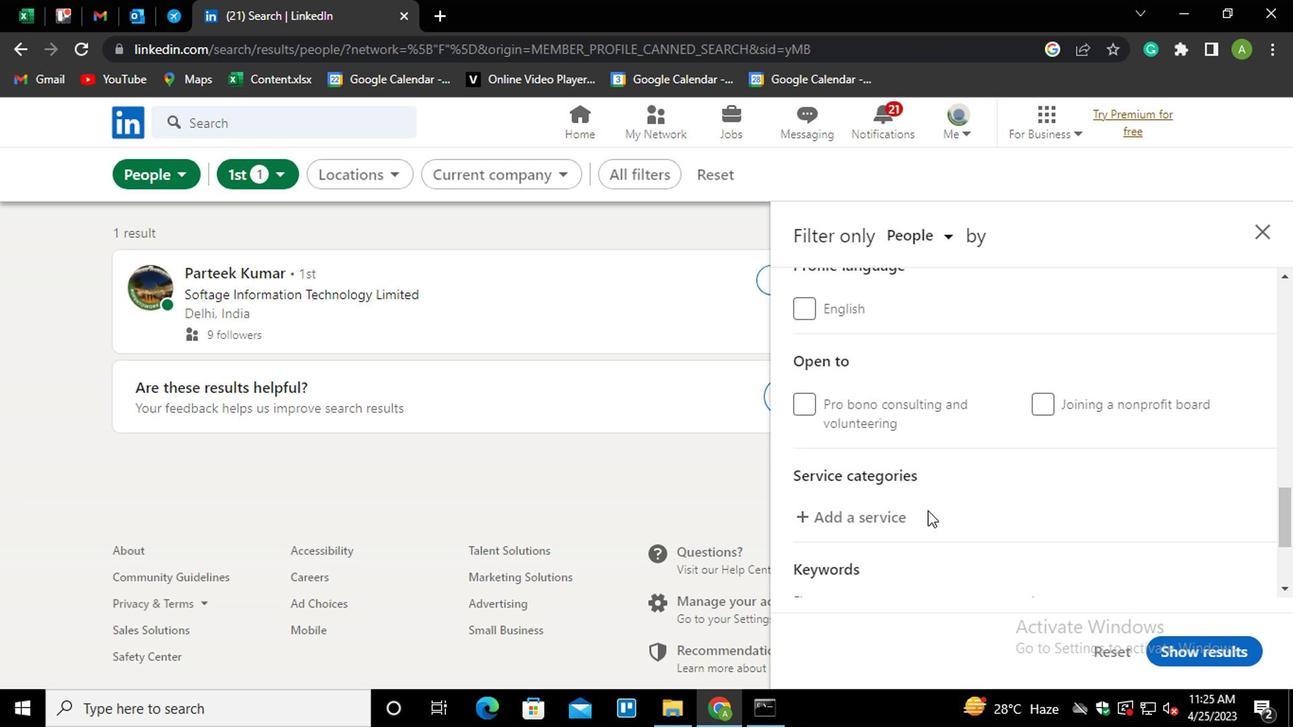 
Action: Mouse pressed left at (882, 510)
Screenshot: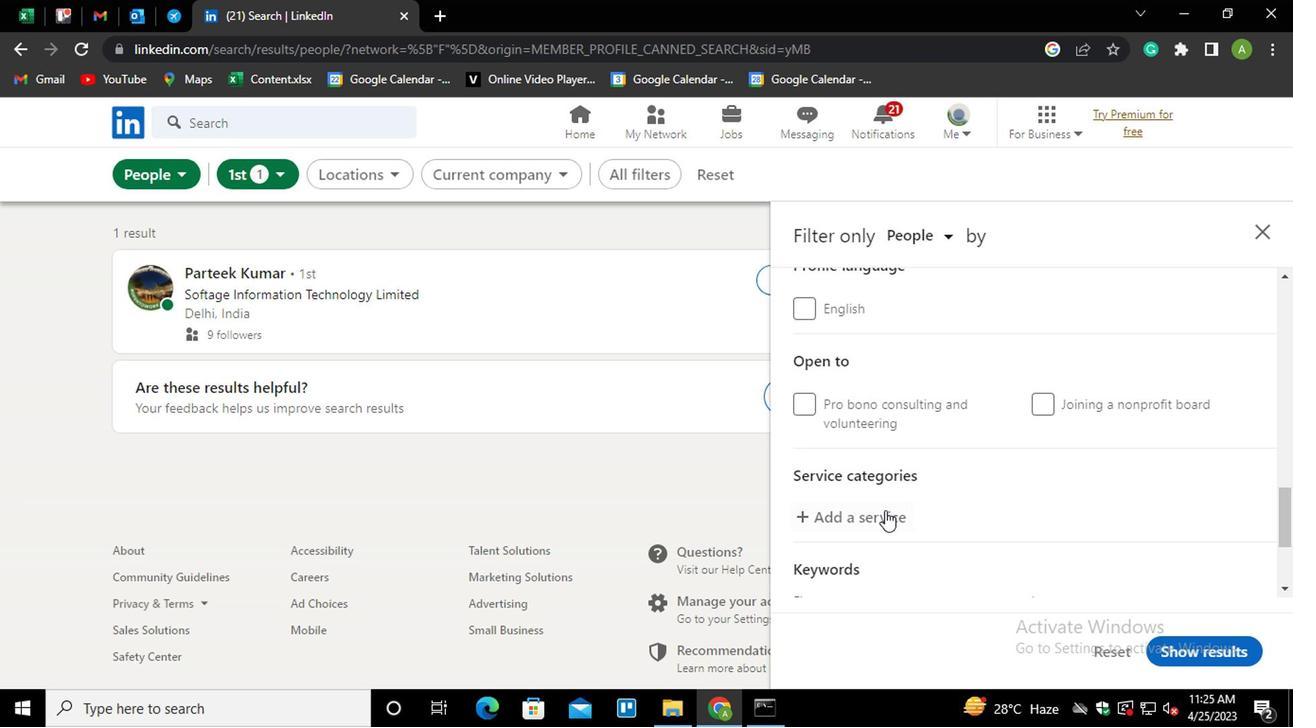 
Action: Mouse moved to (888, 520)
Screenshot: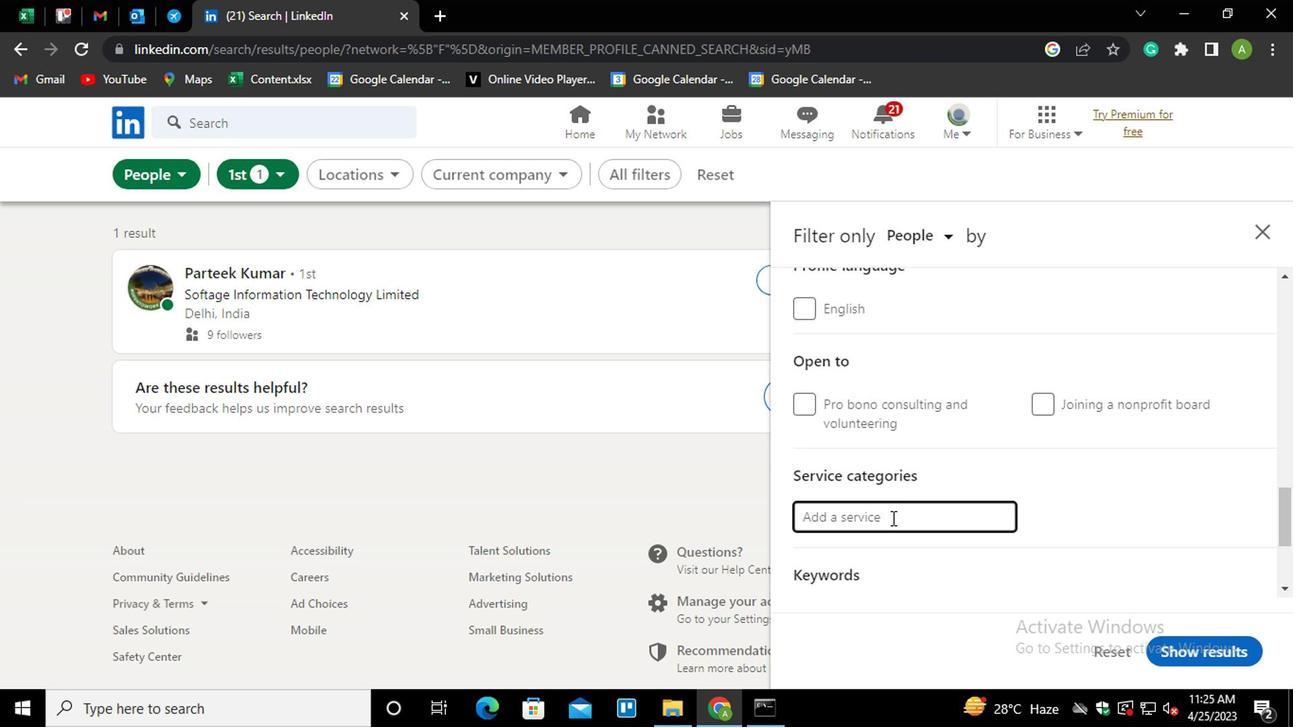 
Action: Key pressed <Key.shift>AUTO<Key.space><Key.down><Key.enter>
Screenshot: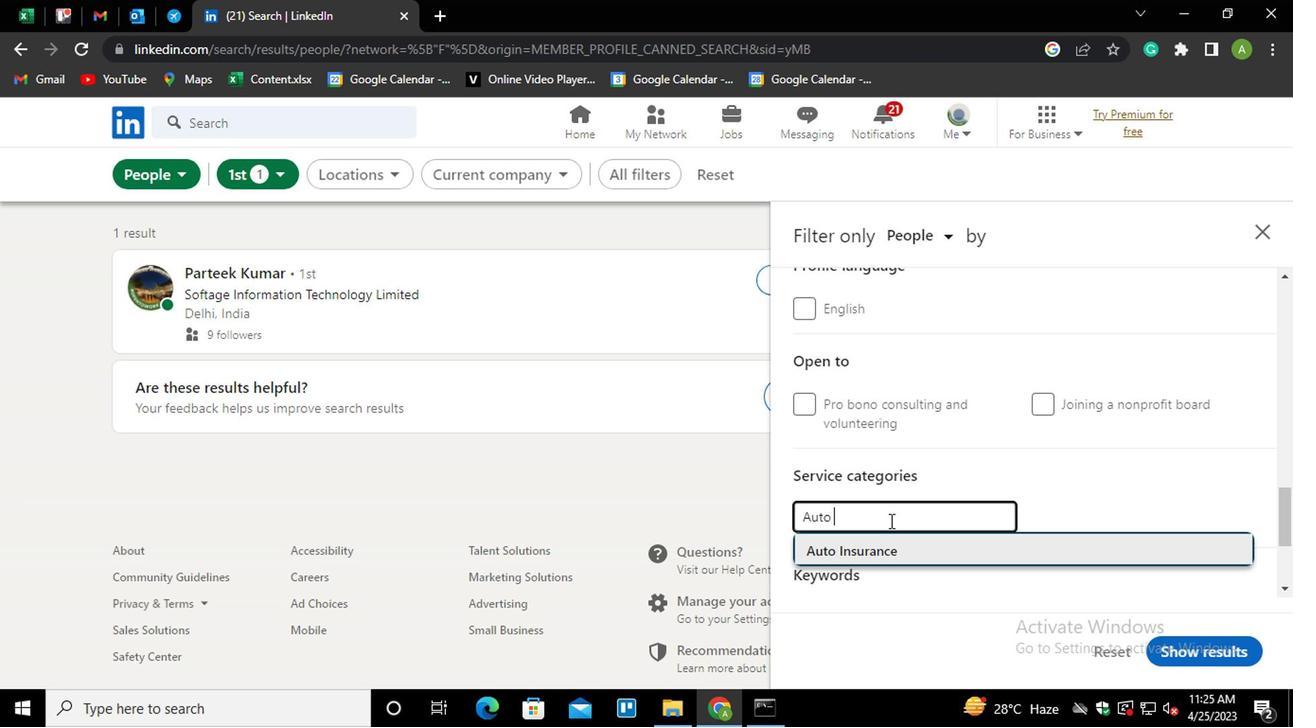 
Action: Mouse moved to (946, 541)
Screenshot: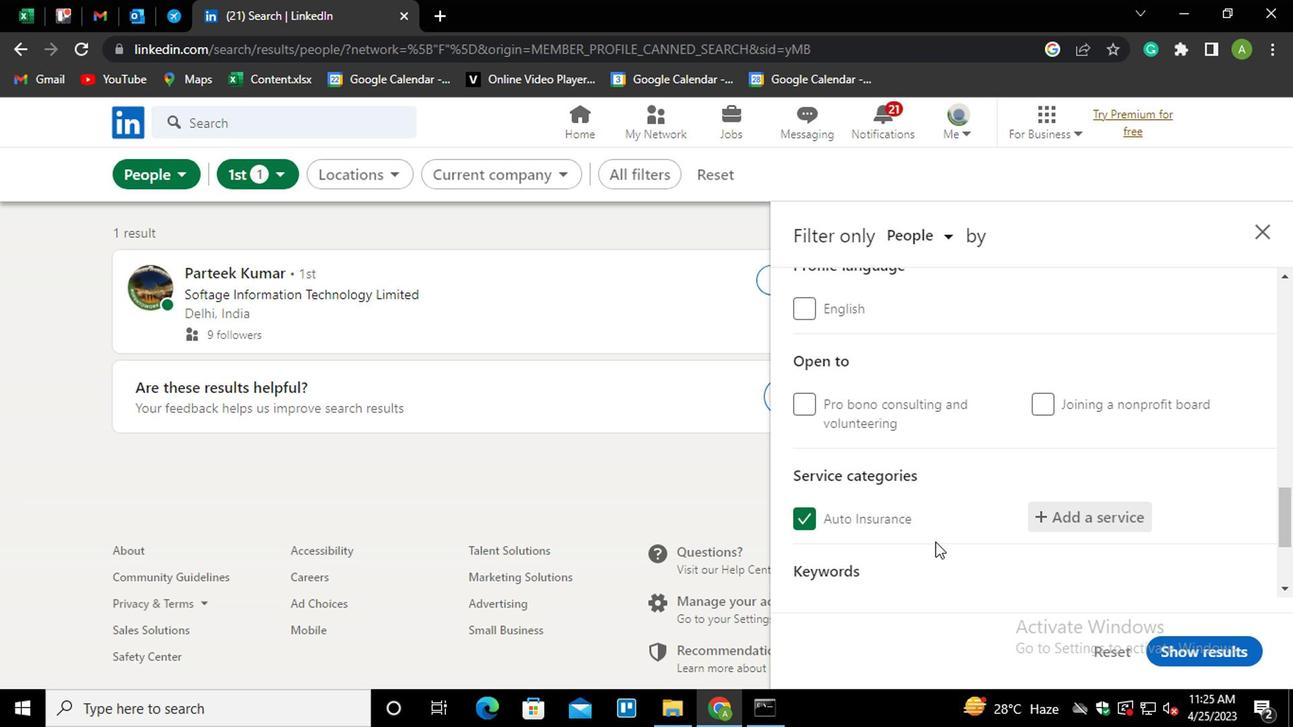 
Action: Mouse scrolled (946, 539) with delta (0, -1)
Screenshot: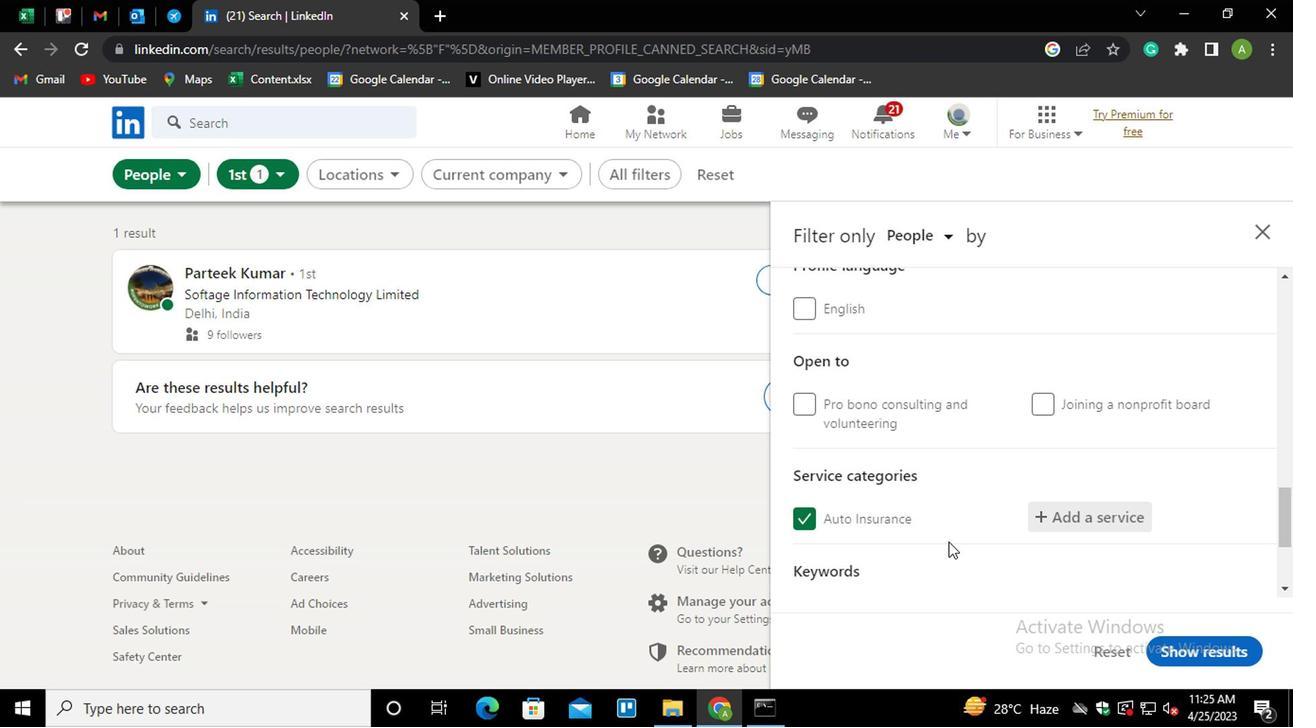 
Action: Mouse scrolled (946, 539) with delta (0, -1)
Screenshot: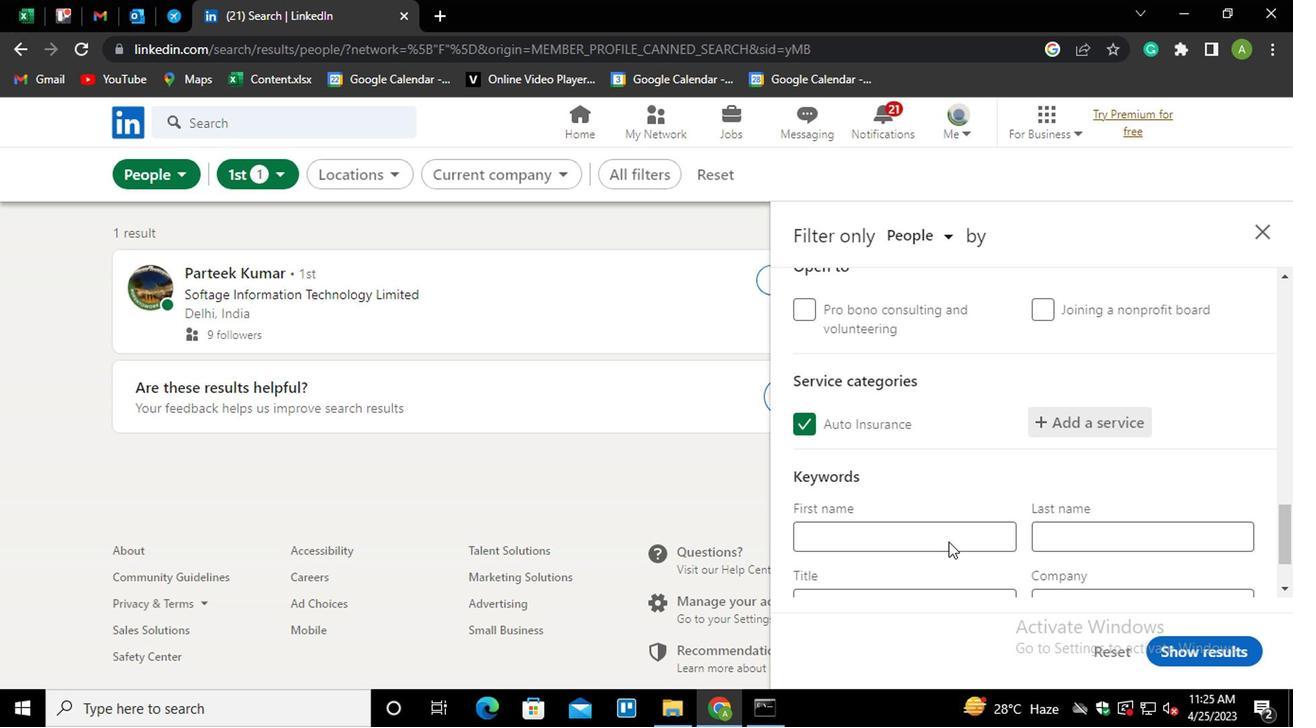 
Action: Mouse moved to (890, 499)
Screenshot: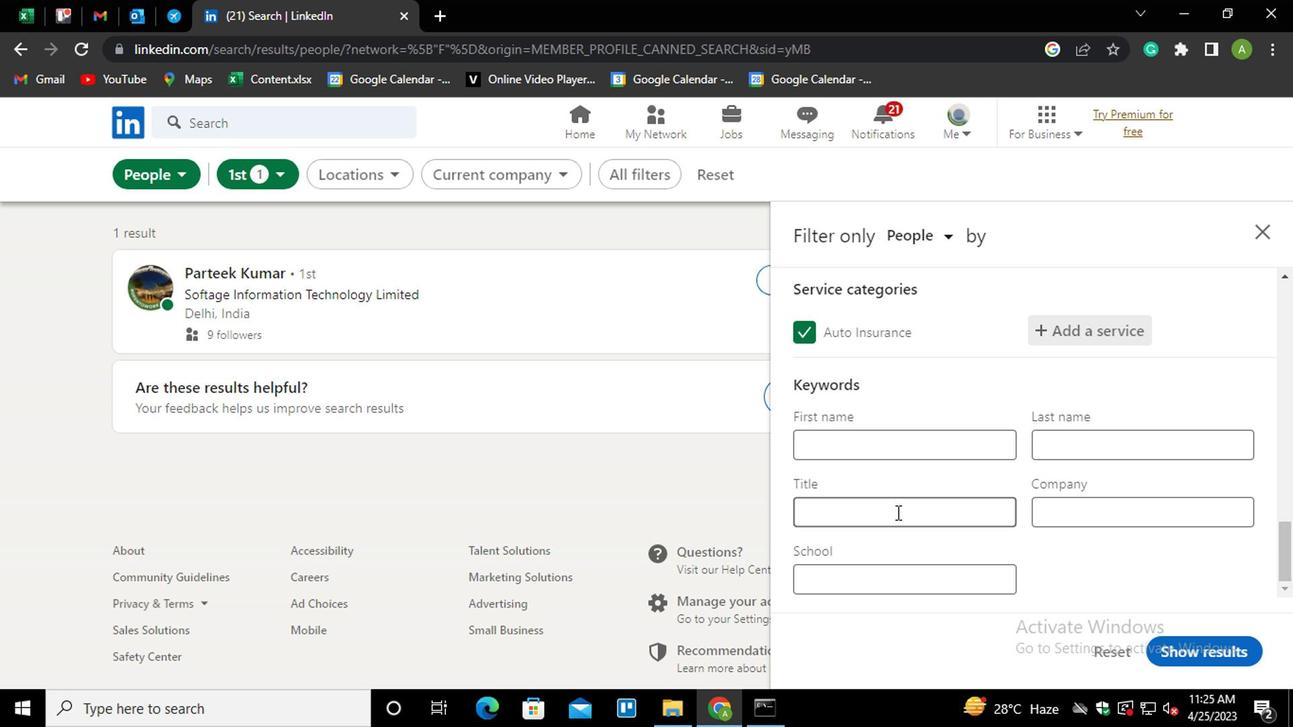 
Action: Mouse pressed left at (890, 499)
Screenshot: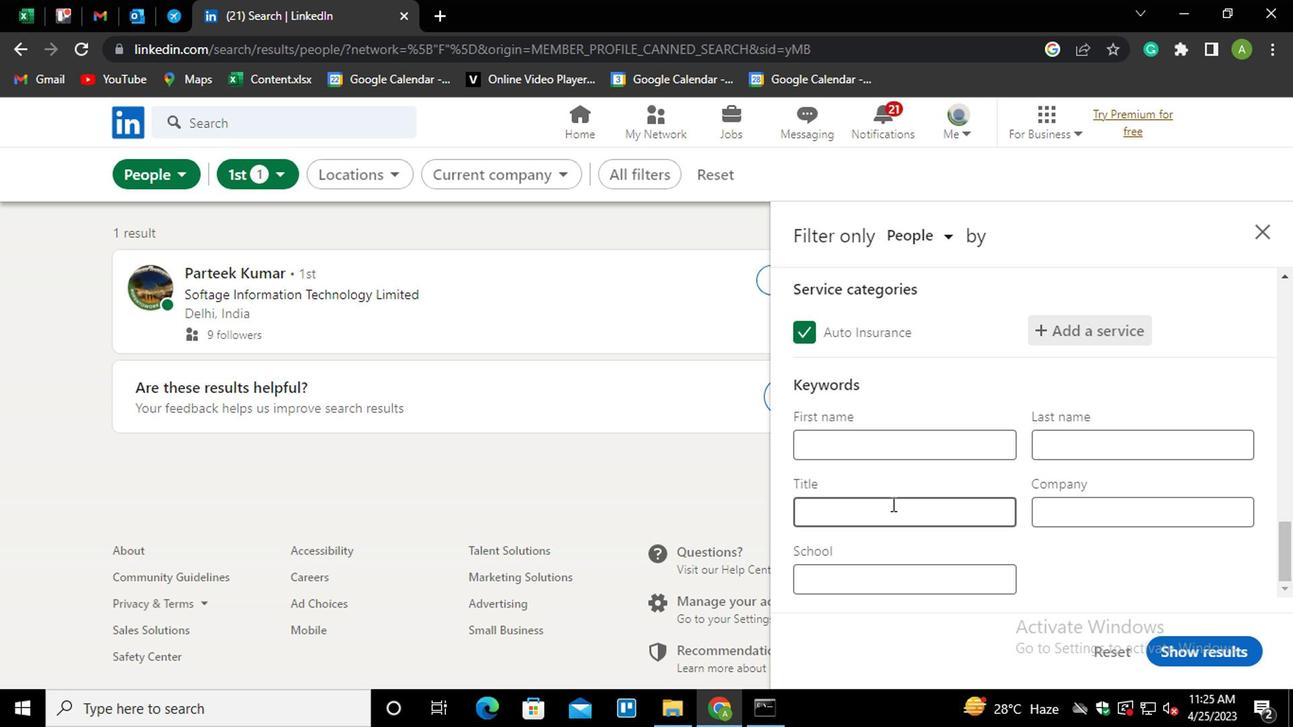 
Action: Key pressed <Key.shift_r>MARKETING<Key.space><Key.shift><Key.shift>CONSULTANT
Screenshot: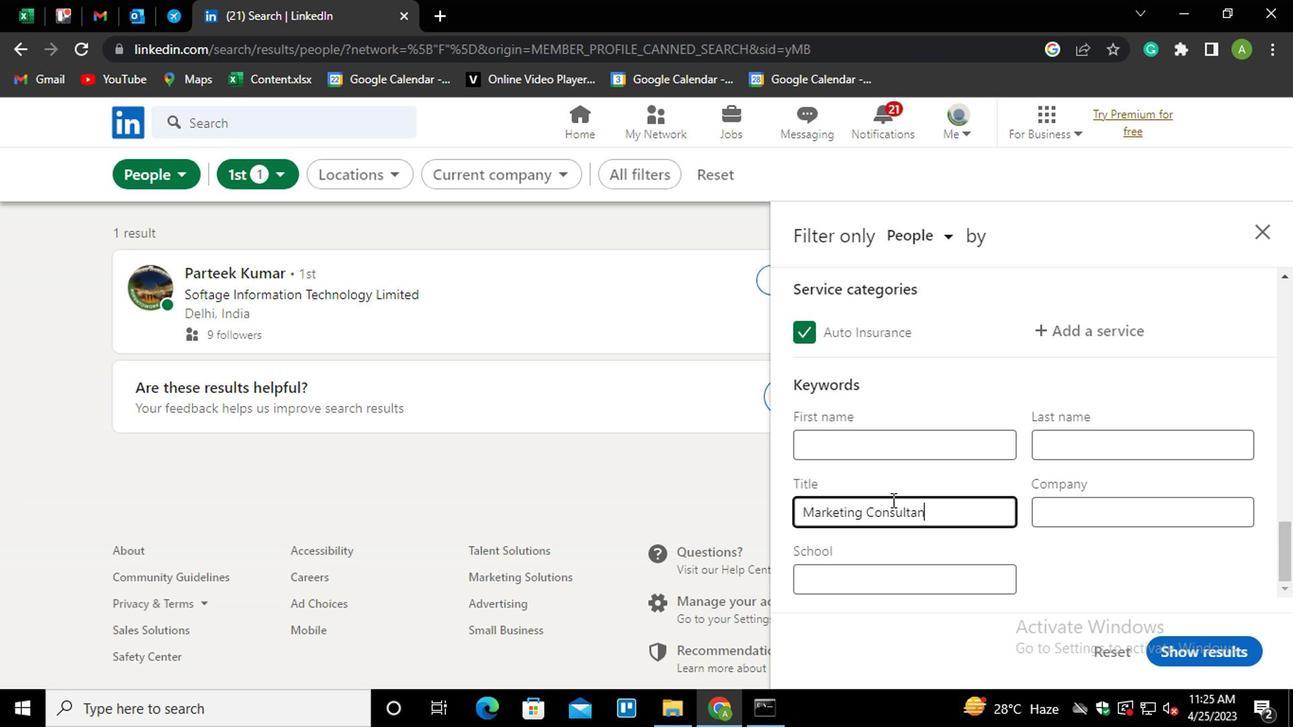 
Action: Mouse moved to (1089, 574)
Screenshot: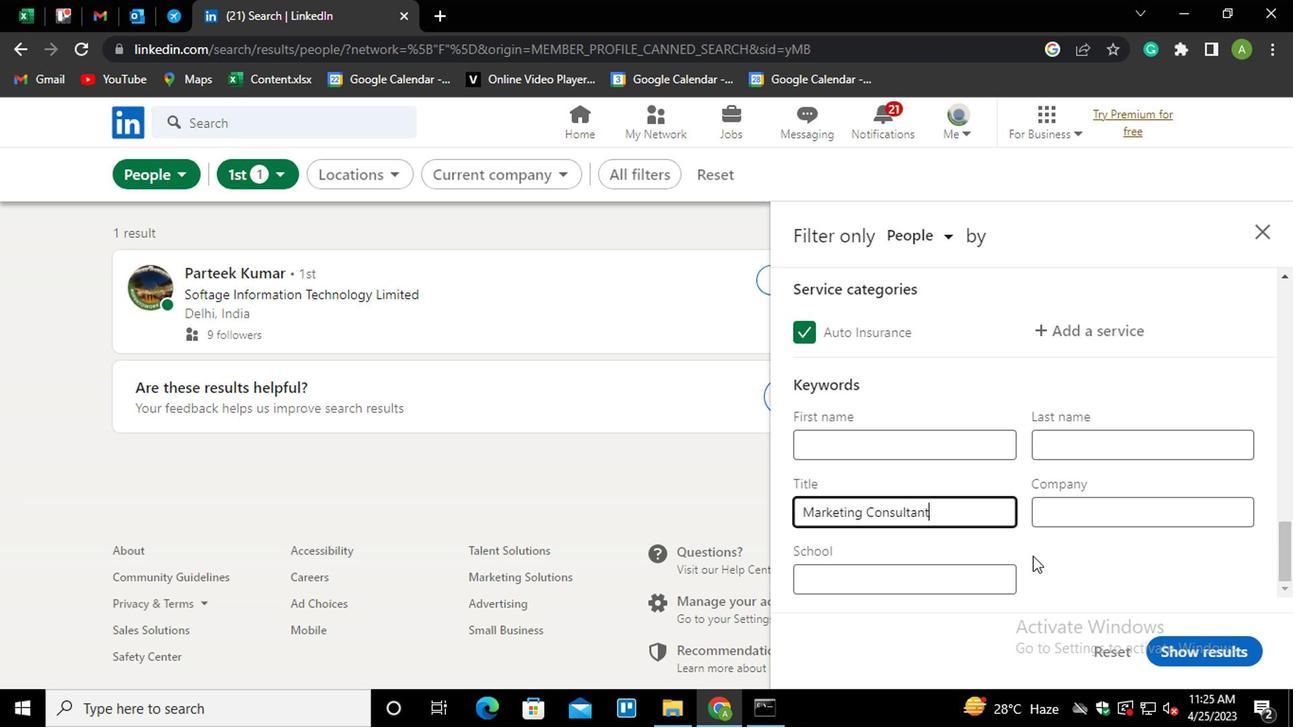 
Action: Mouse pressed left at (1089, 574)
Screenshot: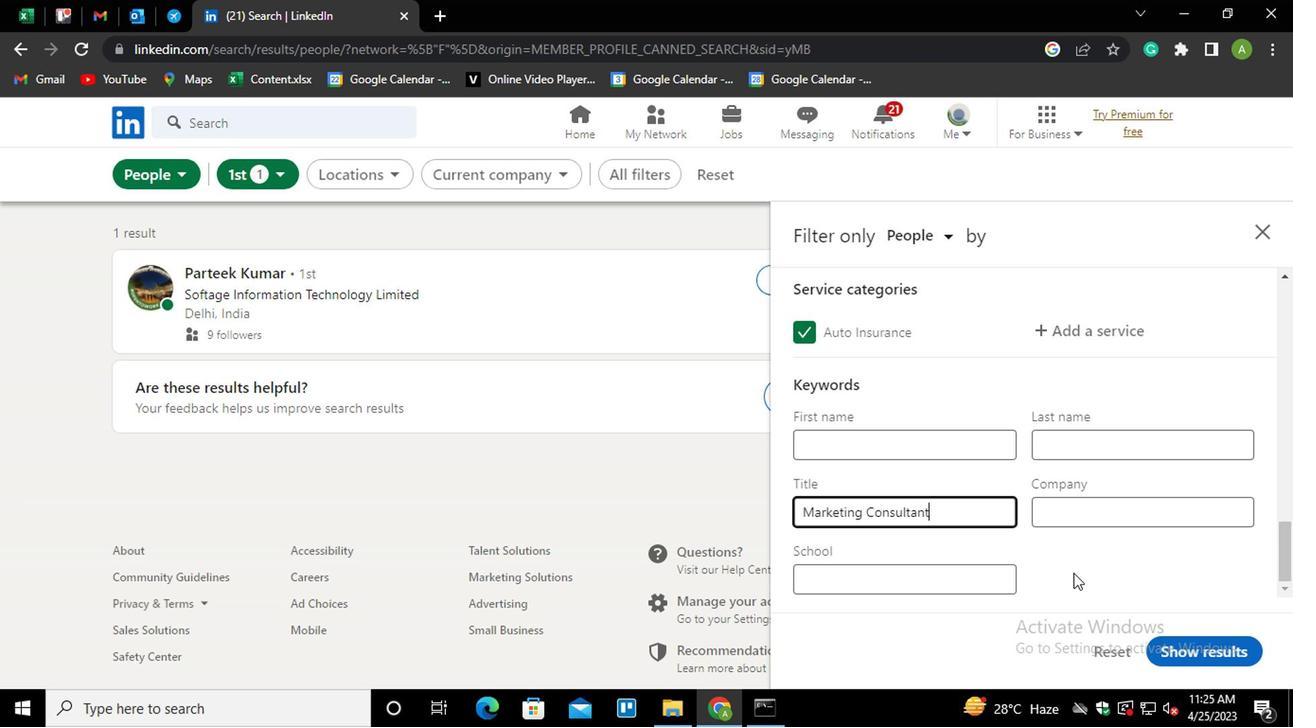 
Action: Mouse moved to (1204, 646)
Screenshot: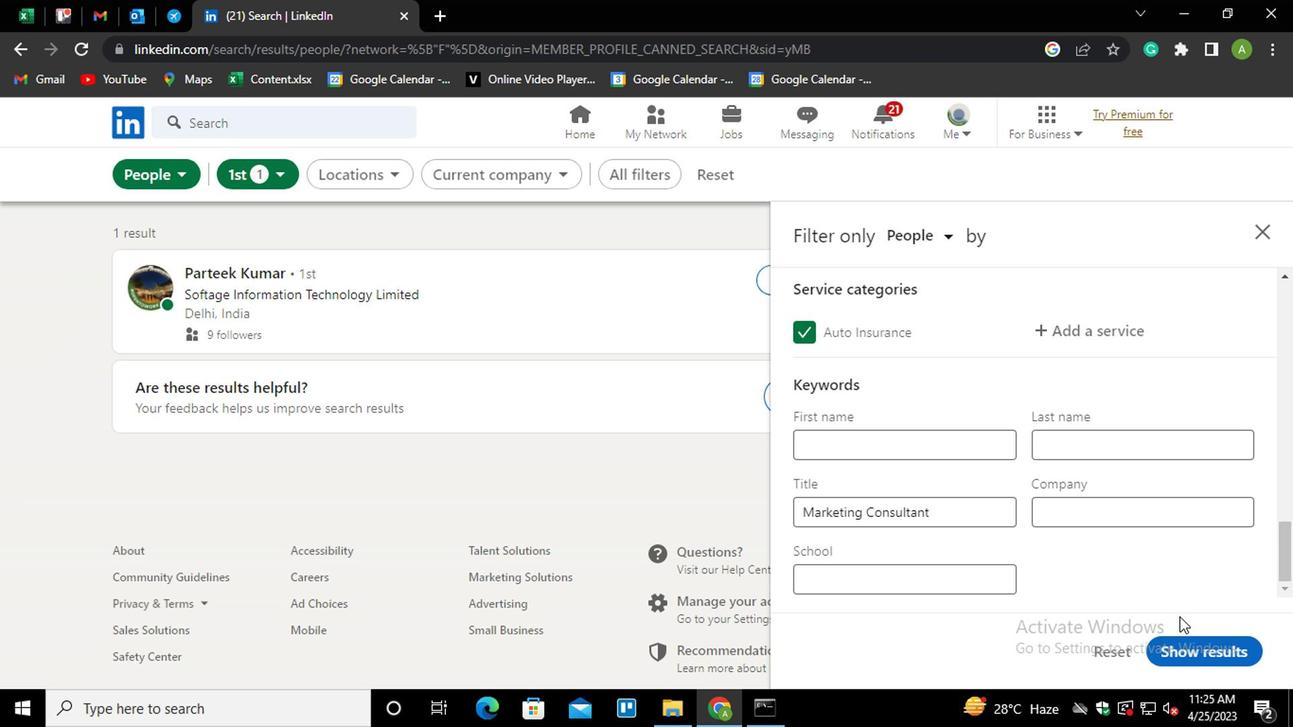 
Action: Mouse pressed left at (1204, 646)
Screenshot: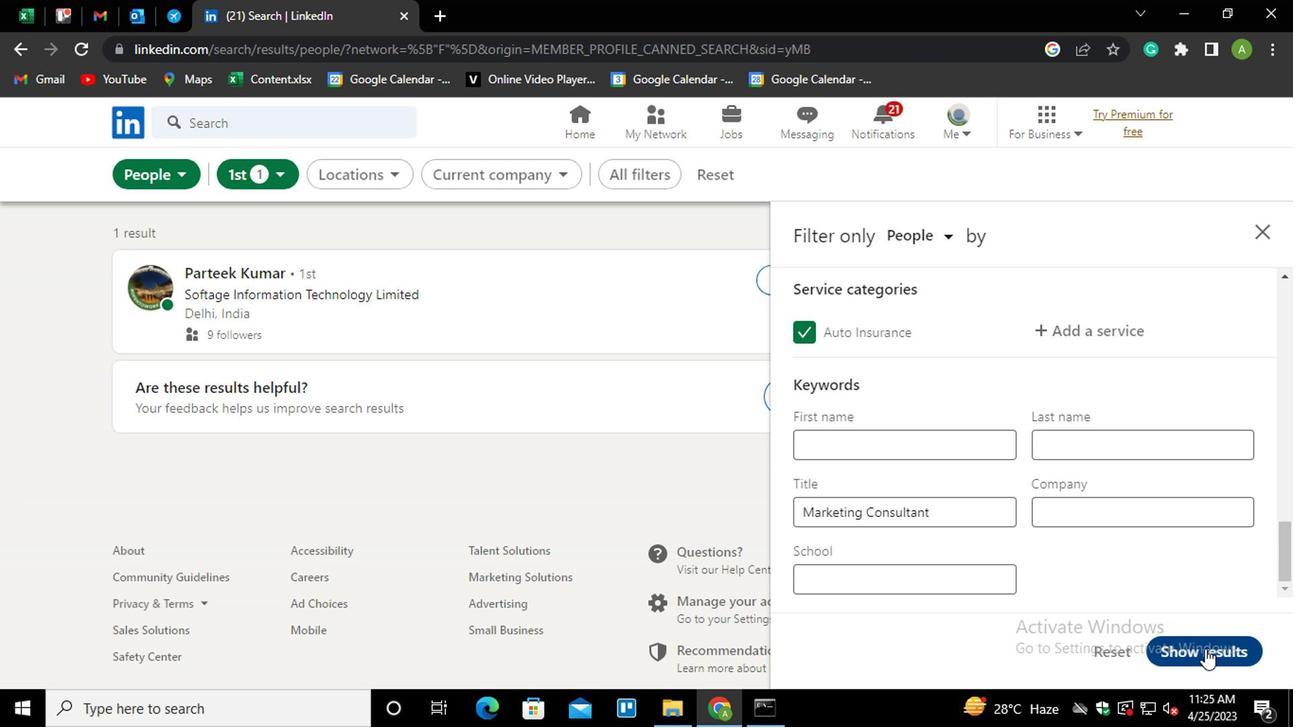 
Action: Mouse moved to (1145, 527)
Screenshot: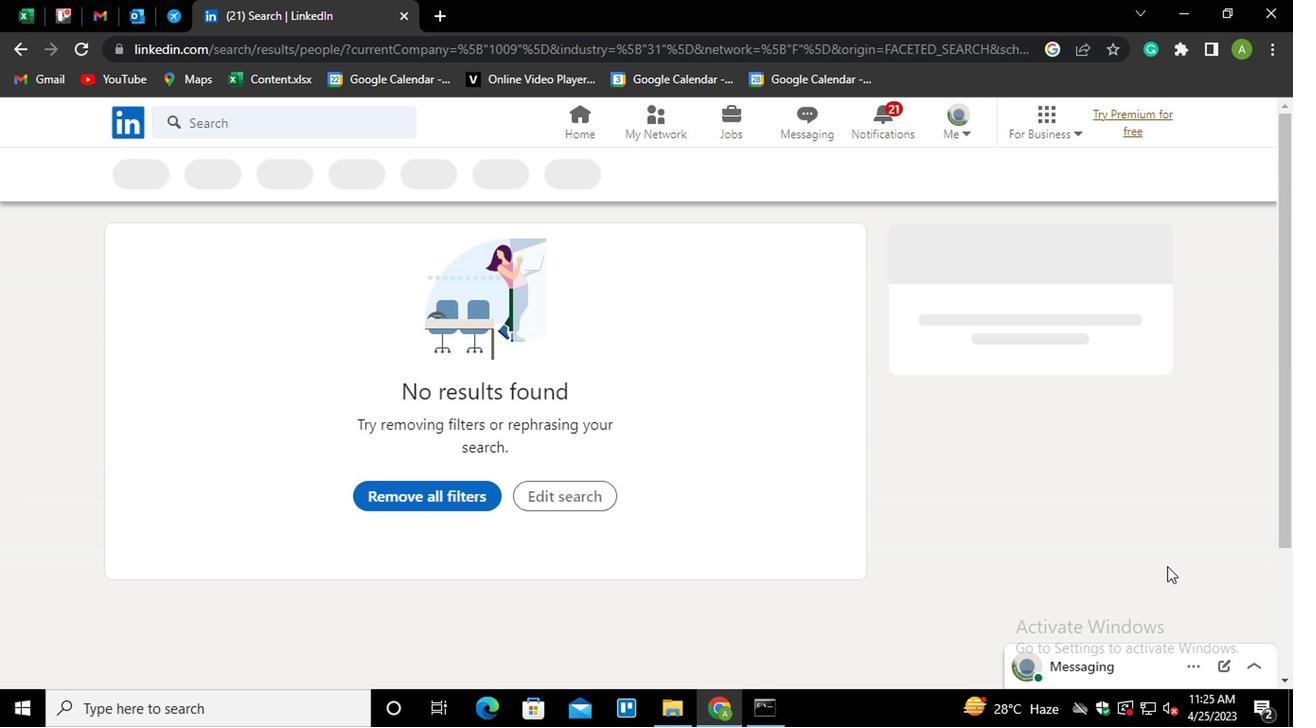 
